 Task: Search one way flight ticket for 5 adults, 2 children, 1 infant in seat and 2 infants on lap in economy from Sioux City: Sioux Gateway Airport (brig. General Bud Day Field) to Greensboro: Piedmont Triad International Airport on 5-1-2023. Choice of flights is Emirates. Number of bags: 6 checked bags. Price is upto 97000. Outbound departure time preference is 10:45.
Action: Mouse moved to (297, 287)
Screenshot: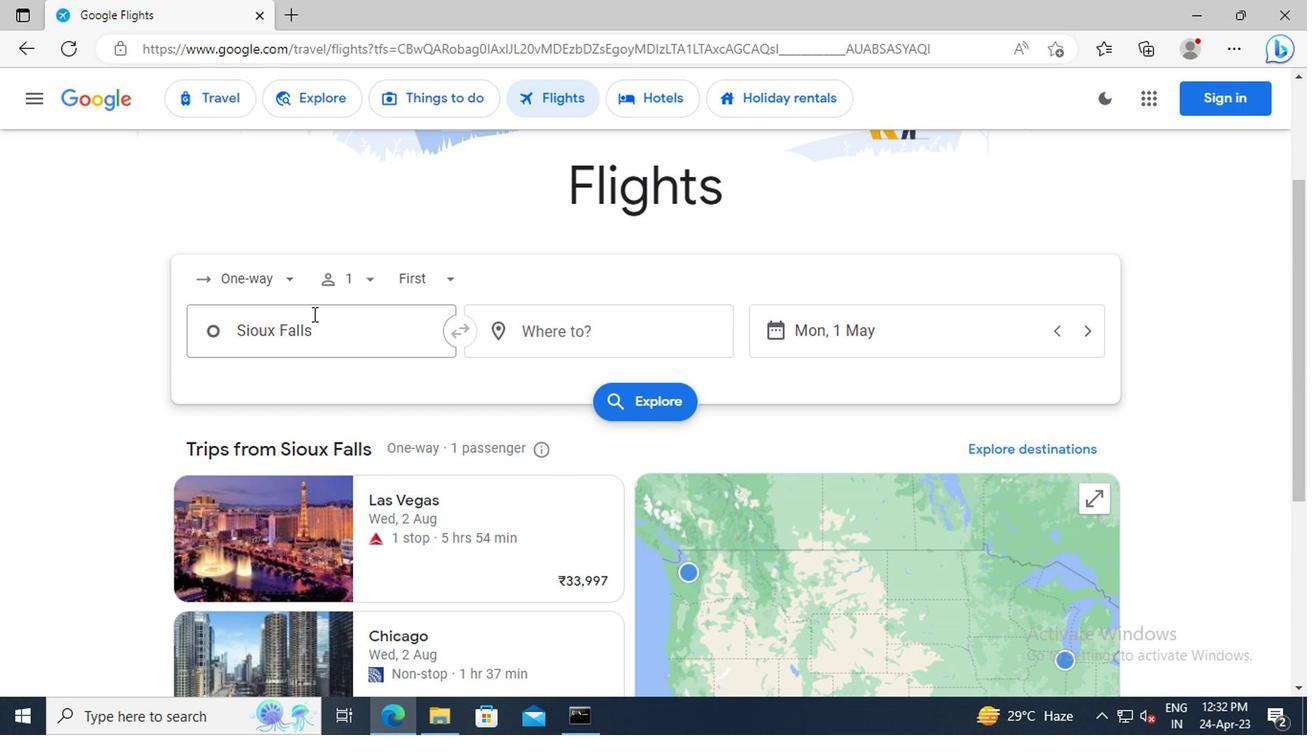 
Action: Mouse pressed left at (297, 287)
Screenshot: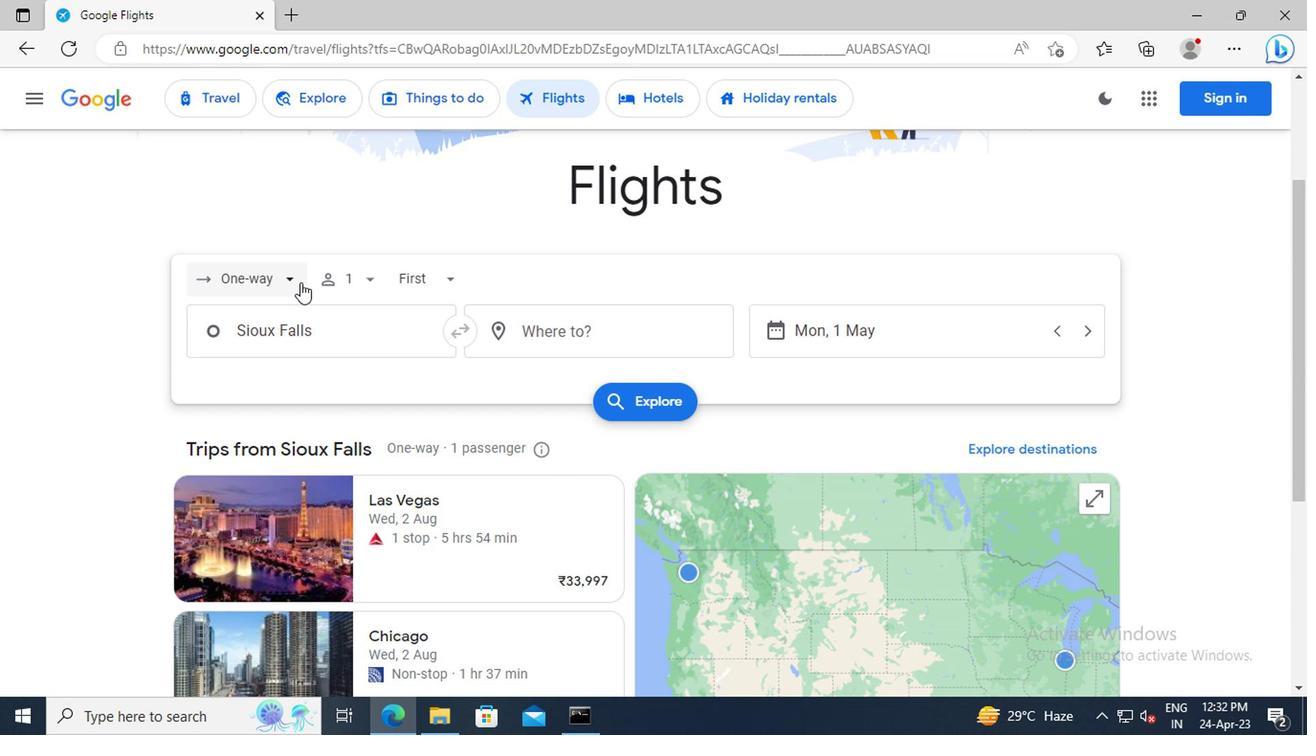 
Action: Mouse moved to (252, 368)
Screenshot: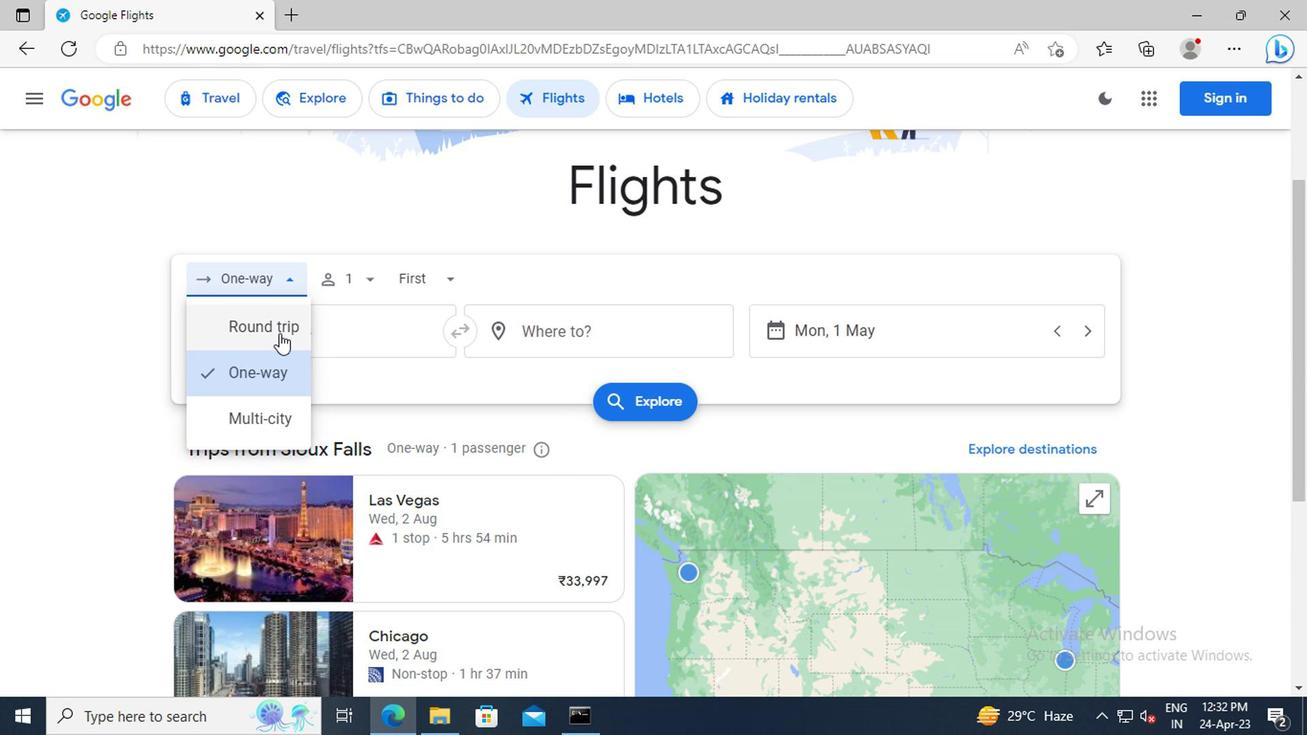 
Action: Mouse pressed left at (252, 368)
Screenshot: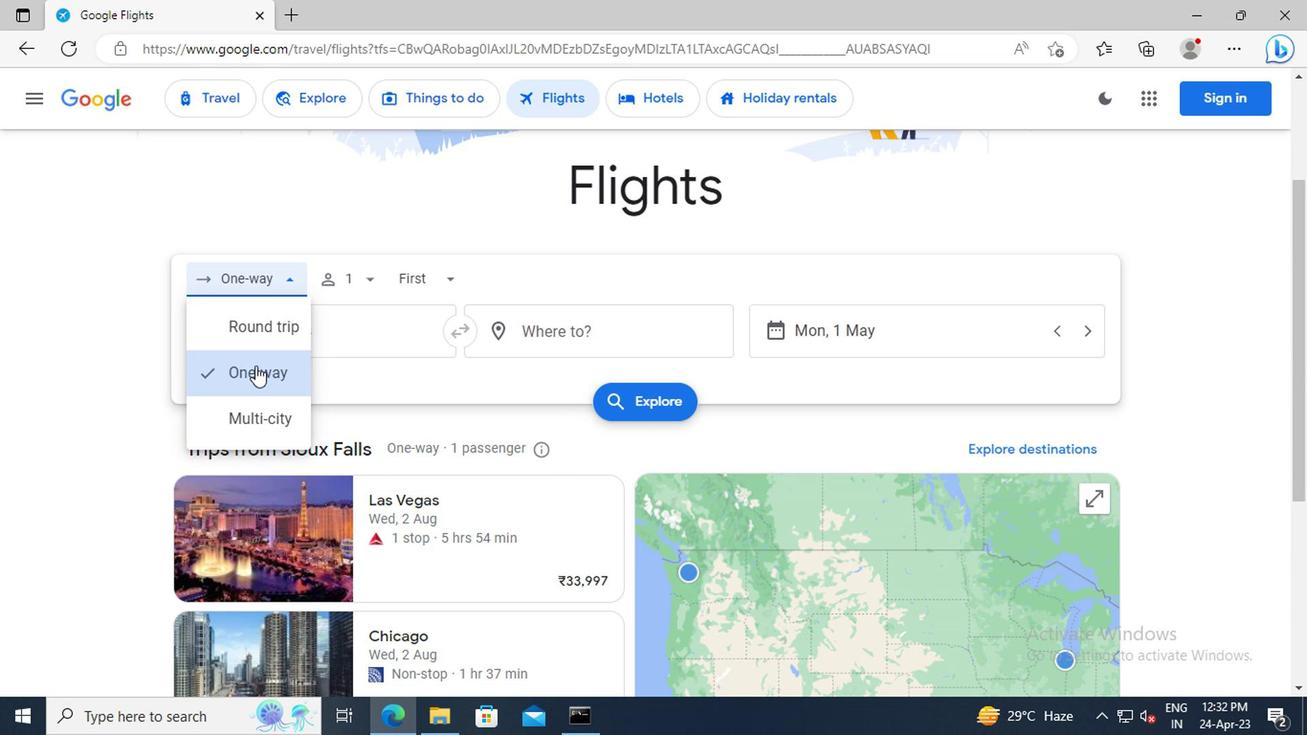 
Action: Mouse moved to (363, 282)
Screenshot: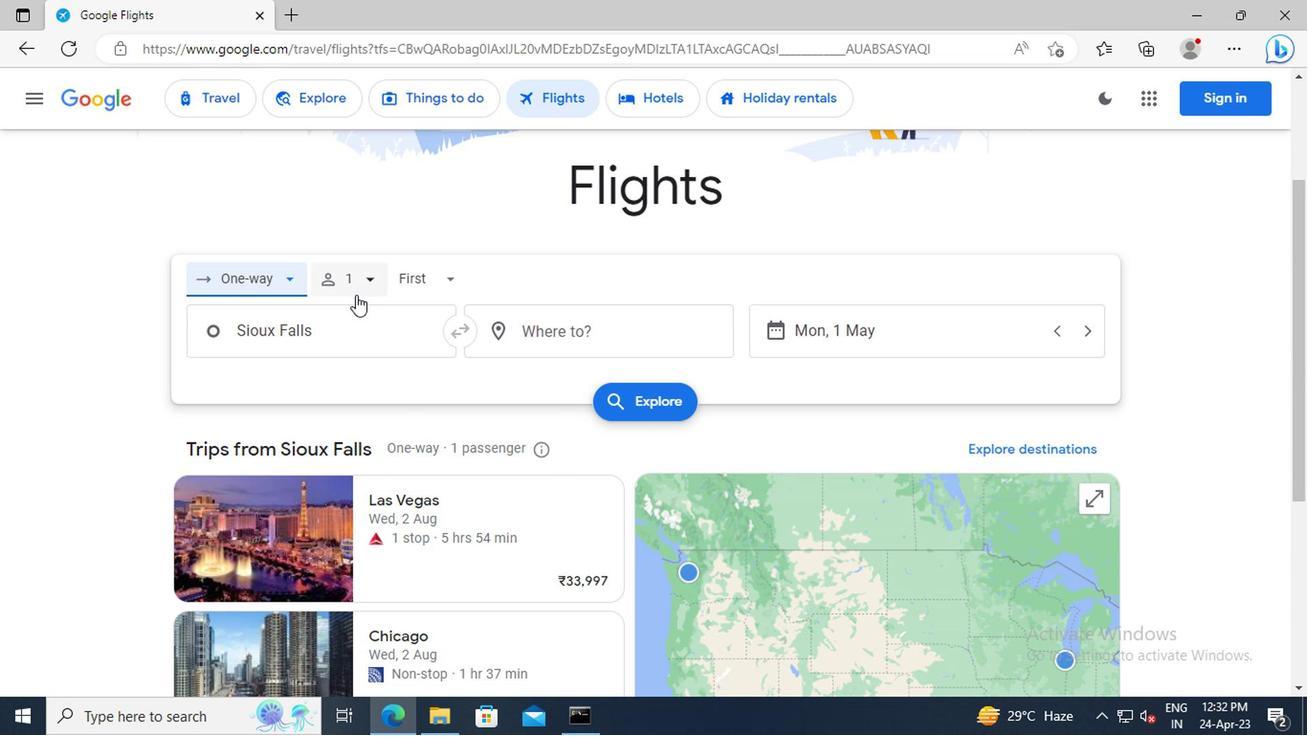 
Action: Mouse pressed left at (363, 282)
Screenshot: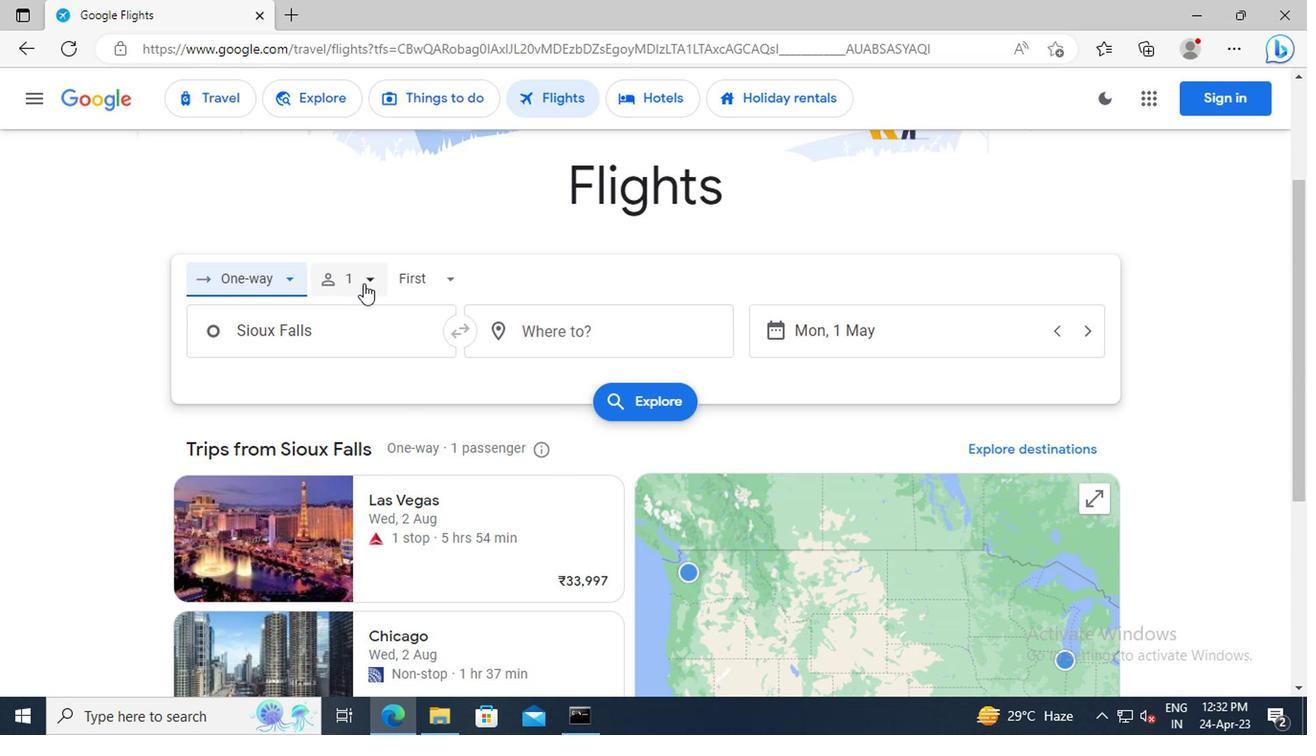 
Action: Mouse moved to (511, 338)
Screenshot: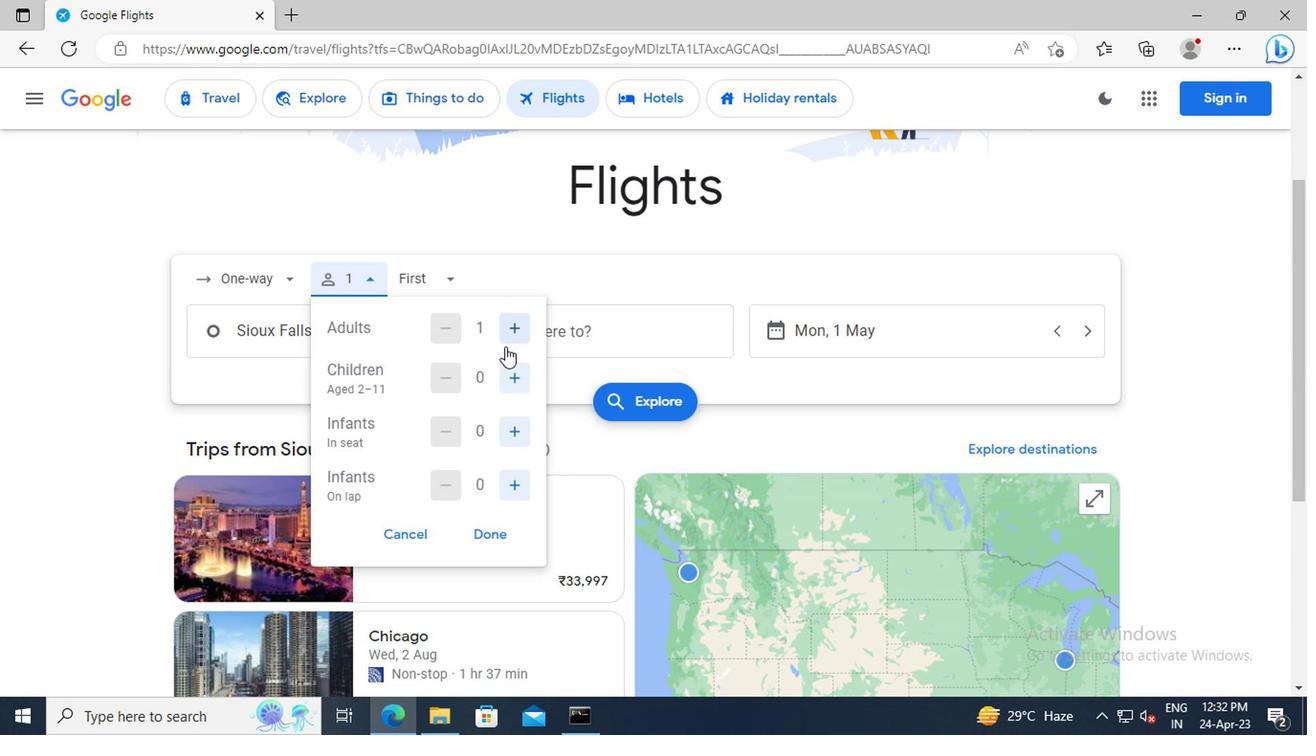 
Action: Mouse pressed left at (511, 338)
Screenshot: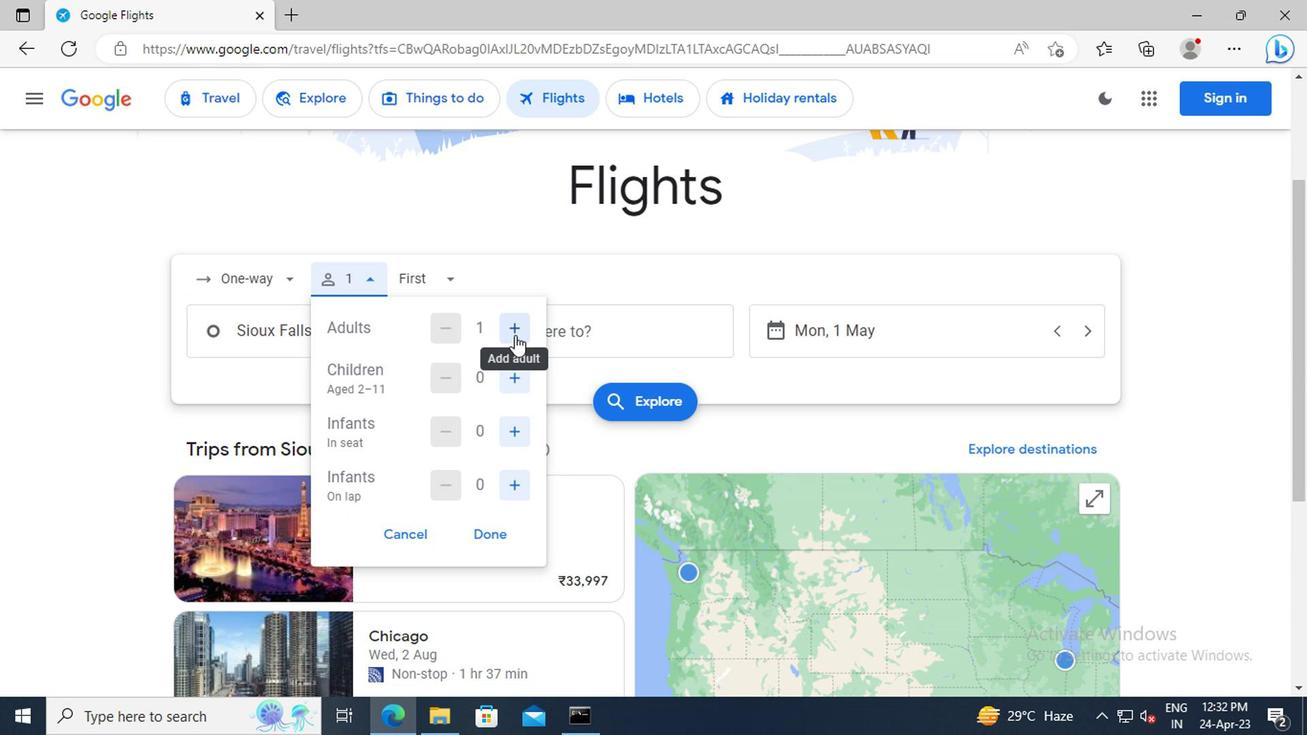 
Action: Mouse pressed left at (511, 338)
Screenshot: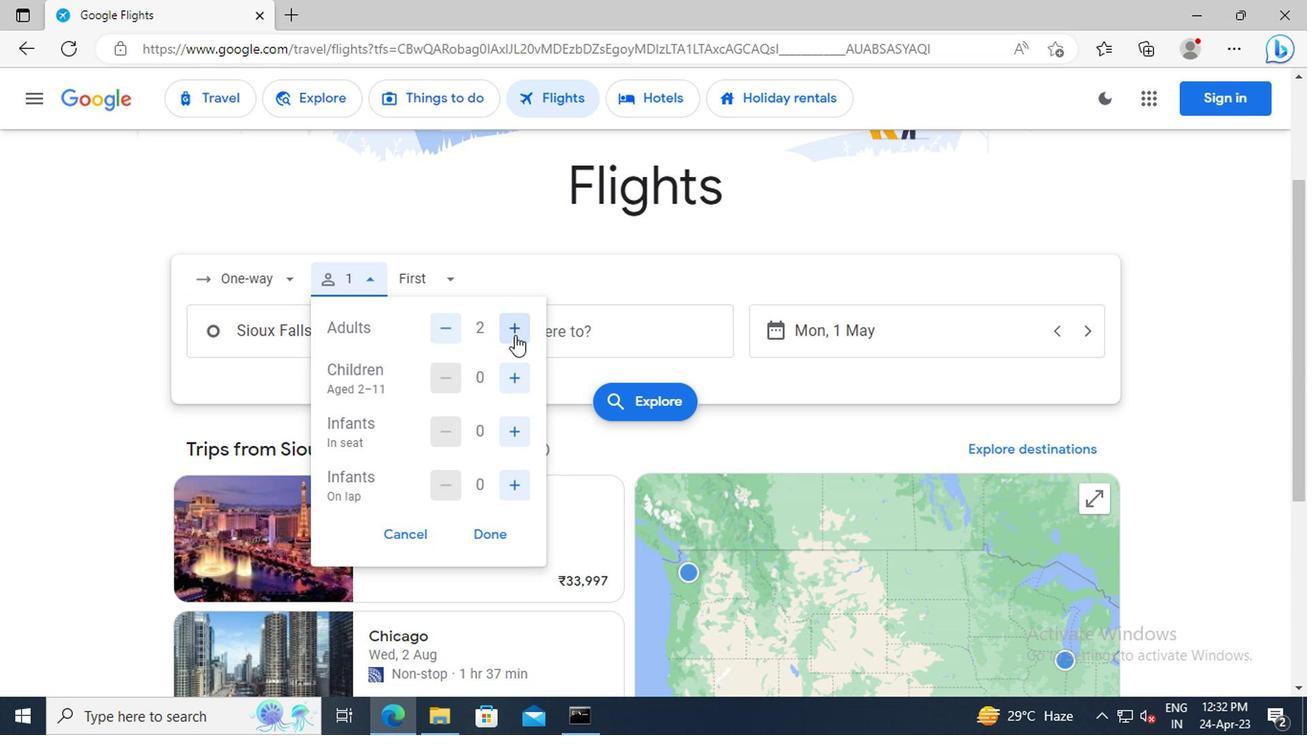 
Action: Mouse pressed left at (511, 338)
Screenshot: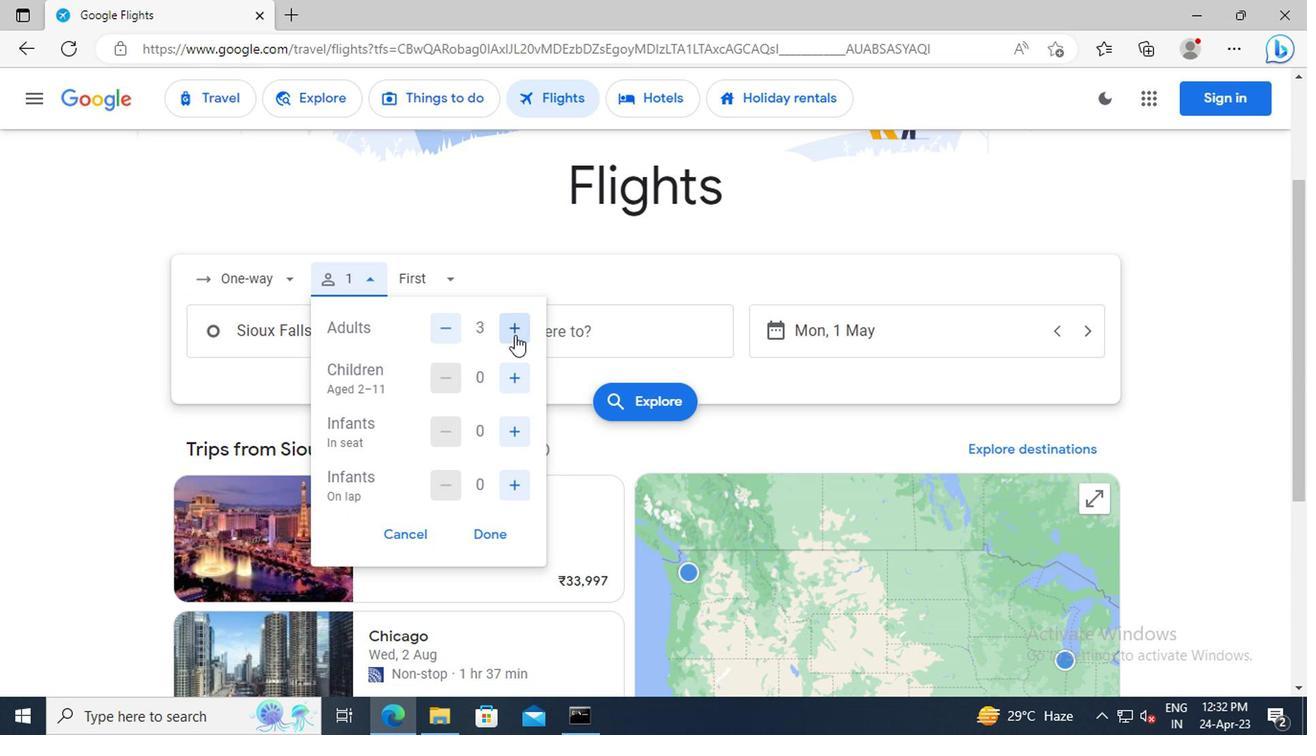 
Action: Mouse pressed left at (511, 338)
Screenshot: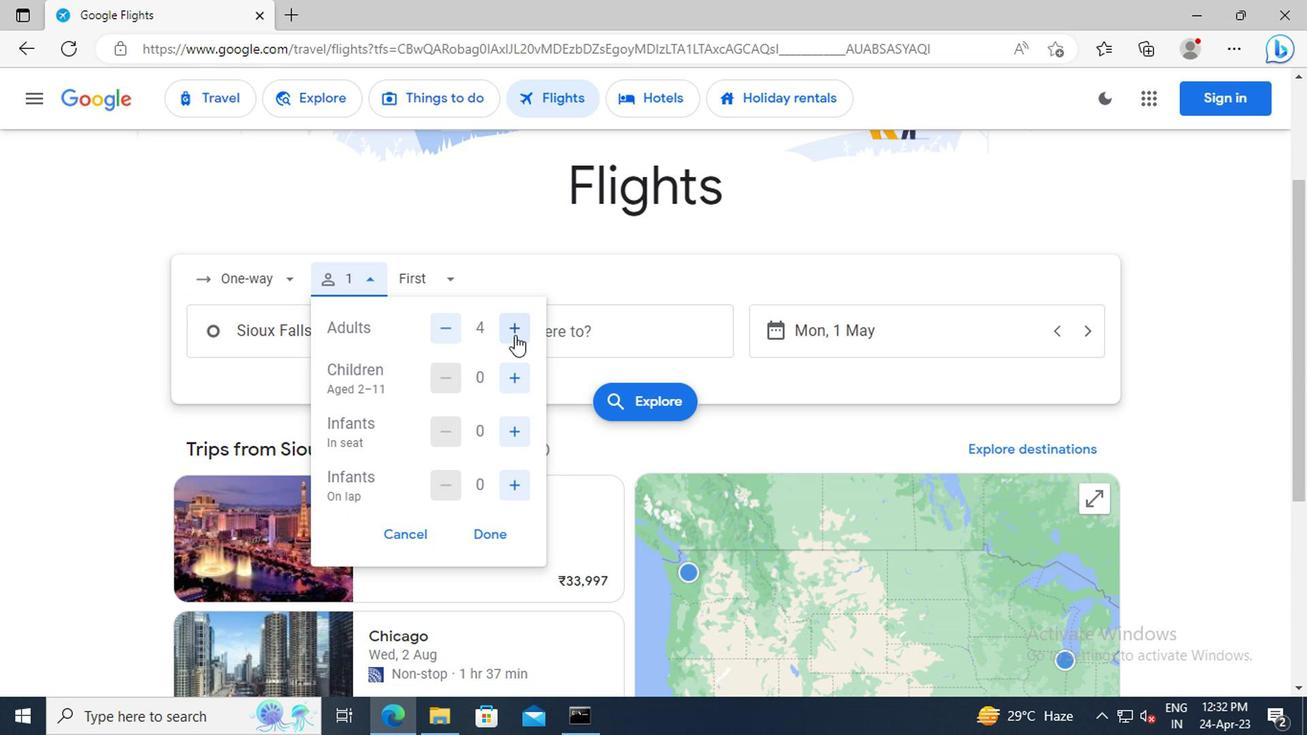 
Action: Mouse moved to (512, 376)
Screenshot: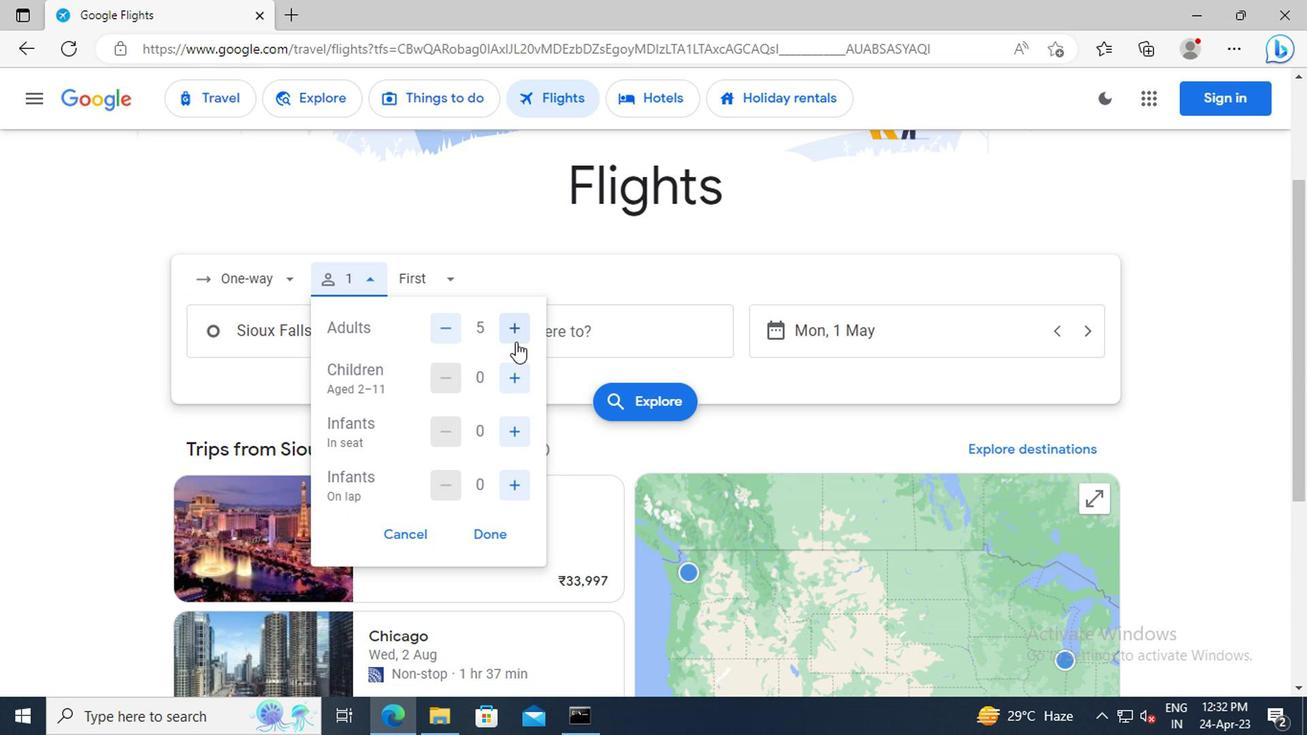 
Action: Mouse pressed left at (512, 376)
Screenshot: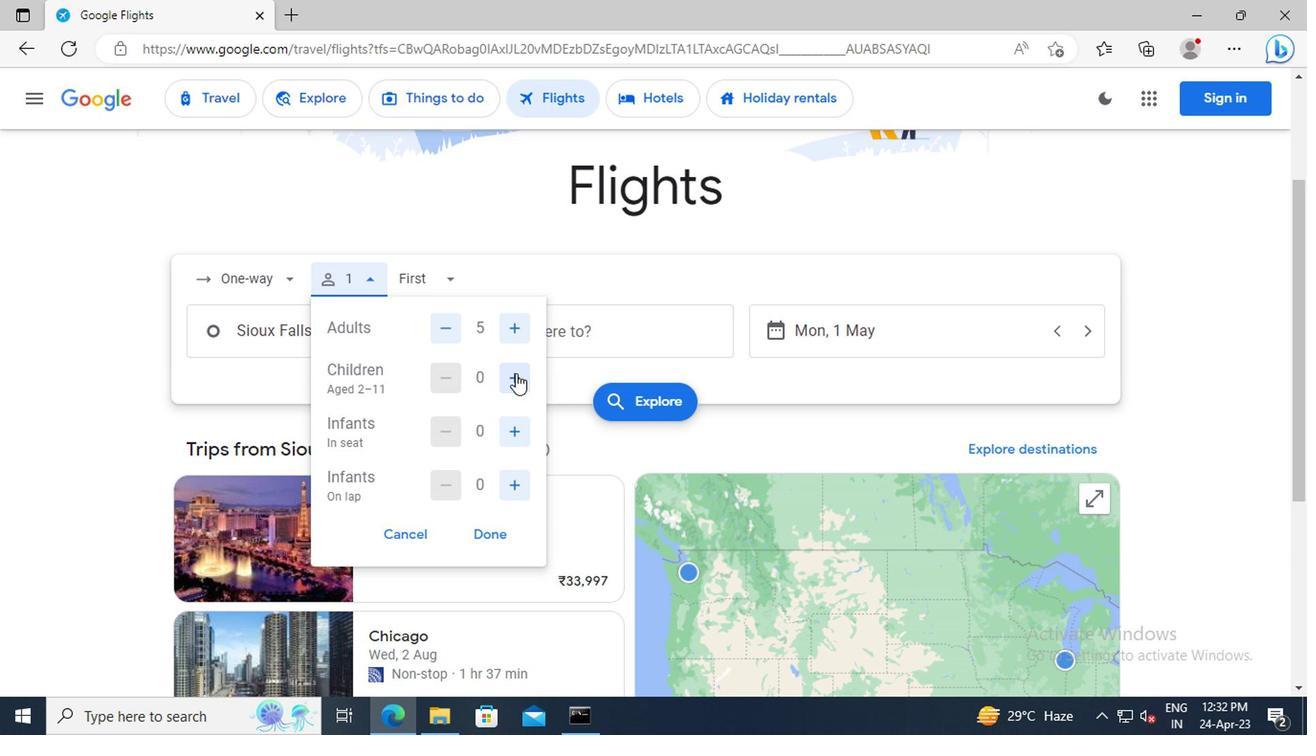 
Action: Mouse pressed left at (512, 376)
Screenshot: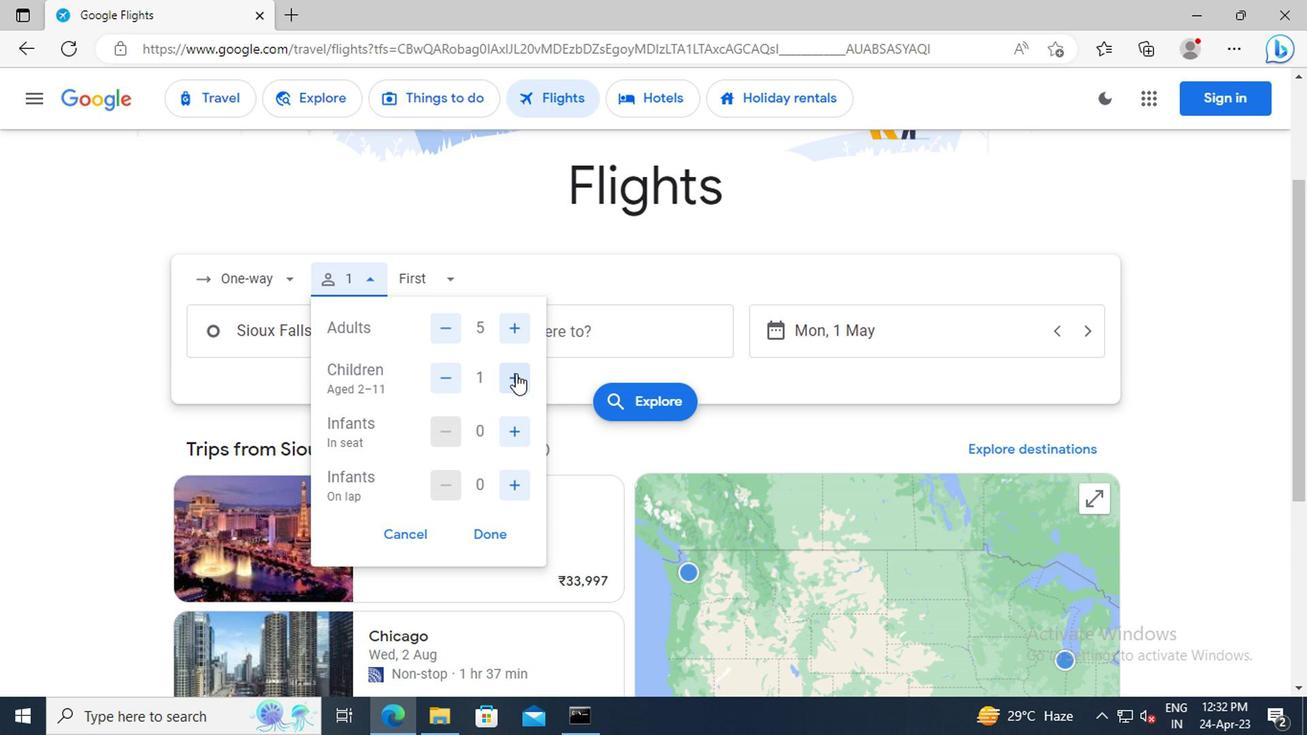 
Action: Mouse moved to (514, 430)
Screenshot: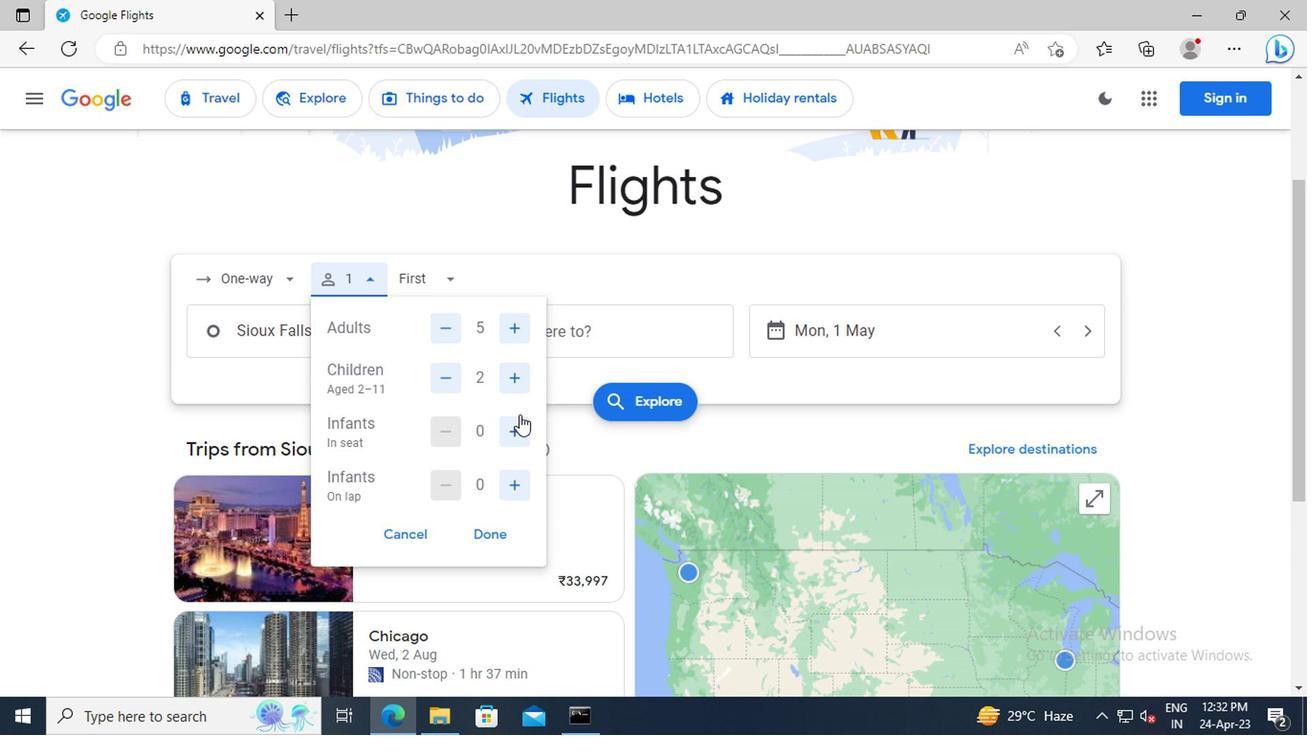 
Action: Mouse pressed left at (514, 430)
Screenshot: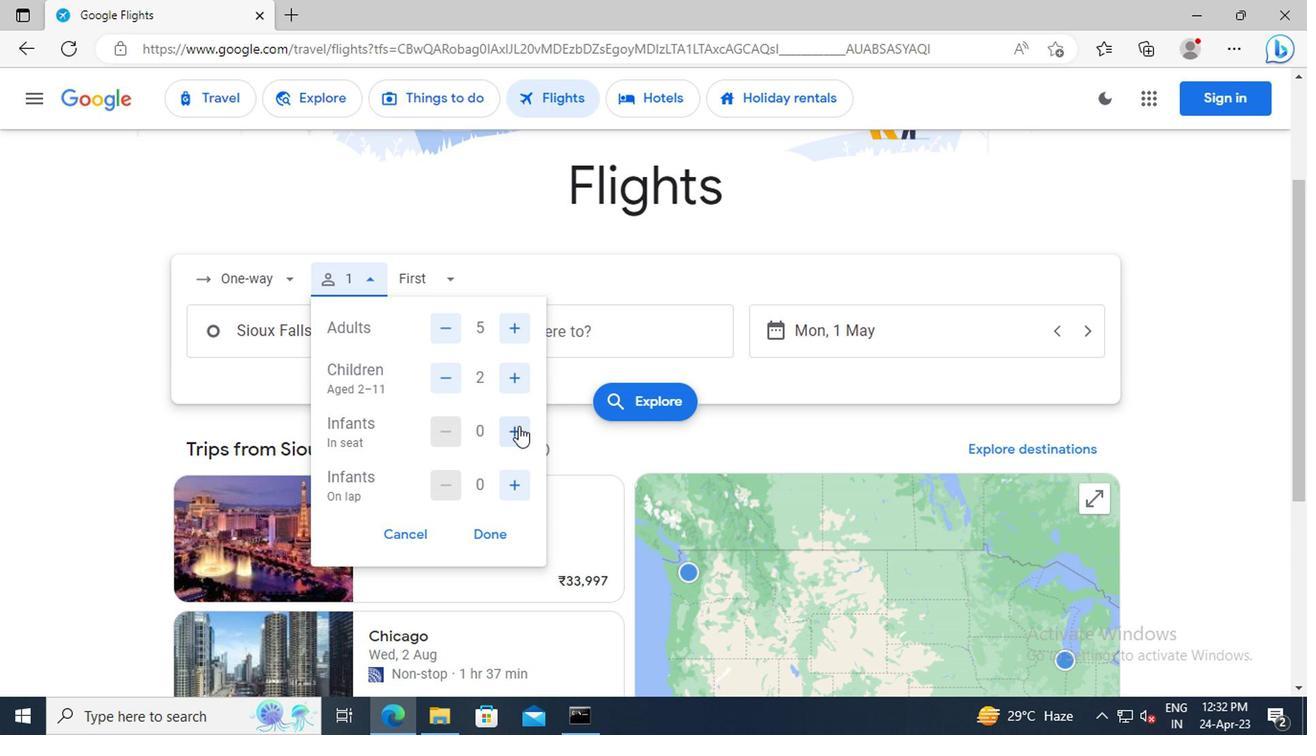 
Action: Mouse moved to (515, 482)
Screenshot: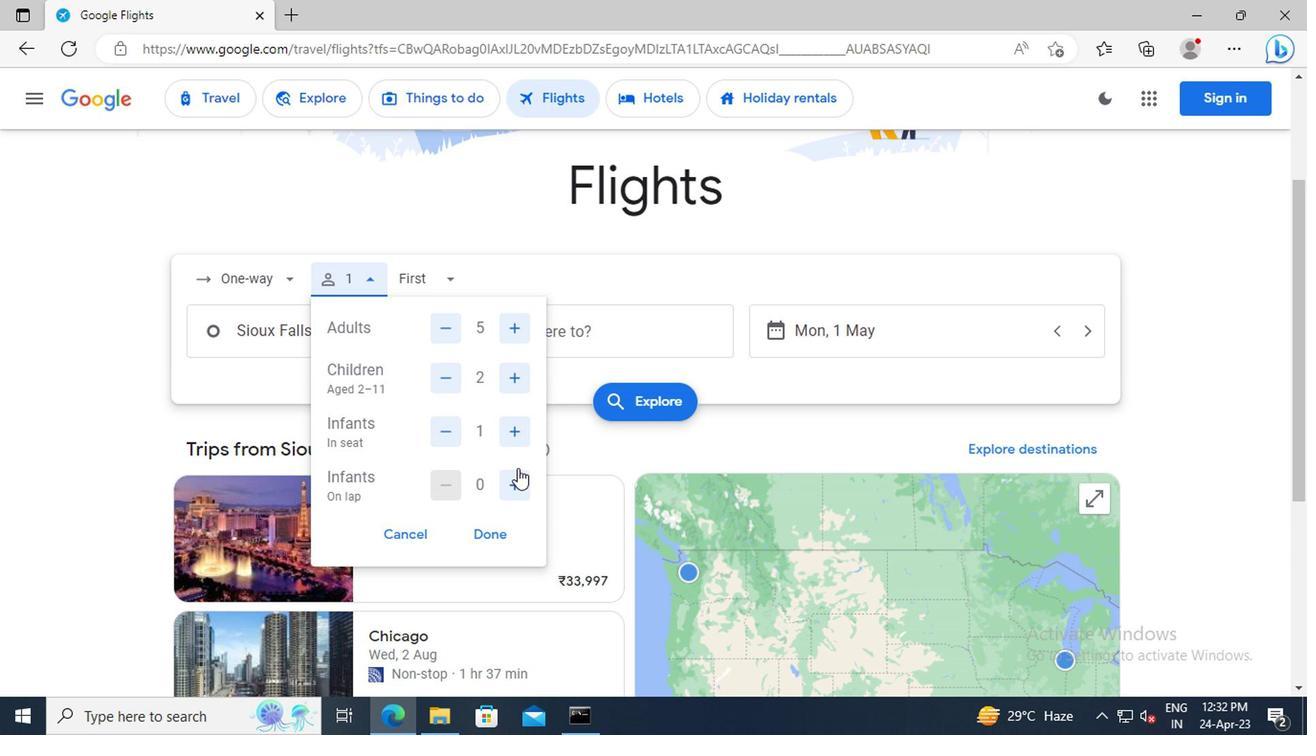 
Action: Mouse pressed left at (515, 482)
Screenshot: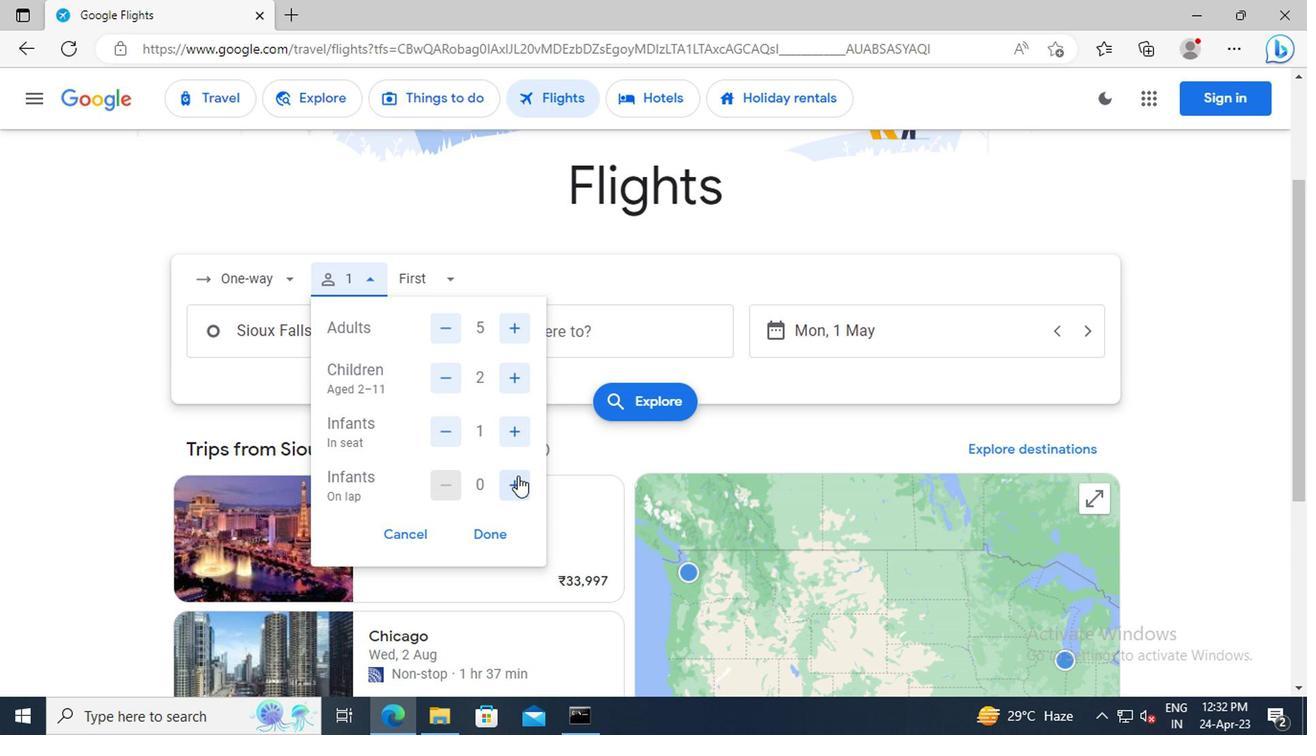 
Action: Mouse moved to (490, 536)
Screenshot: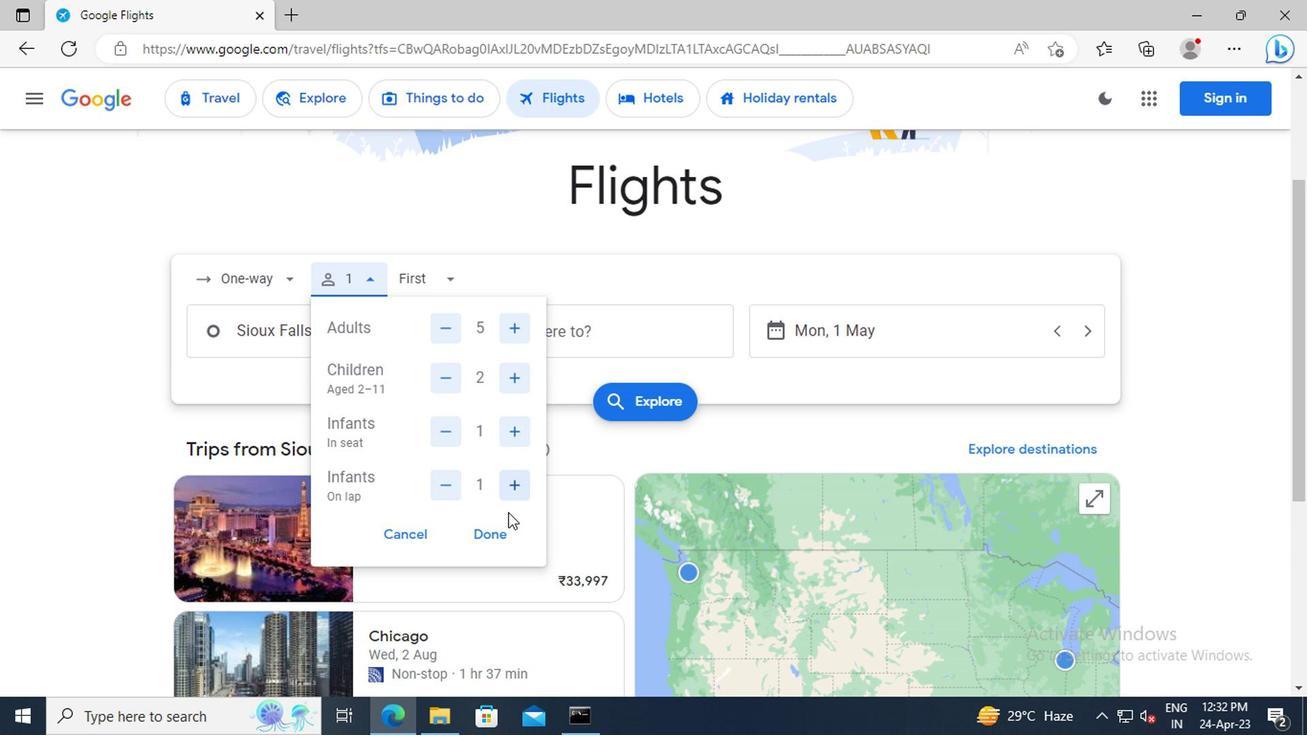 
Action: Mouse pressed left at (490, 536)
Screenshot: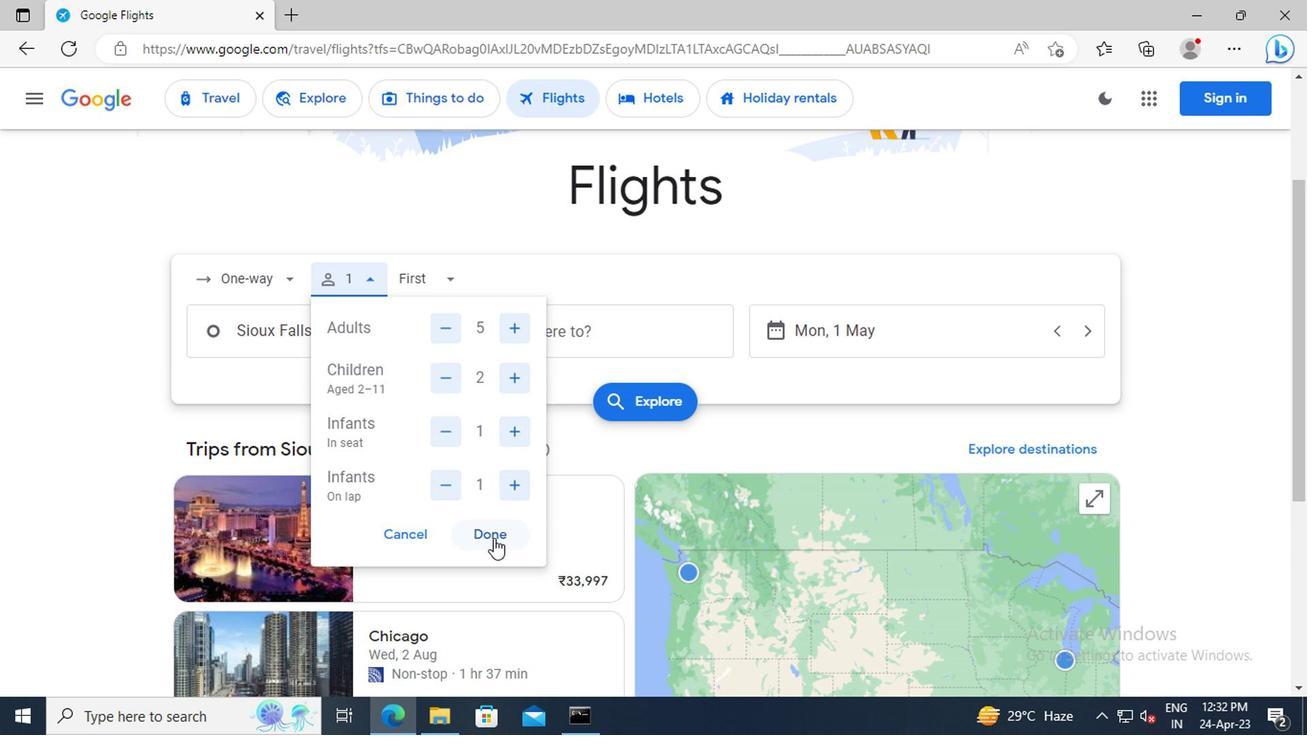 
Action: Mouse moved to (437, 280)
Screenshot: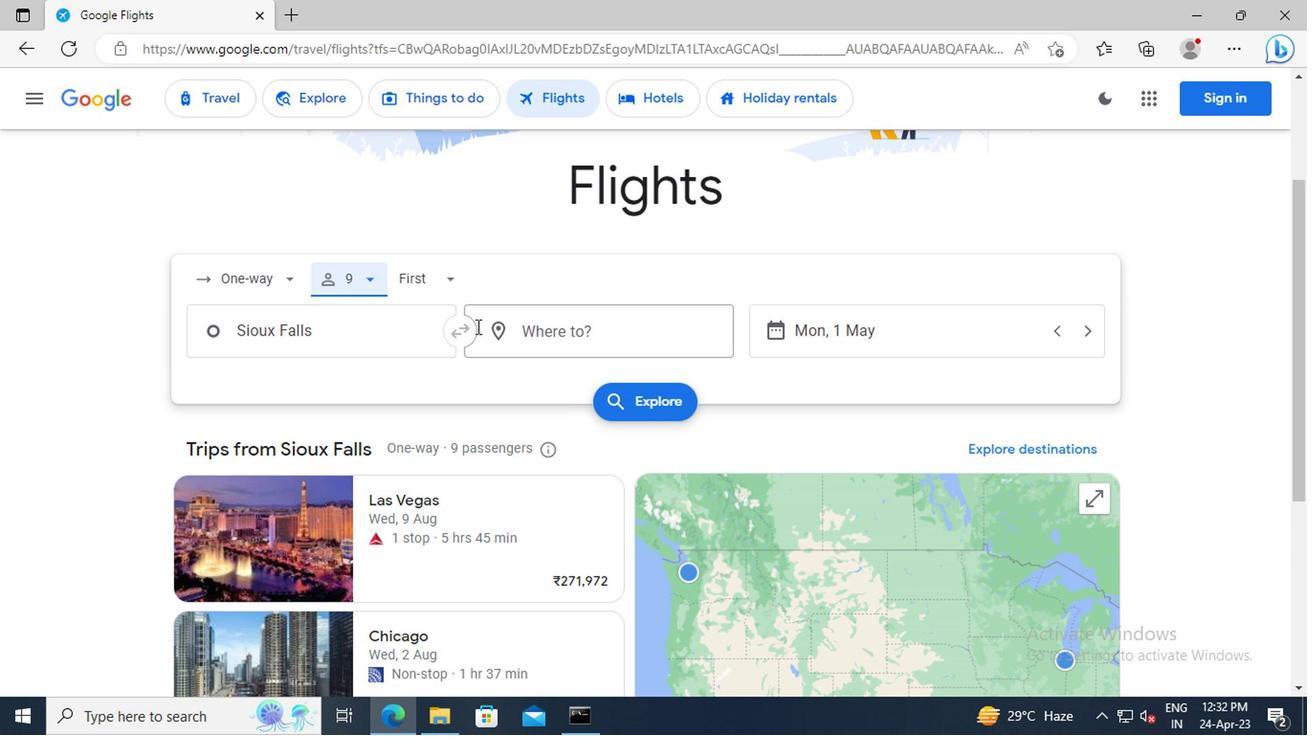 
Action: Mouse pressed left at (437, 280)
Screenshot: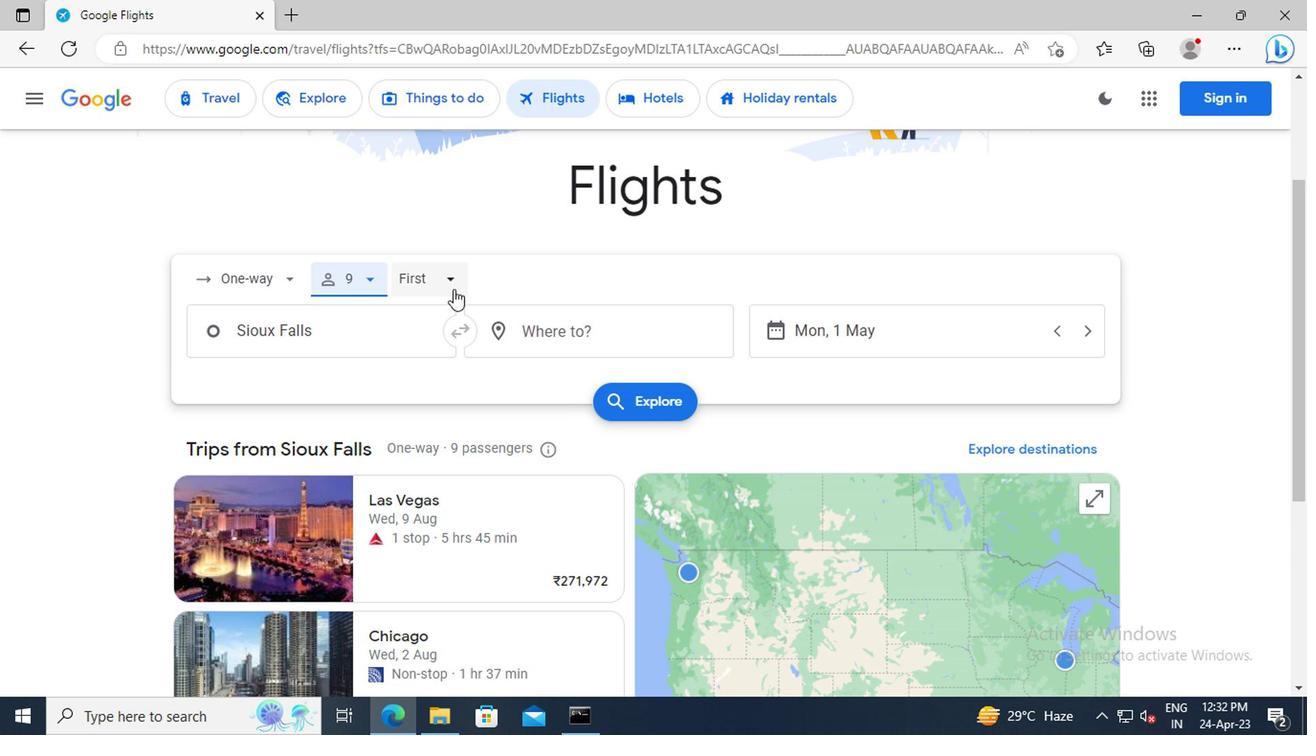 
Action: Mouse moved to (459, 337)
Screenshot: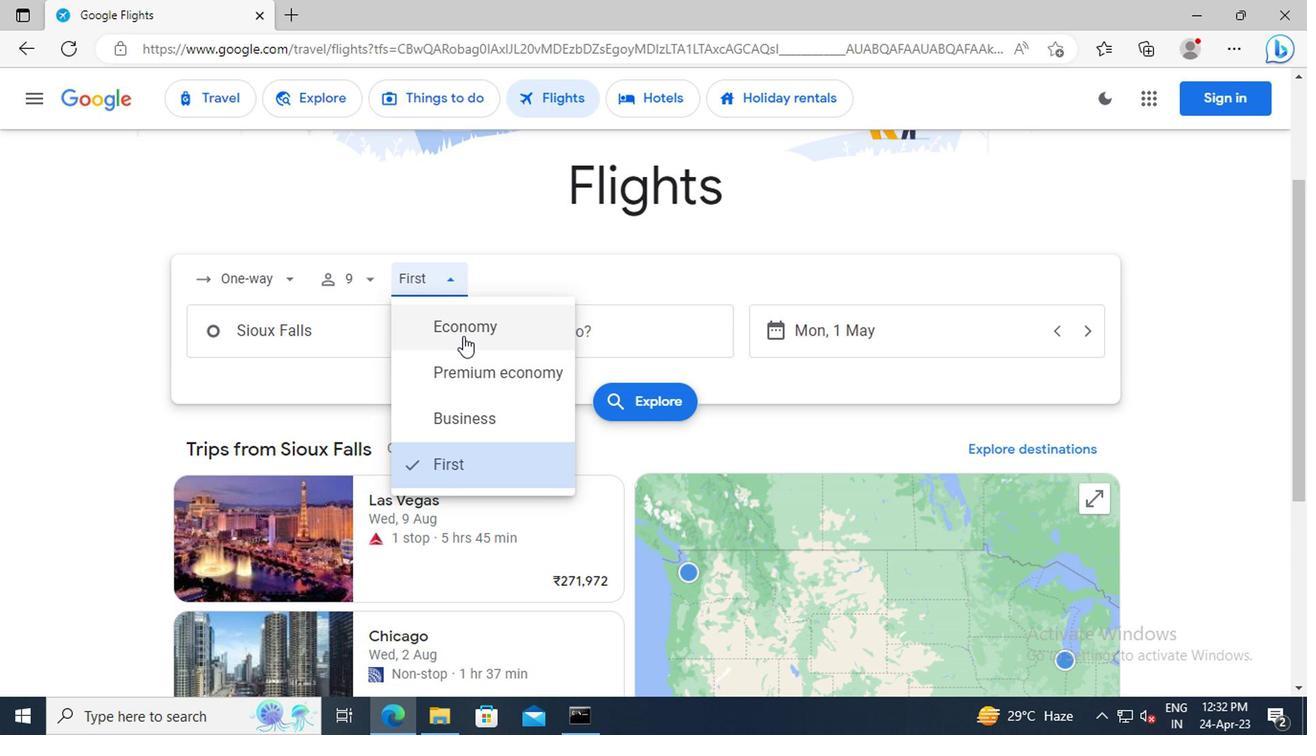 
Action: Mouse pressed left at (459, 337)
Screenshot: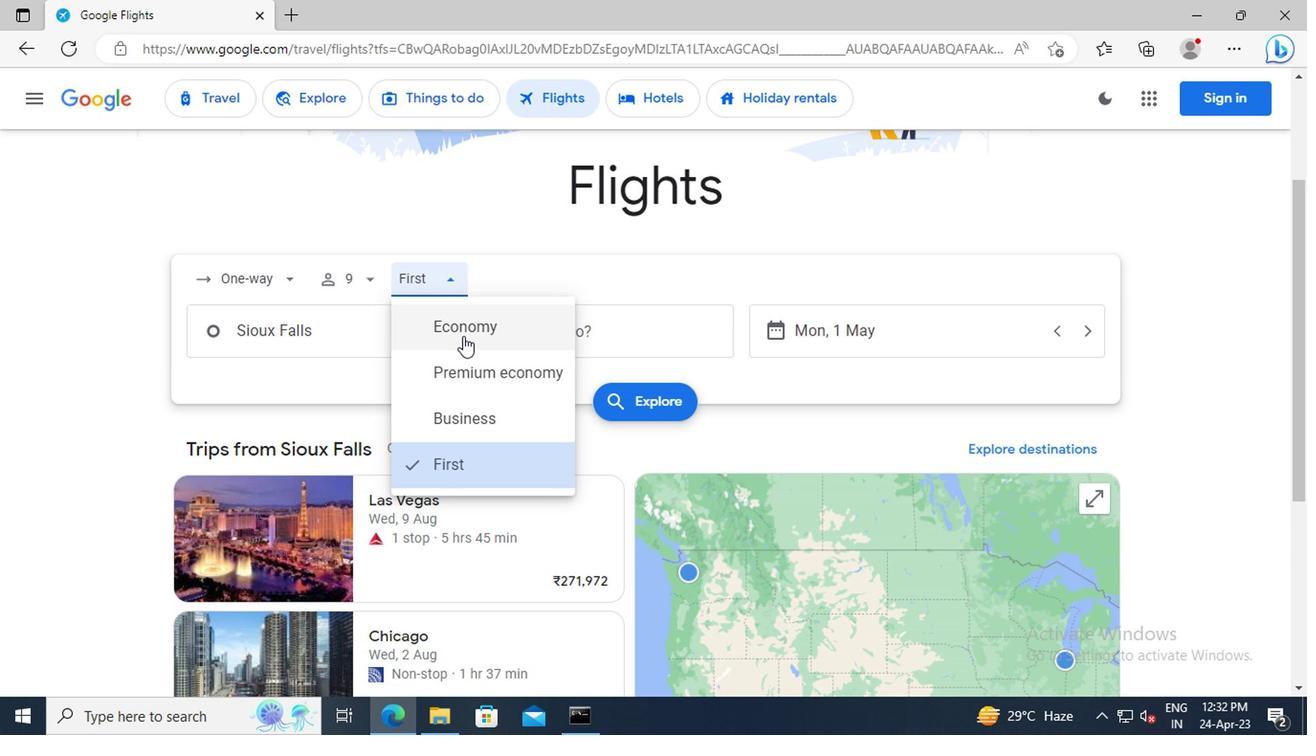 
Action: Mouse moved to (357, 341)
Screenshot: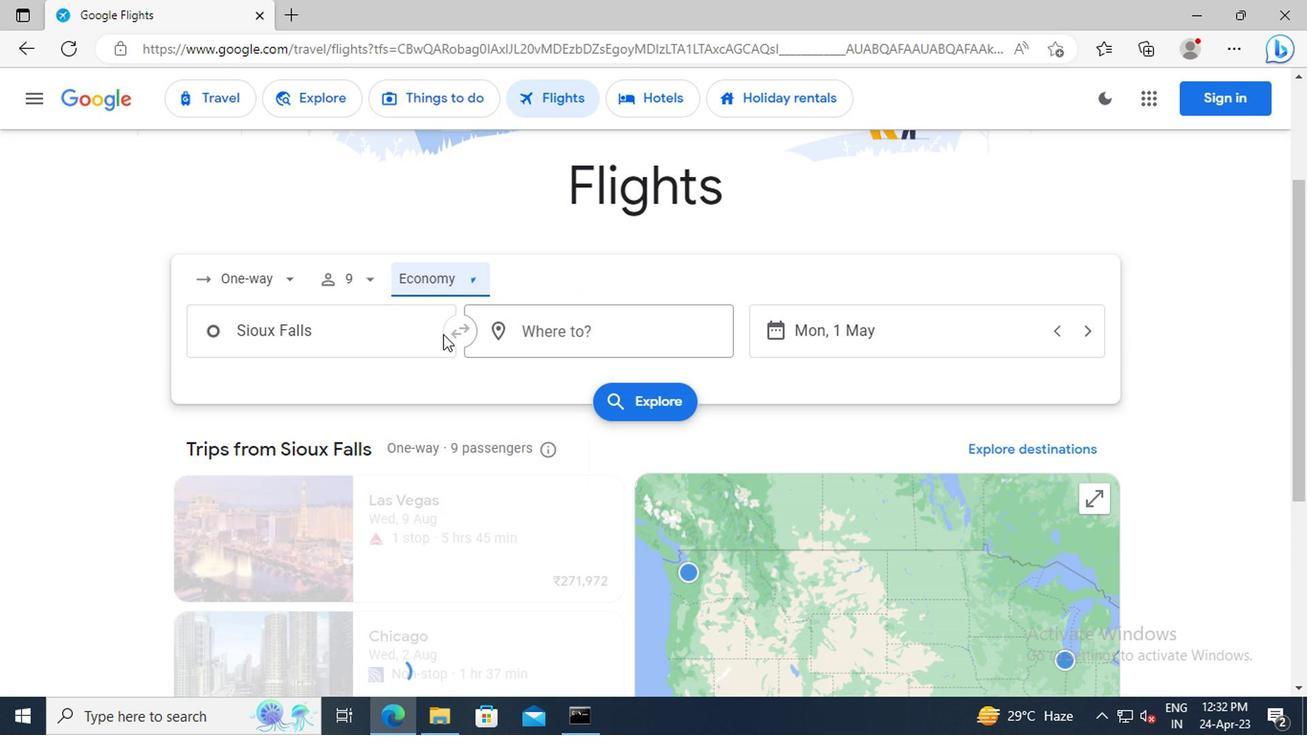 
Action: Mouse pressed left at (357, 341)
Screenshot: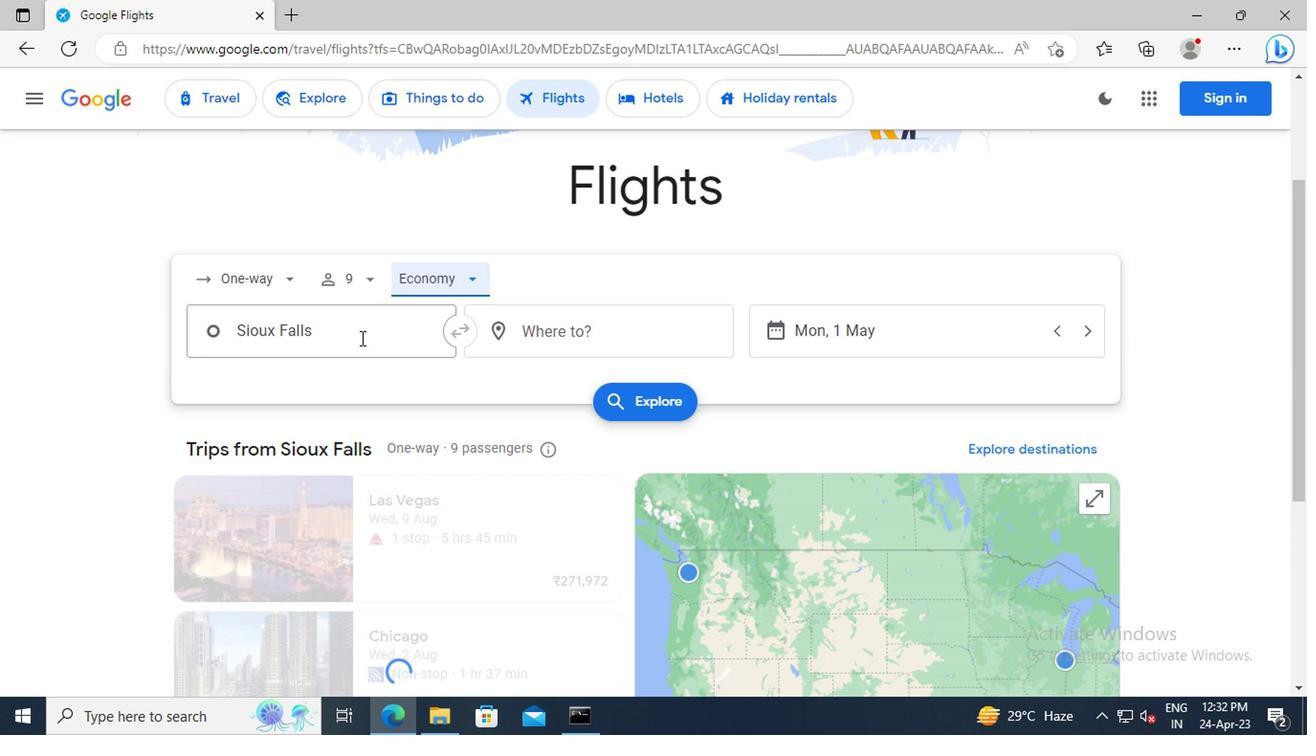 
Action: Key pressed <Key.shift_r>Sioux<Key.space><Key.shift>CITY<Key.shift>:<Key.space><Key.shift_r>S
Screenshot: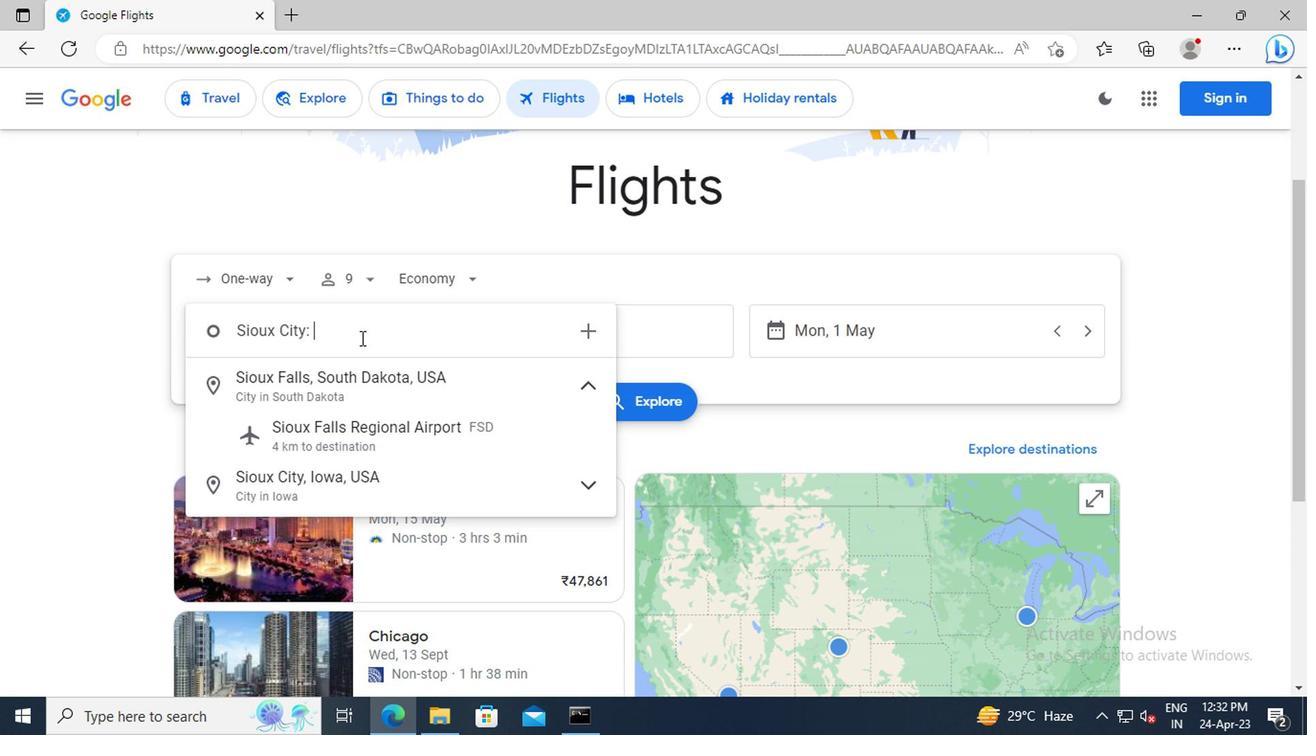 
Action: Mouse moved to (395, 439)
Screenshot: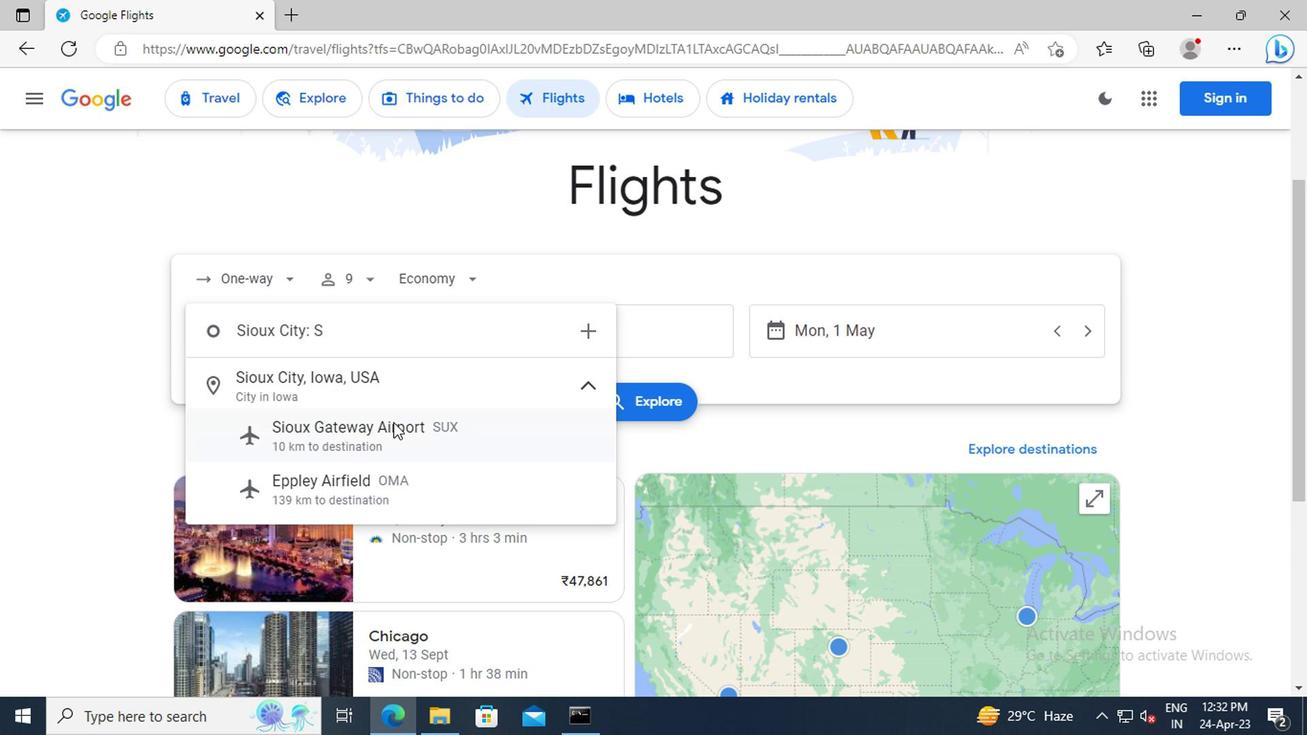 
Action: Mouse pressed left at (395, 439)
Screenshot: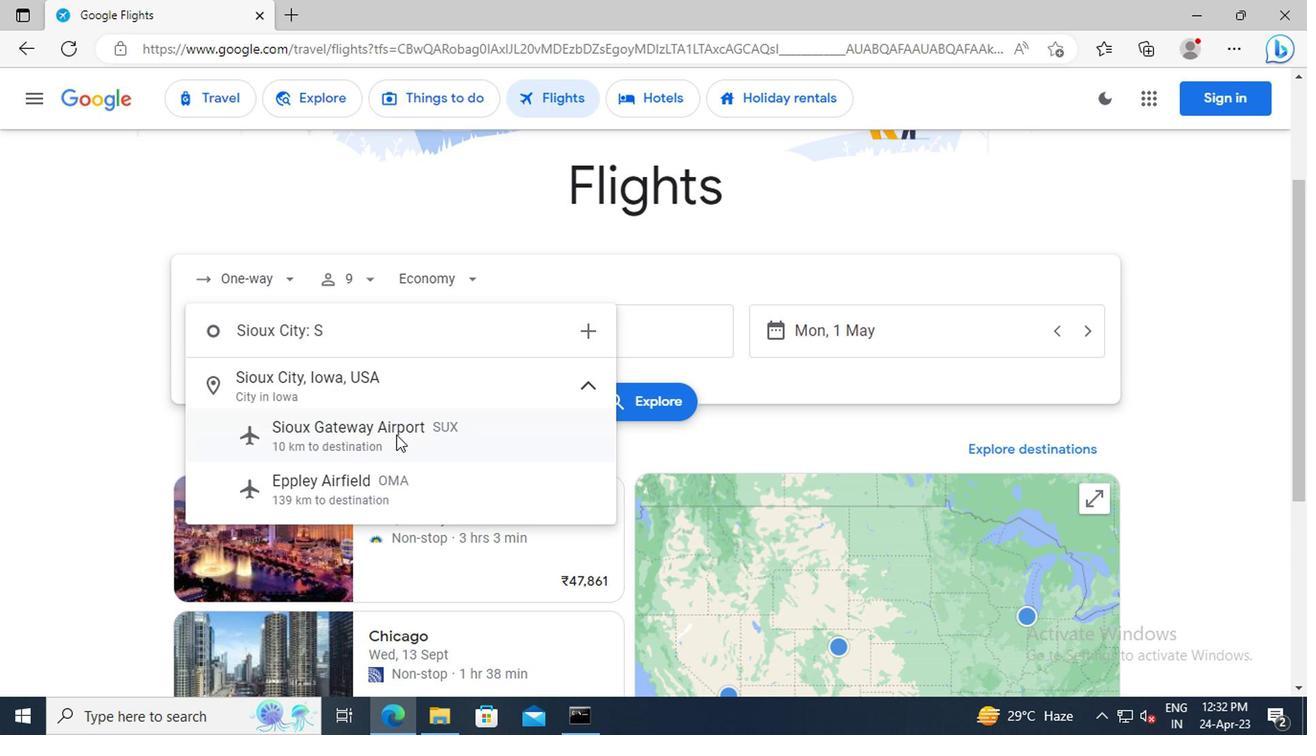 
Action: Mouse moved to (581, 327)
Screenshot: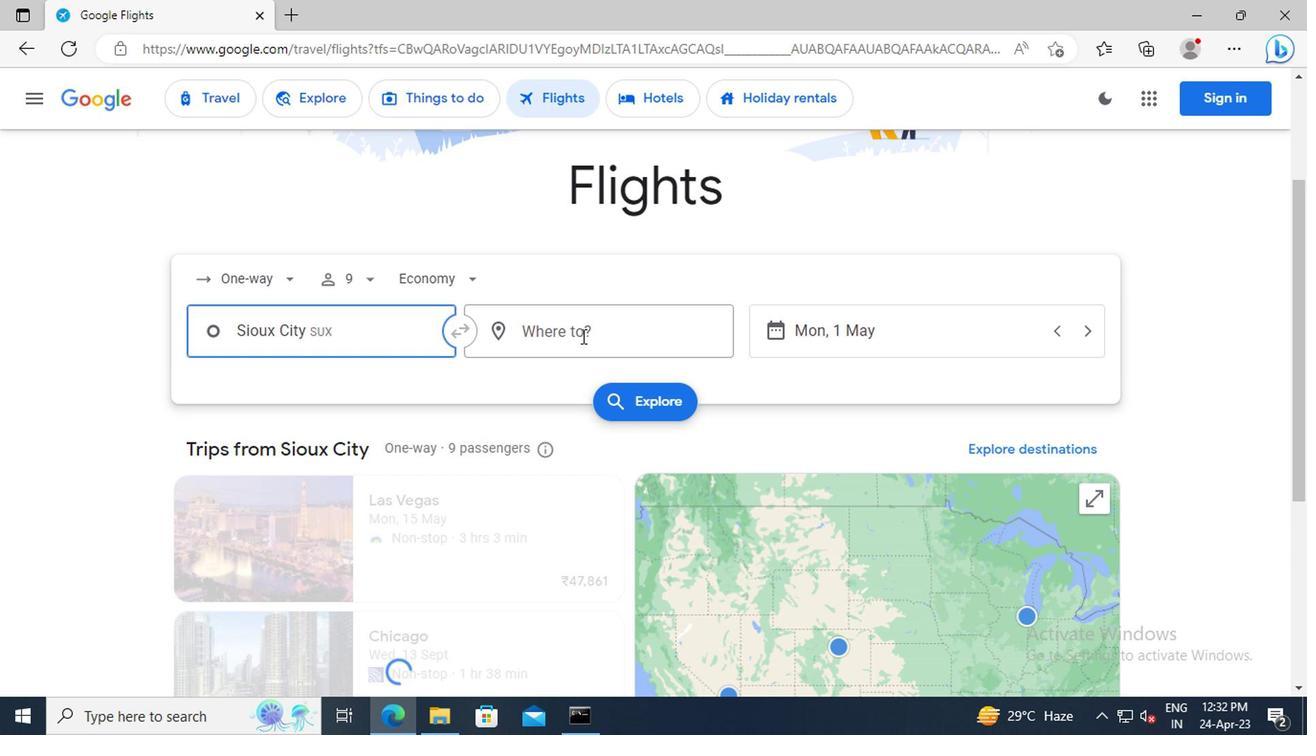 
Action: Mouse pressed left at (581, 327)
Screenshot: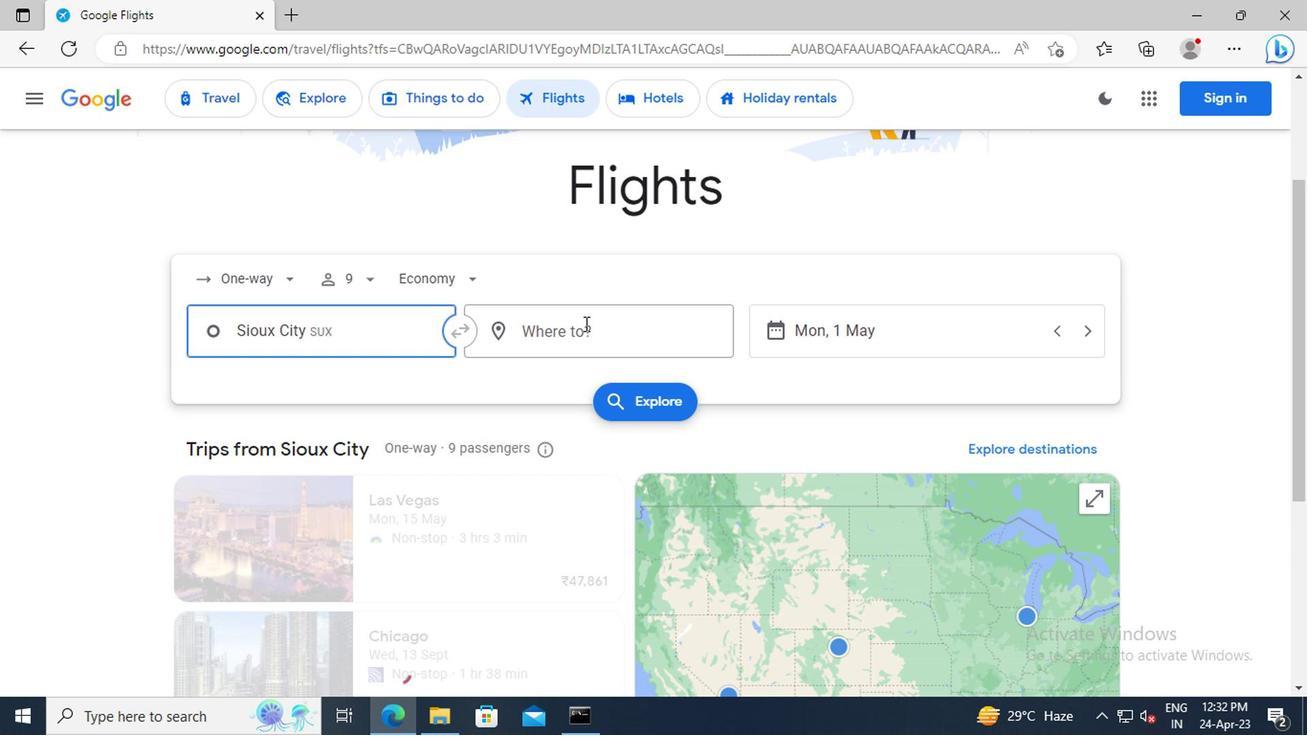 
Action: Key pressed <Key.shift>GREENSBOROR
Screenshot: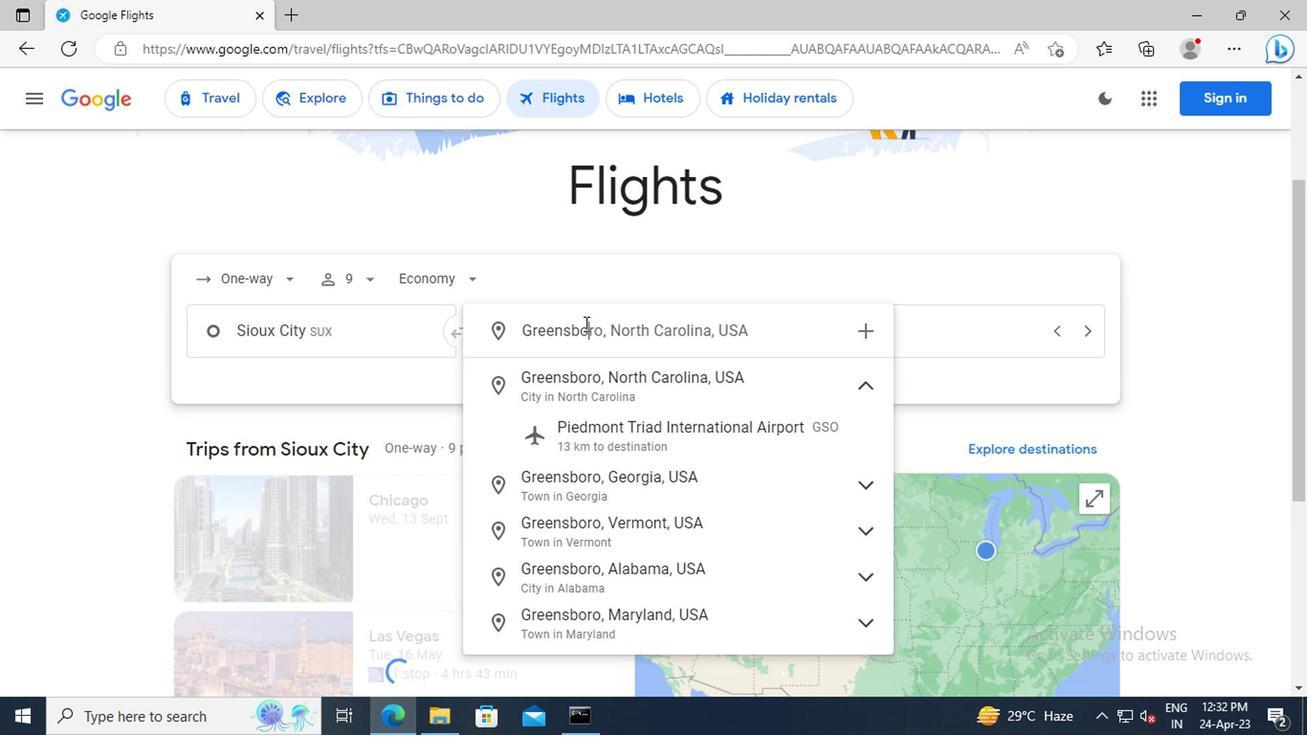 
Action: Mouse moved to (665, 435)
Screenshot: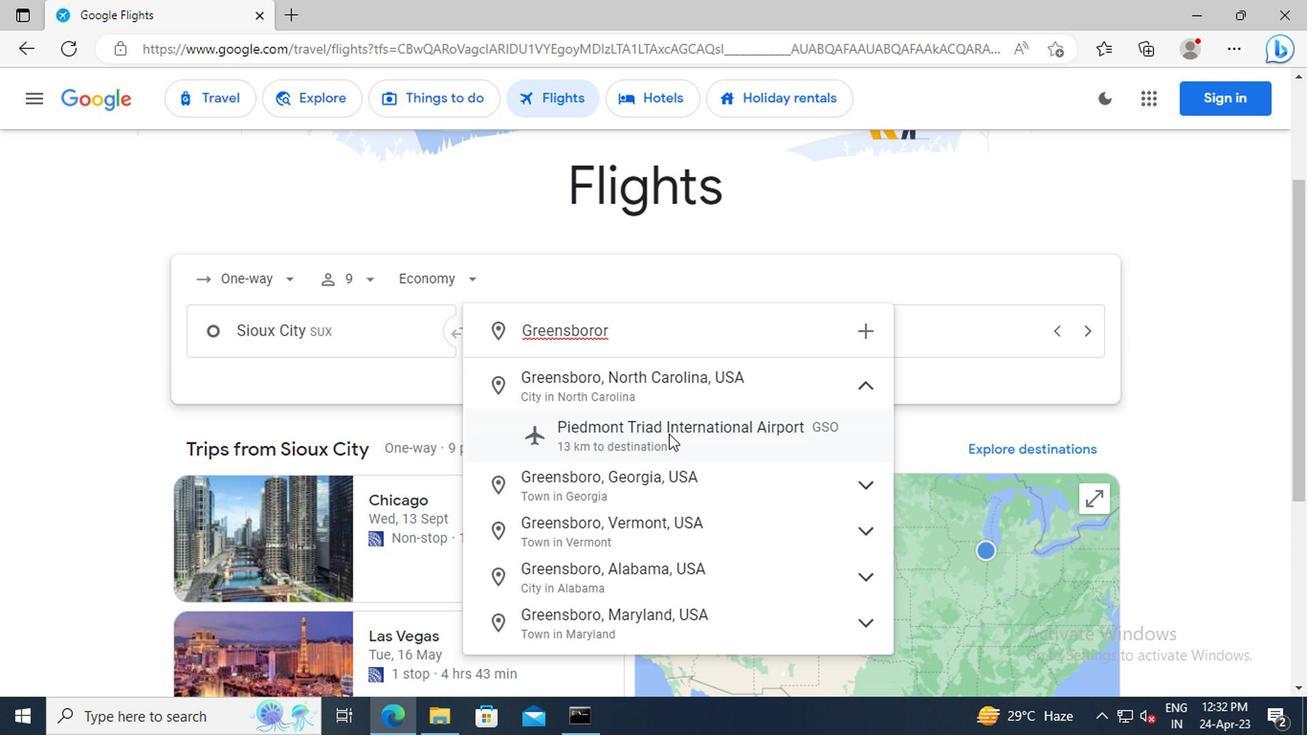
Action: Mouse pressed left at (665, 435)
Screenshot: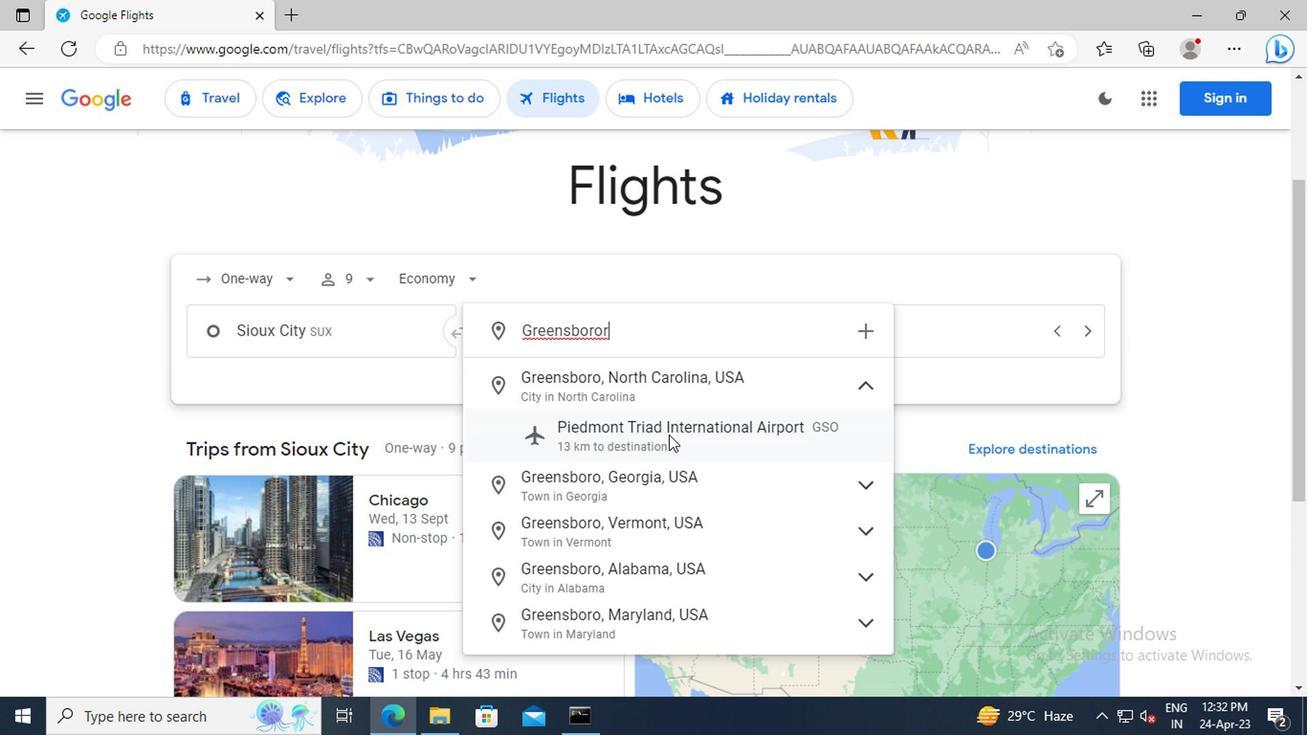 
Action: Mouse moved to (839, 341)
Screenshot: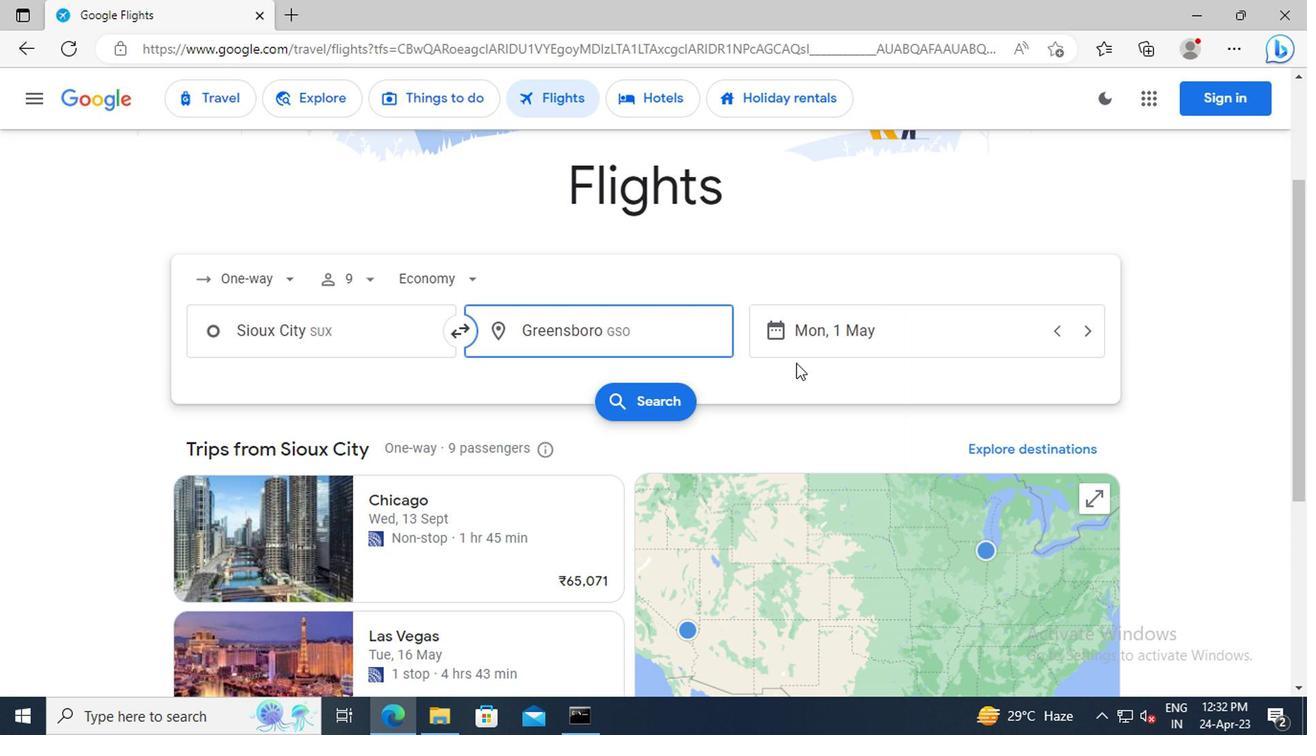 
Action: Mouse pressed left at (839, 341)
Screenshot: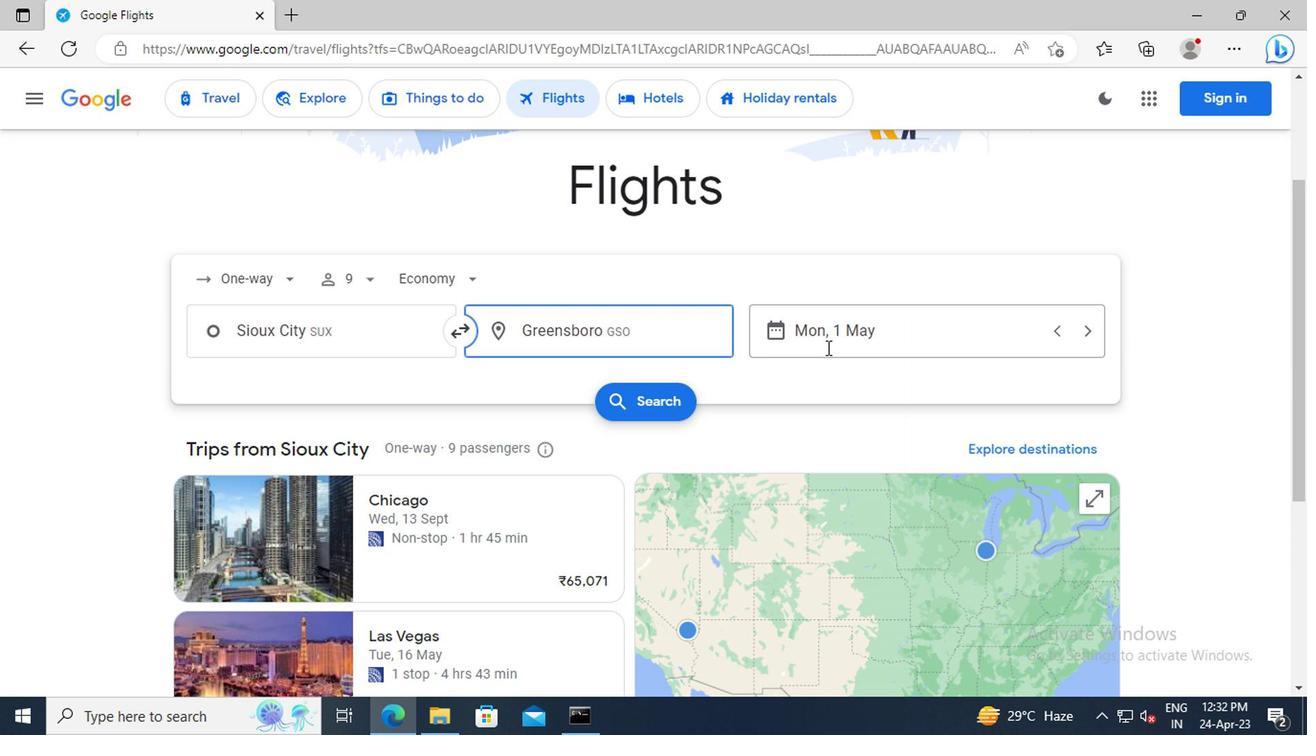 
Action: Mouse moved to (833, 322)
Screenshot: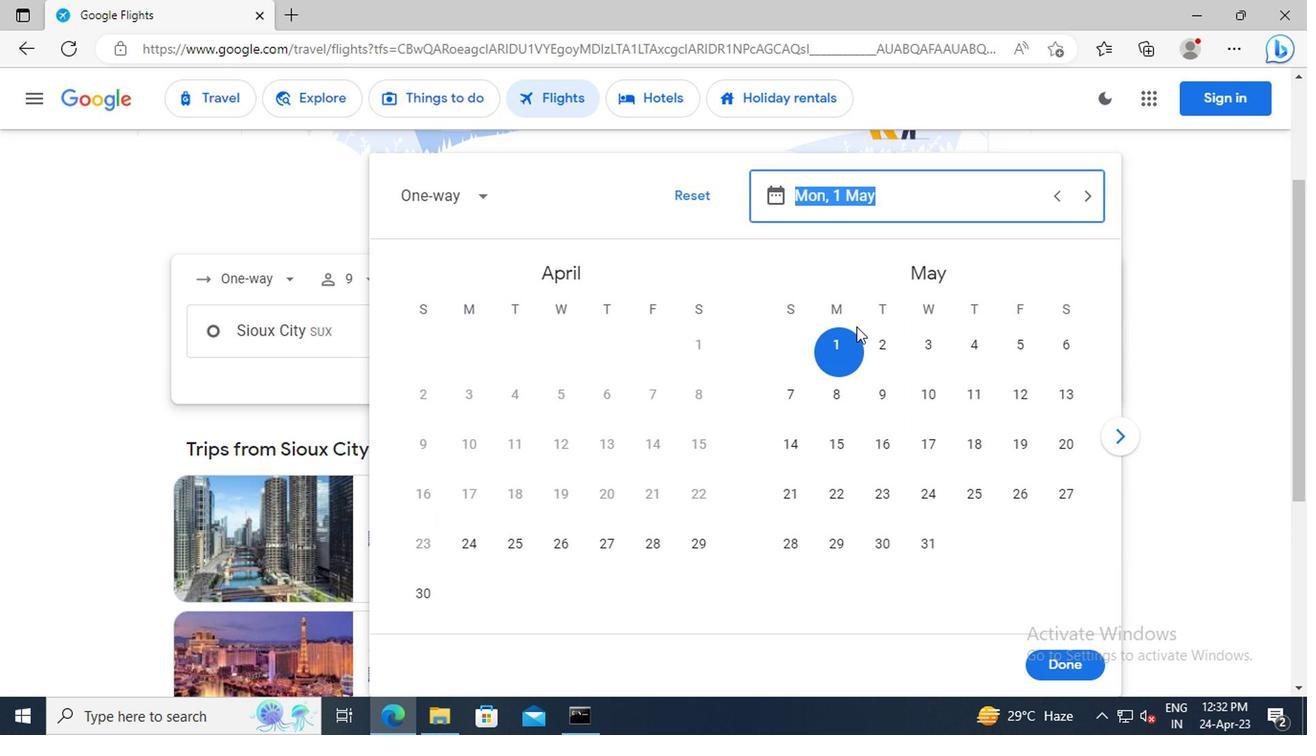 
Action: Key pressed 1<Key.space>MAY<Key.enter>
Screenshot: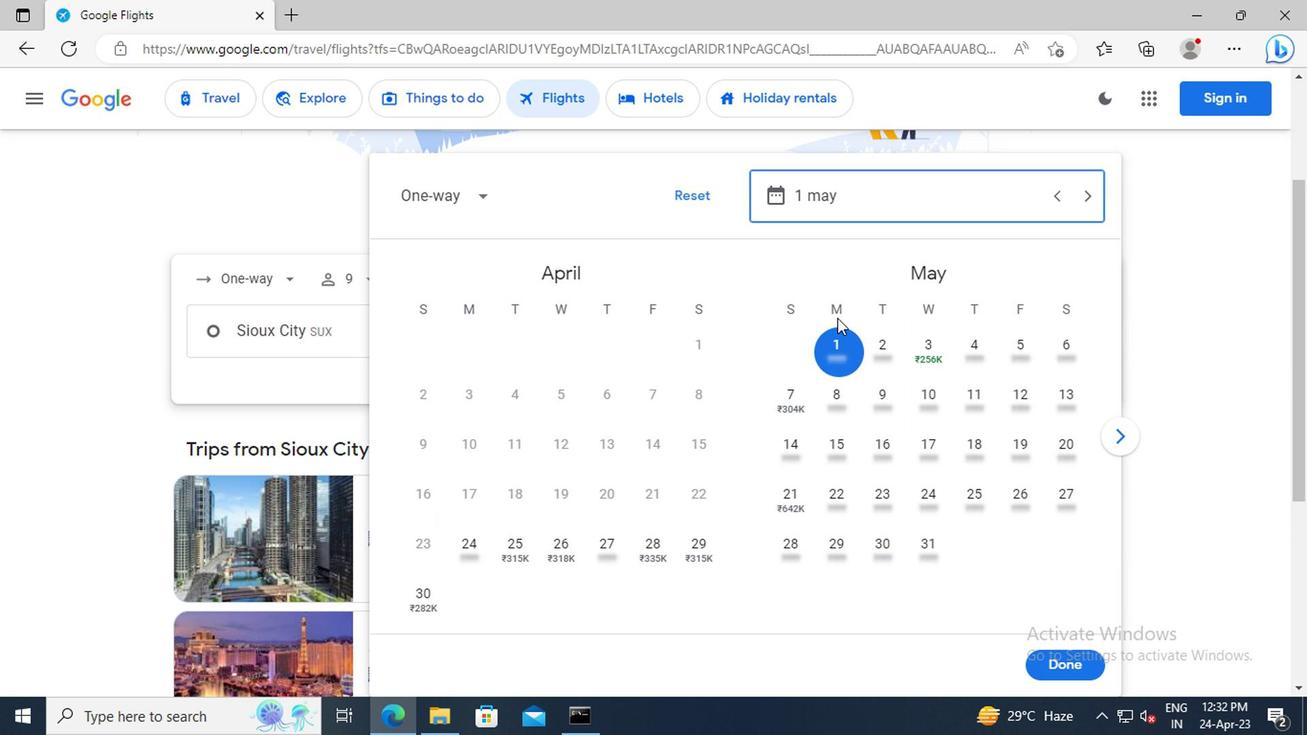 
Action: Mouse moved to (1064, 664)
Screenshot: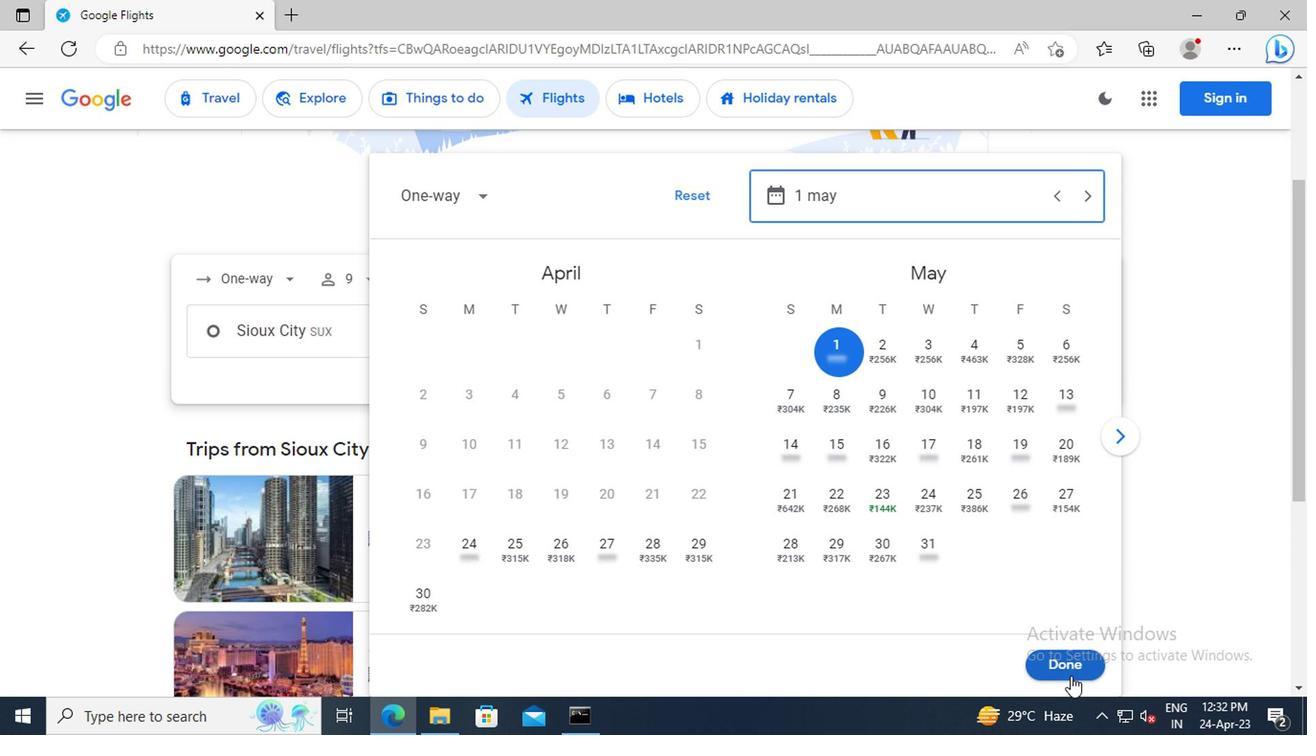 
Action: Mouse pressed left at (1064, 664)
Screenshot: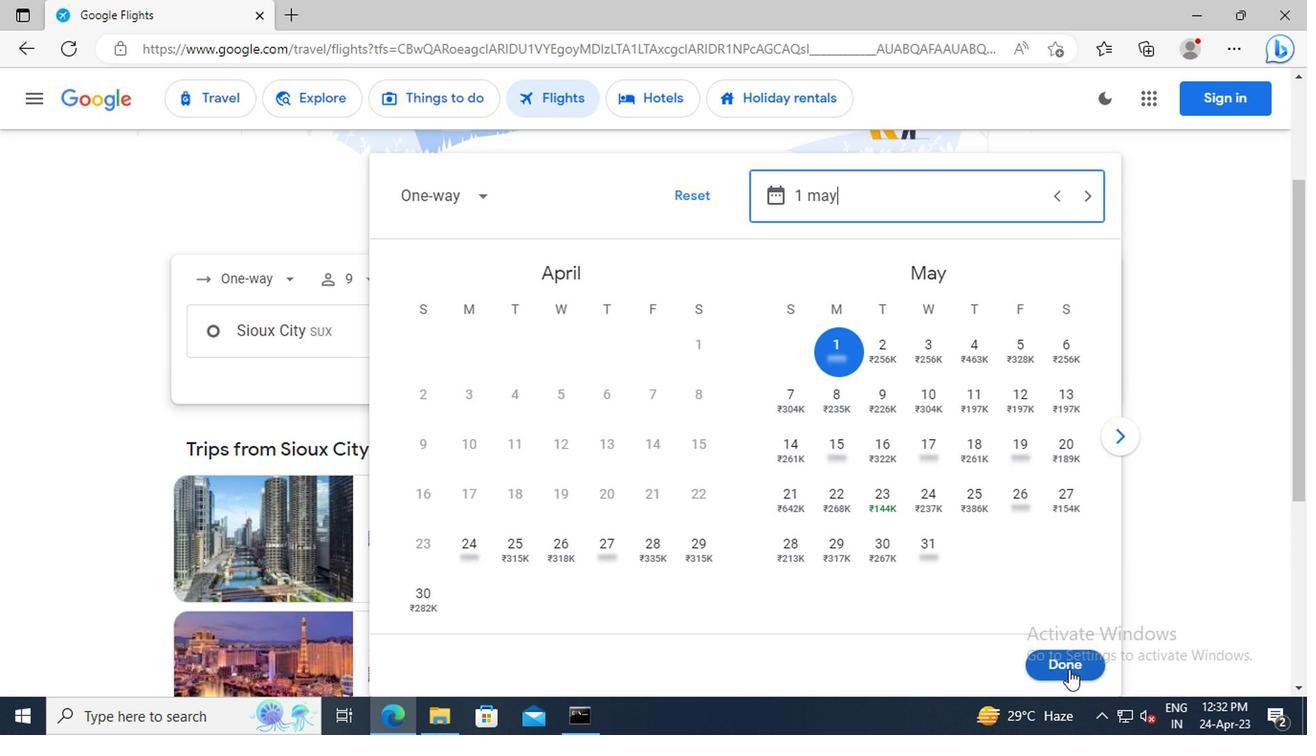 
Action: Mouse moved to (649, 408)
Screenshot: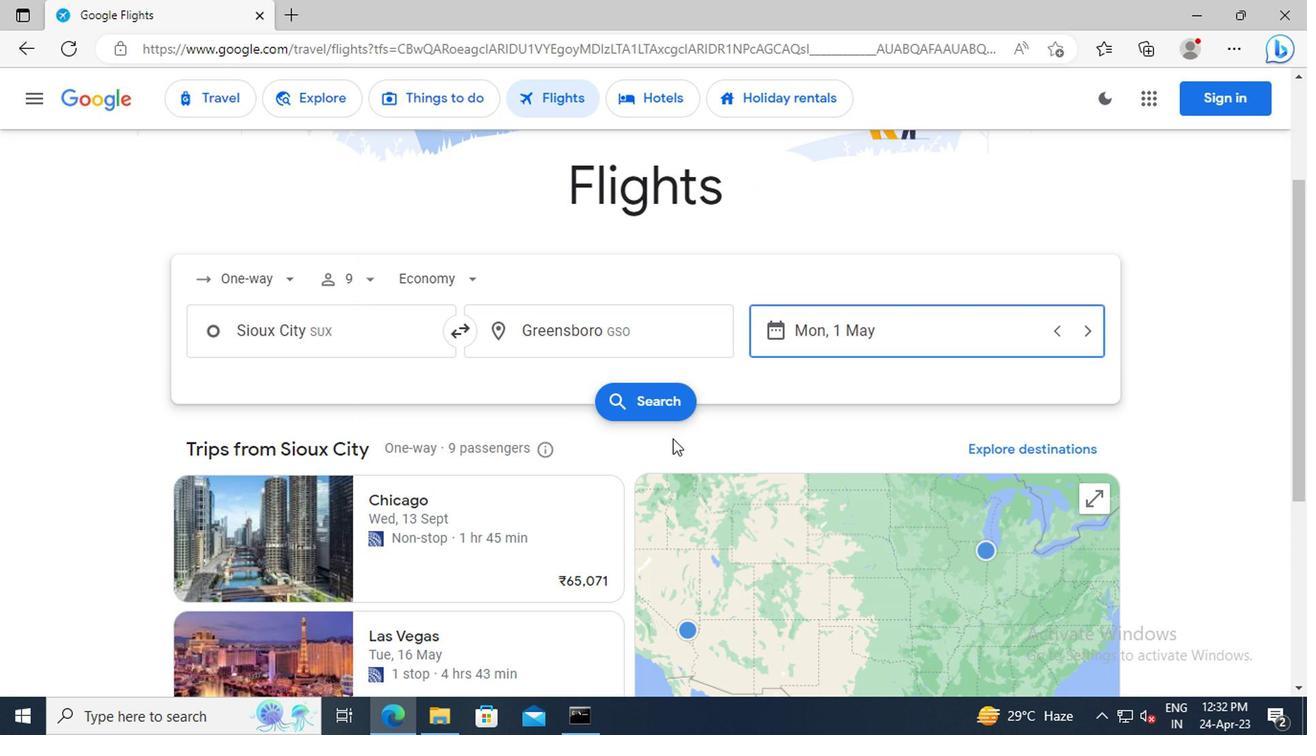 
Action: Mouse pressed left at (649, 408)
Screenshot: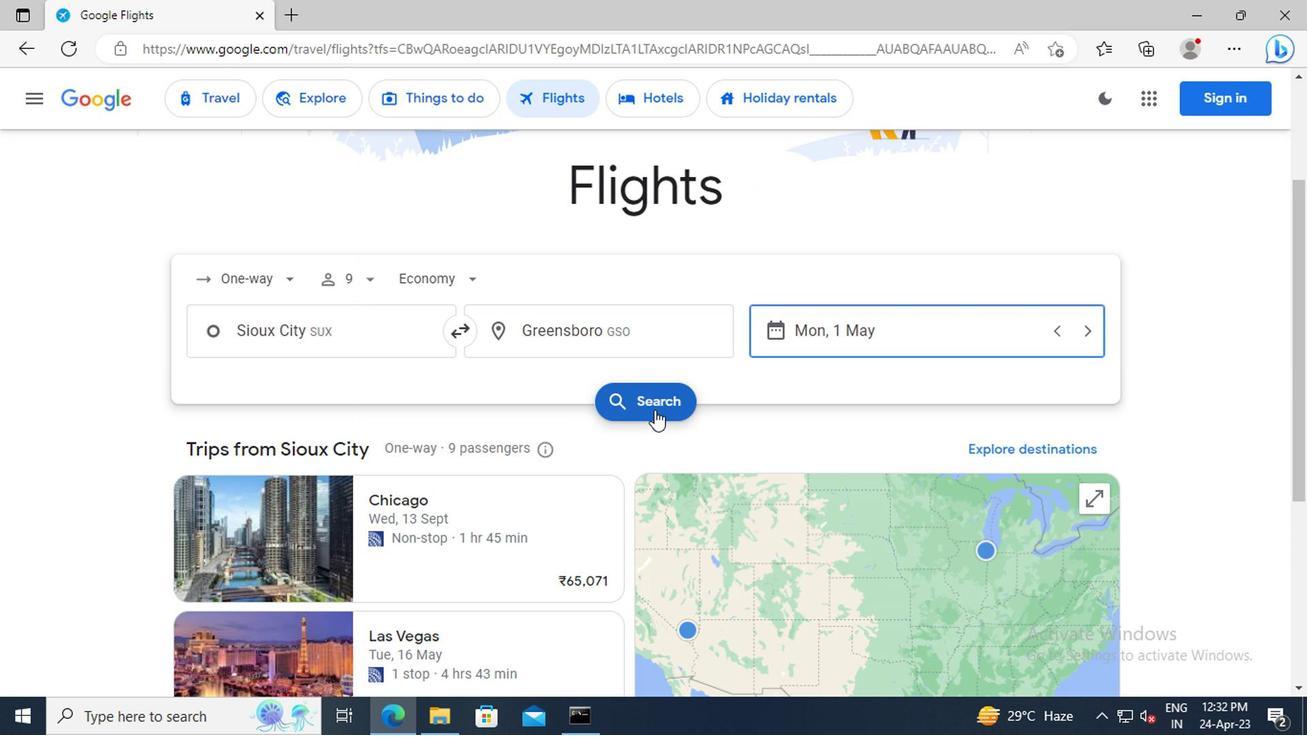 
Action: Mouse moved to (226, 282)
Screenshot: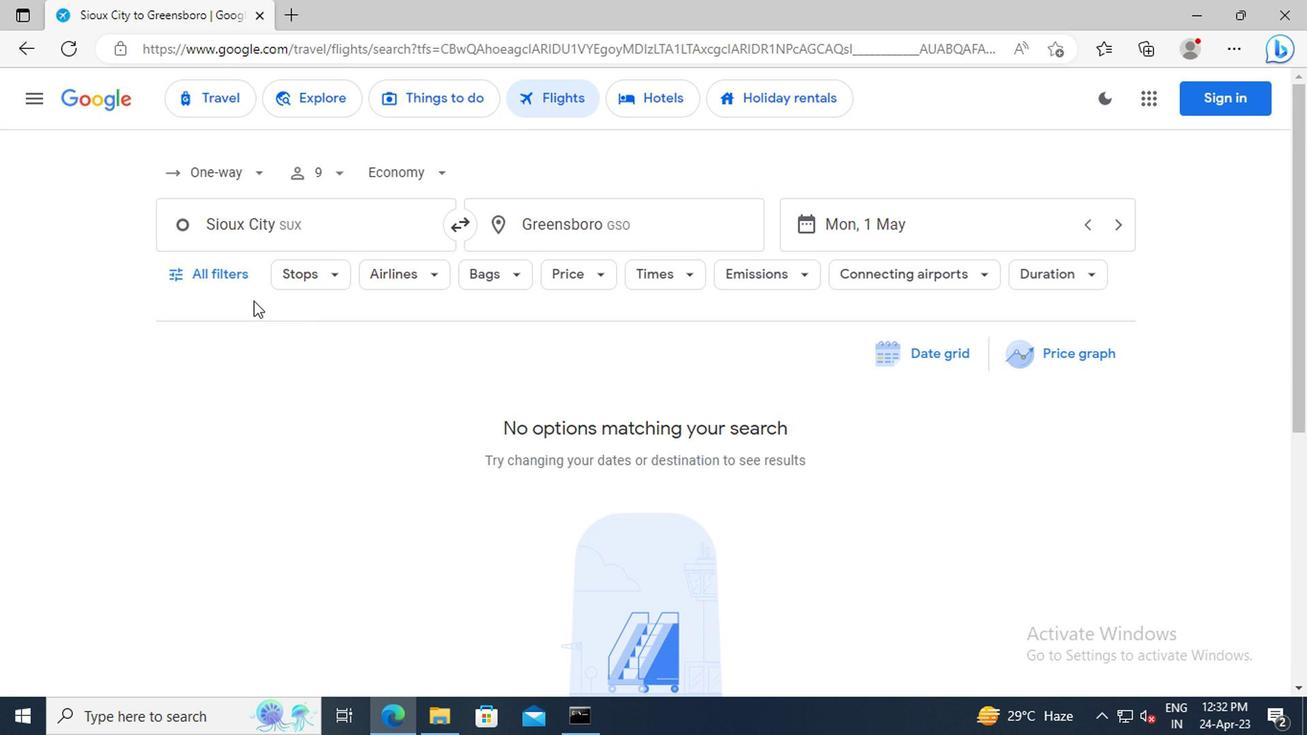 
Action: Mouse pressed left at (226, 282)
Screenshot: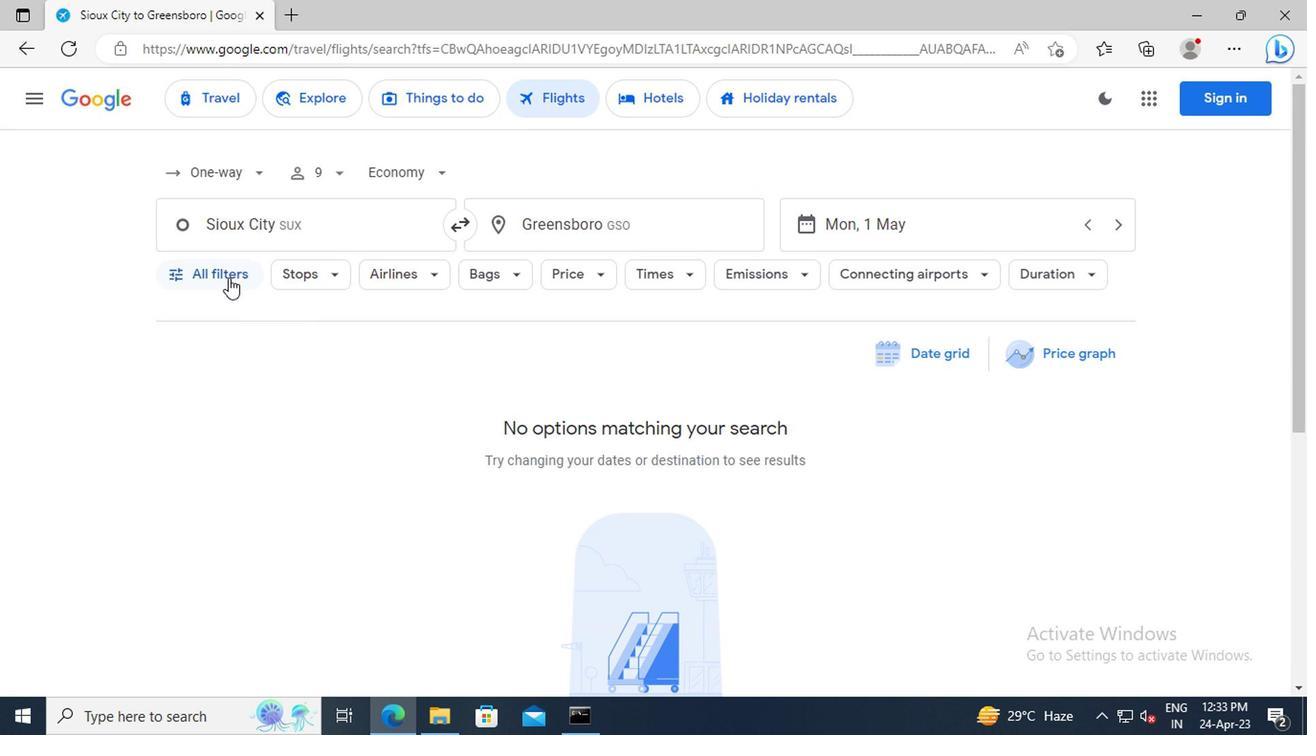 
Action: Mouse moved to (349, 411)
Screenshot: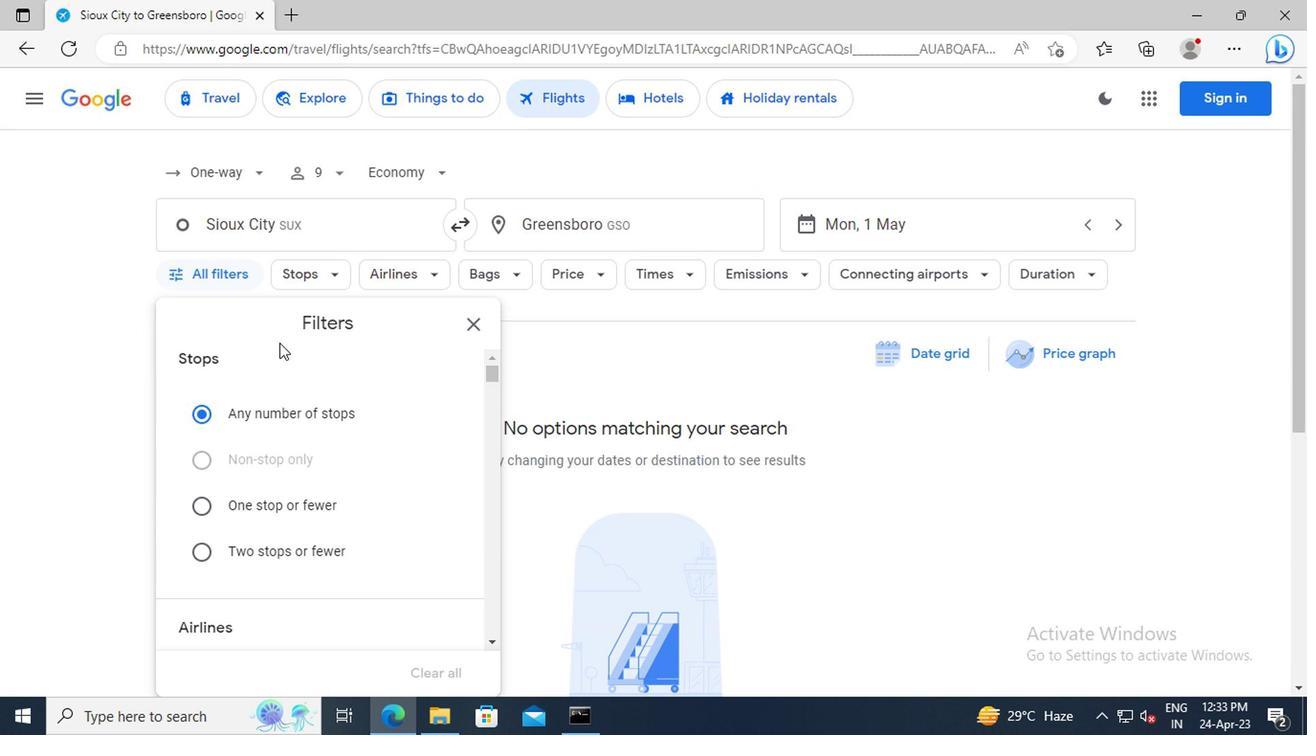 
Action: Mouse scrolled (349, 410) with delta (0, 0)
Screenshot: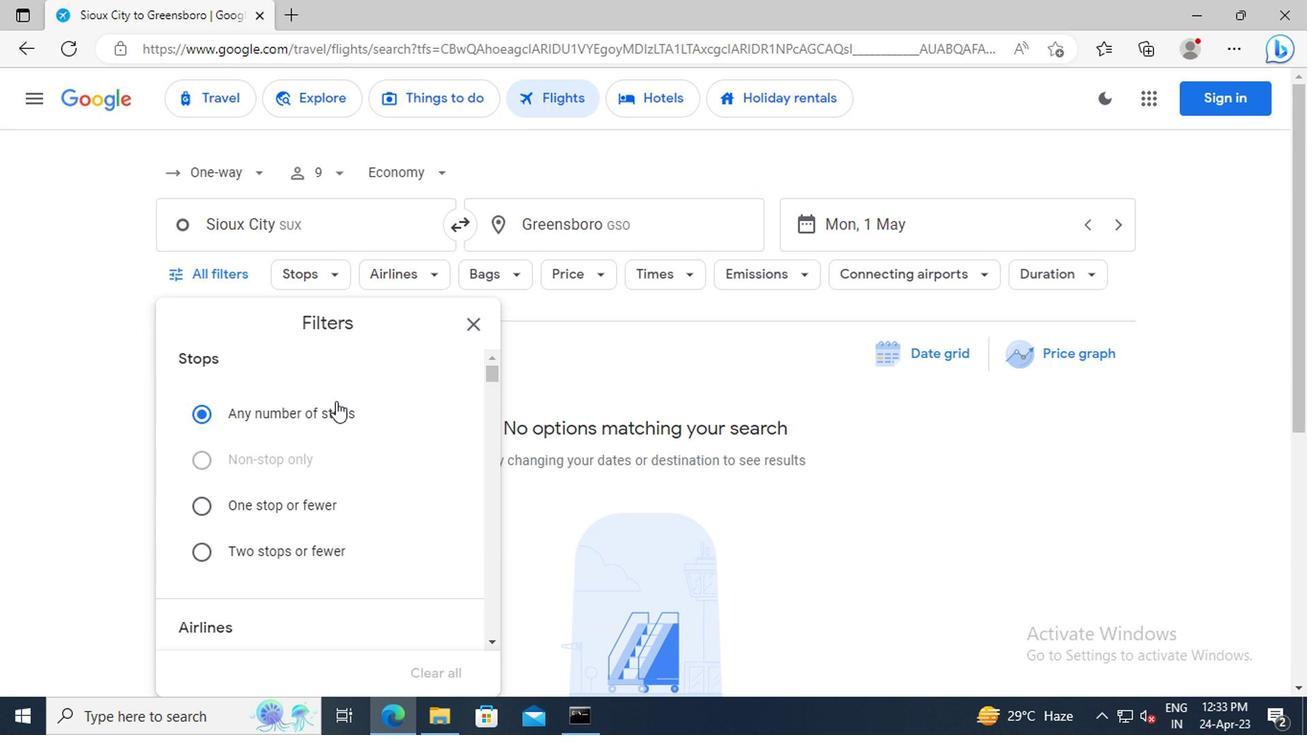 
Action: Mouse scrolled (349, 410) with delta (0, 0)
Screenshot: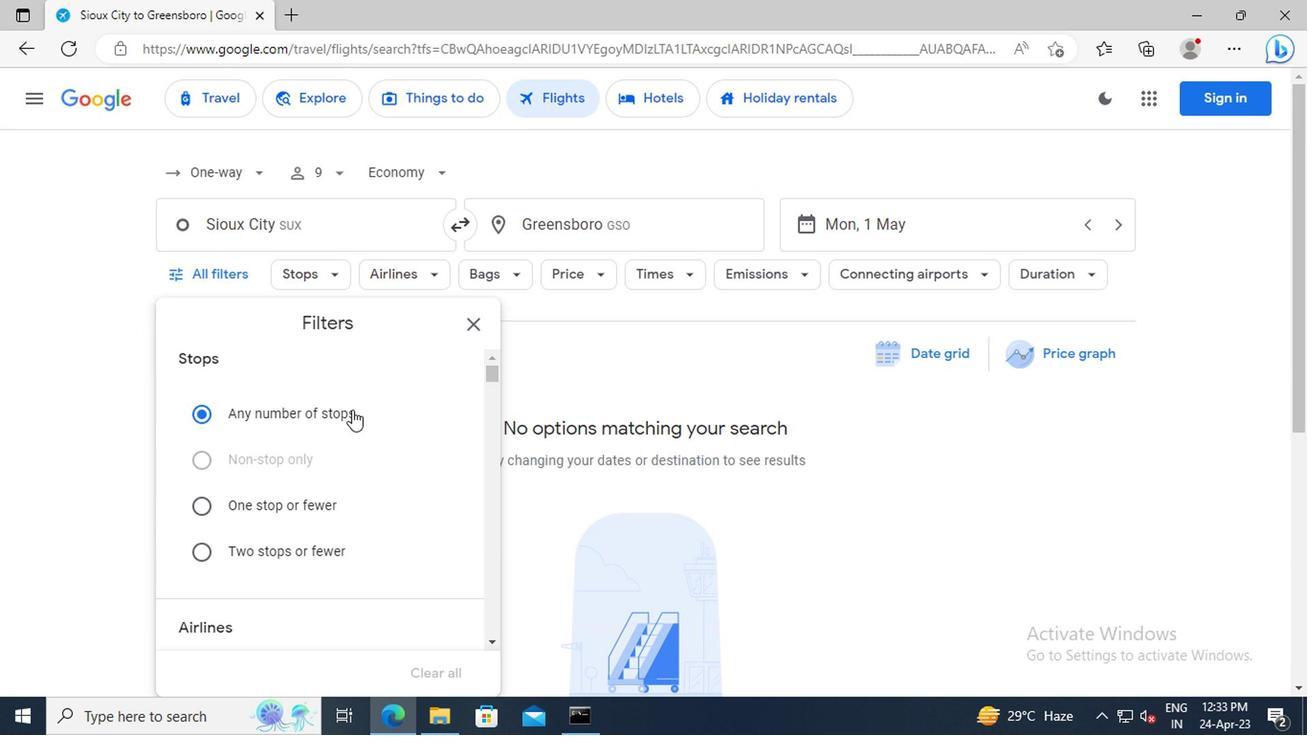
Action: Mouse scrolled (349, 410) with delta (0, 0)
Screenshot: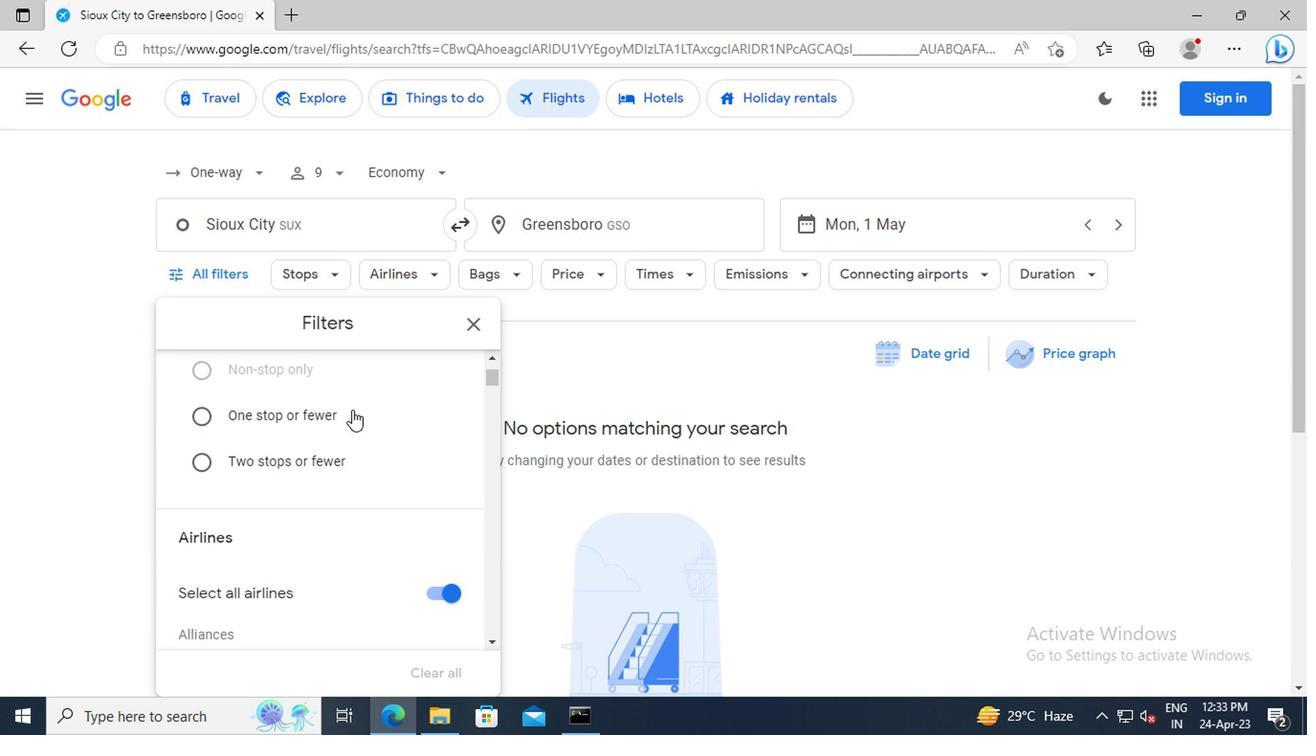 
Action: Mouse scrolled (349, 410) with delta (0, 0)
Screenshot: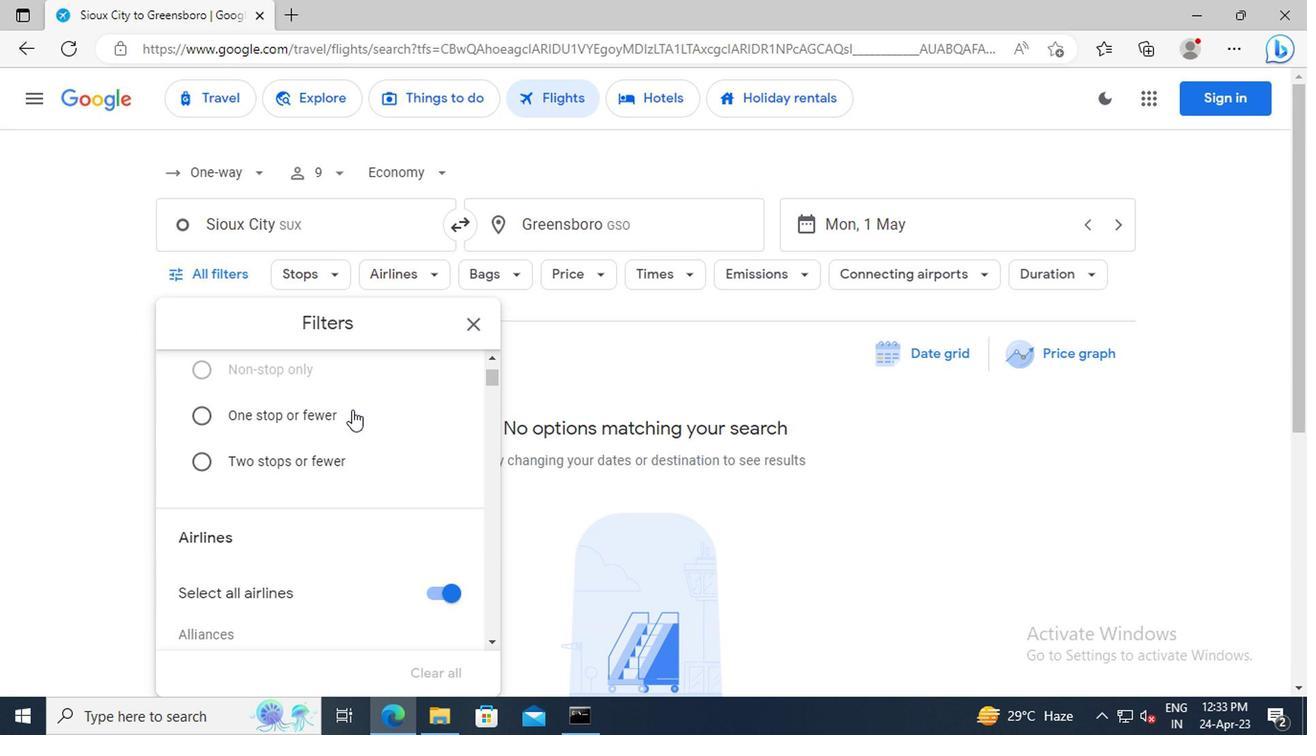
Action: Mouse moved to (435, 500)
Screenshot: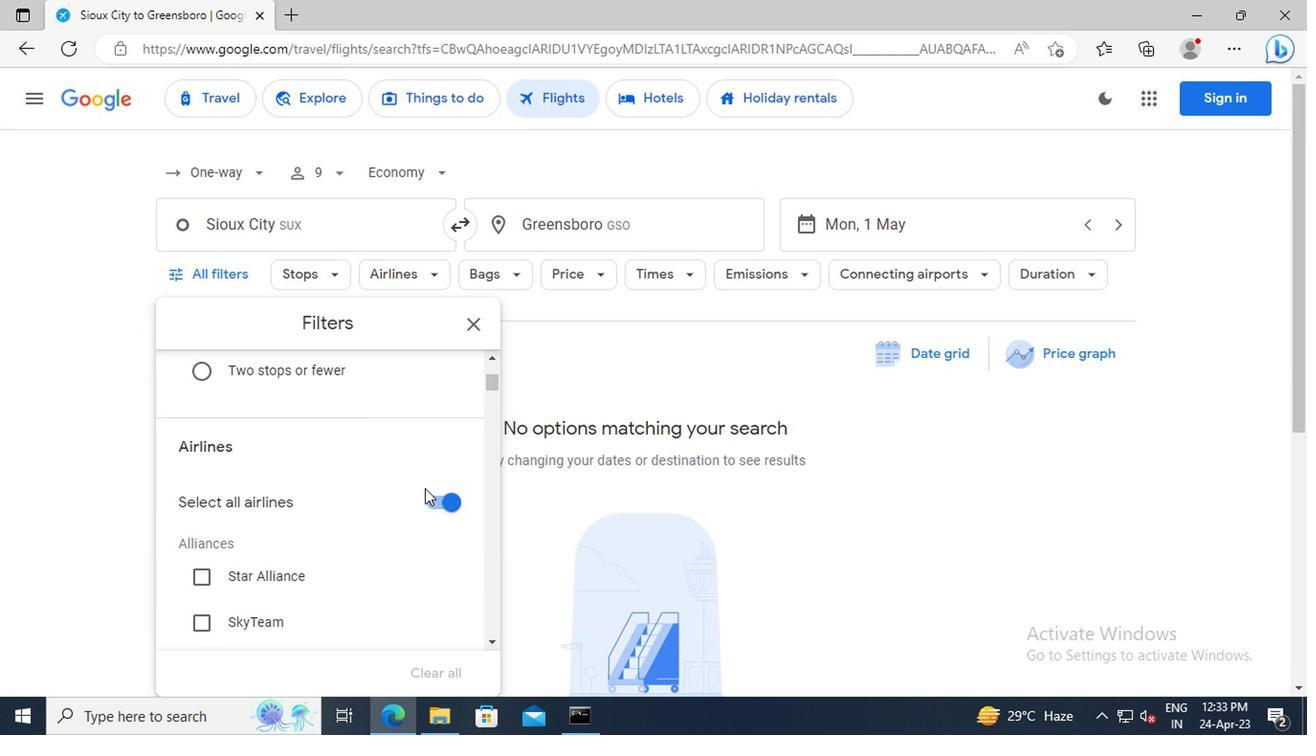 
Action: Mouse pressed left at (435, 500)
Screenshot: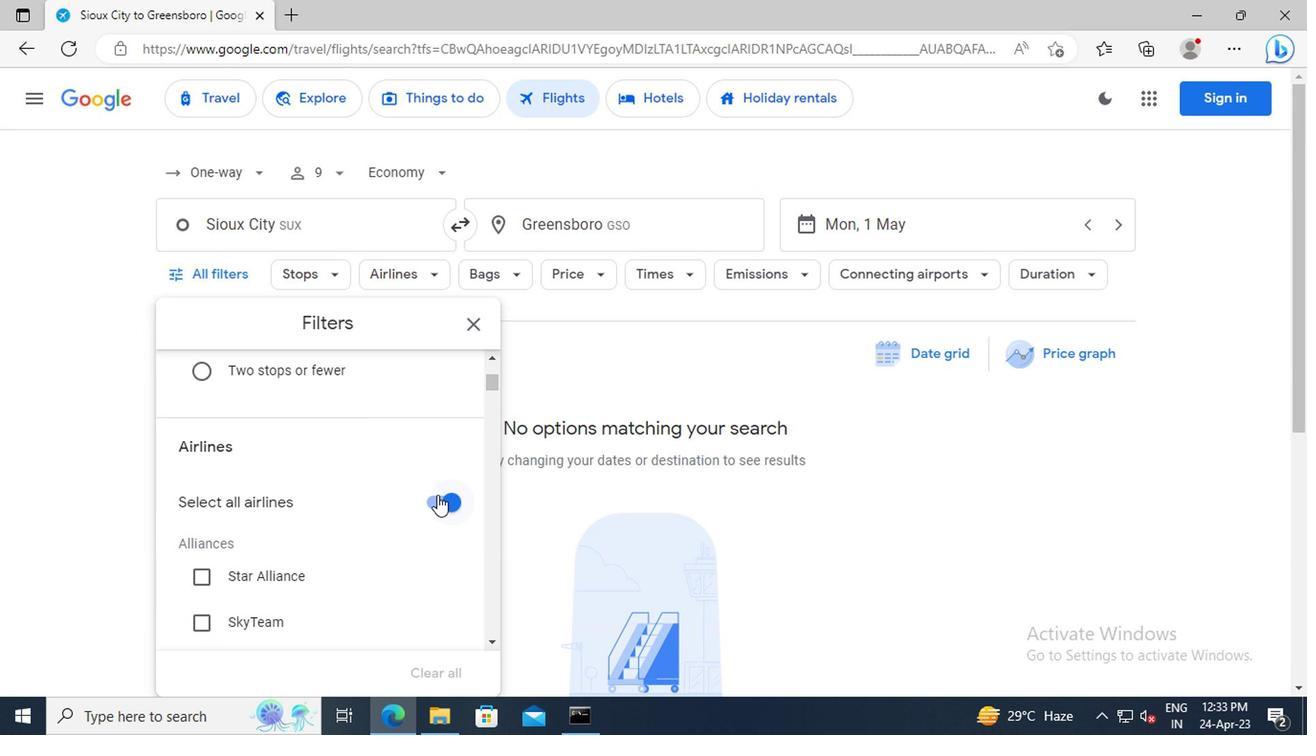 
Action: Mouse moved to (371, 469)
Screenshot: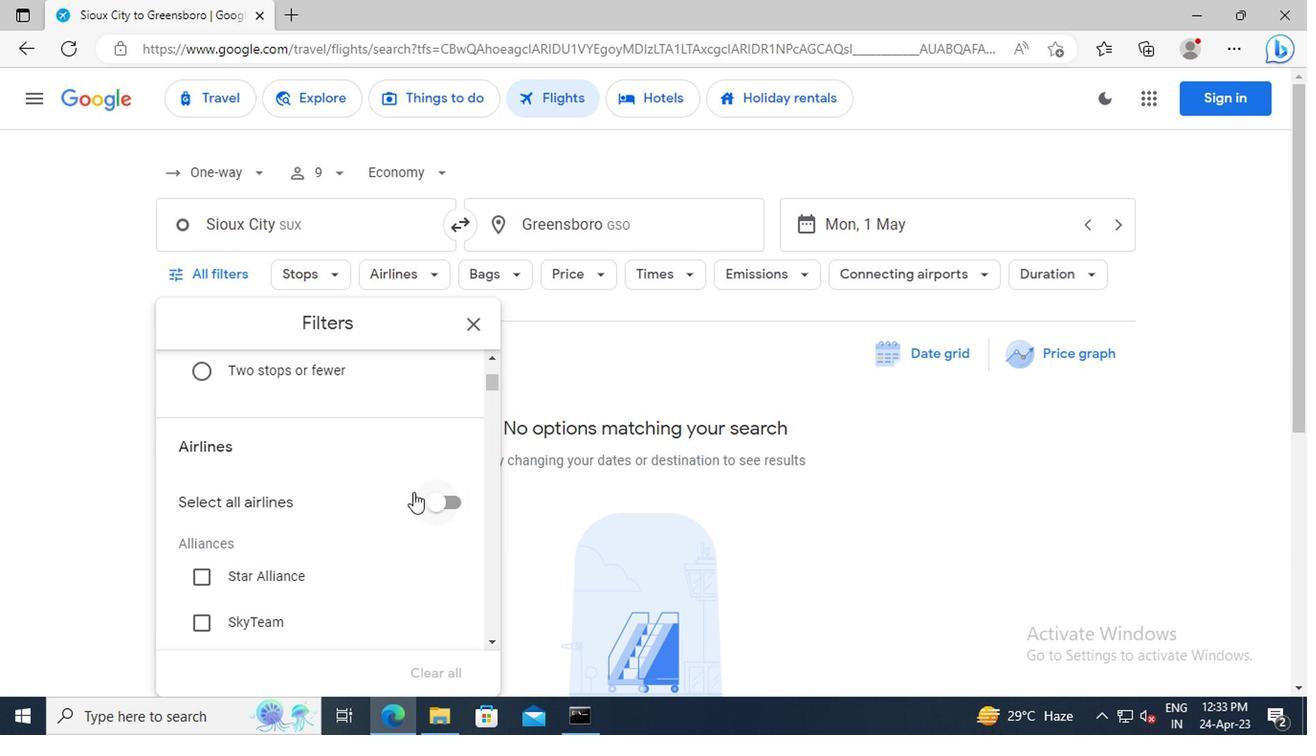 
Action: Mouse scrolled (371, 468) with delta (0, 0)
Screenshot: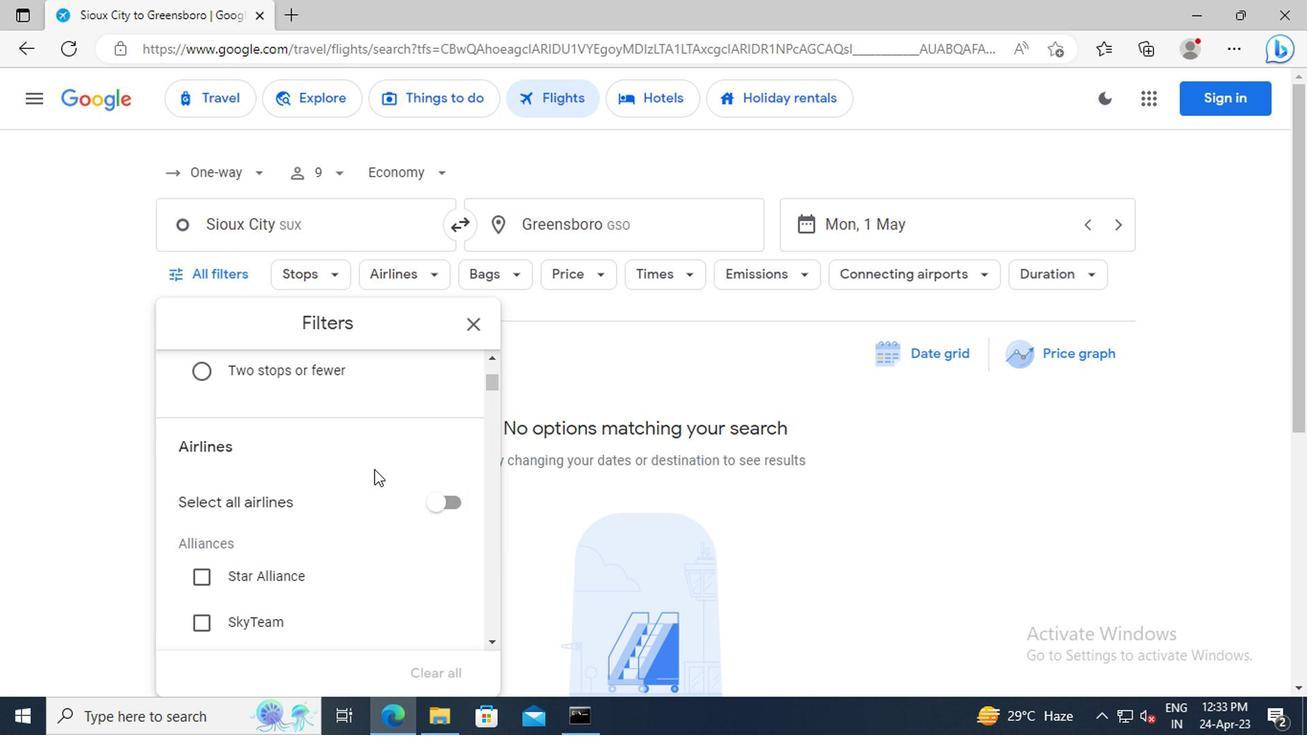 
Action: Mouse scrolled (371, 468) with delta (0, 0)
Screenshot: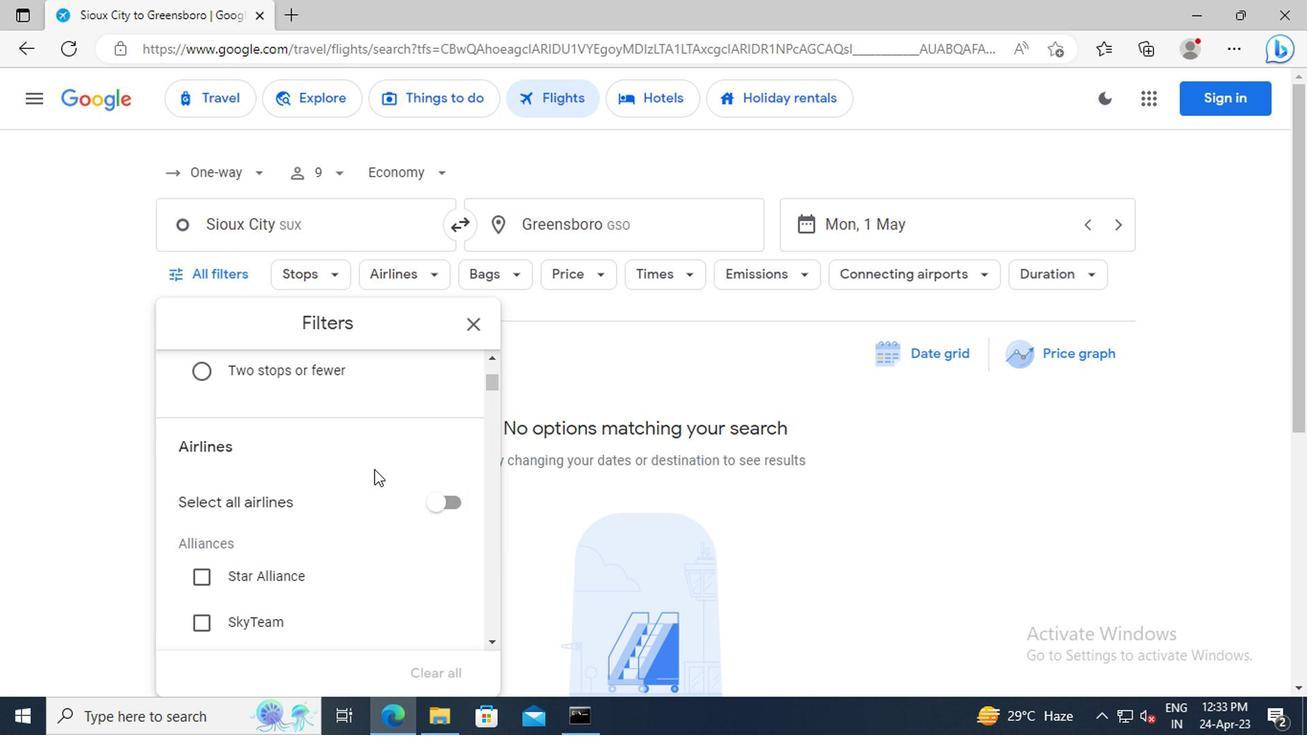 
Action: Mouse scrolled (371, 468) with delta (0, 0)
Screenshot: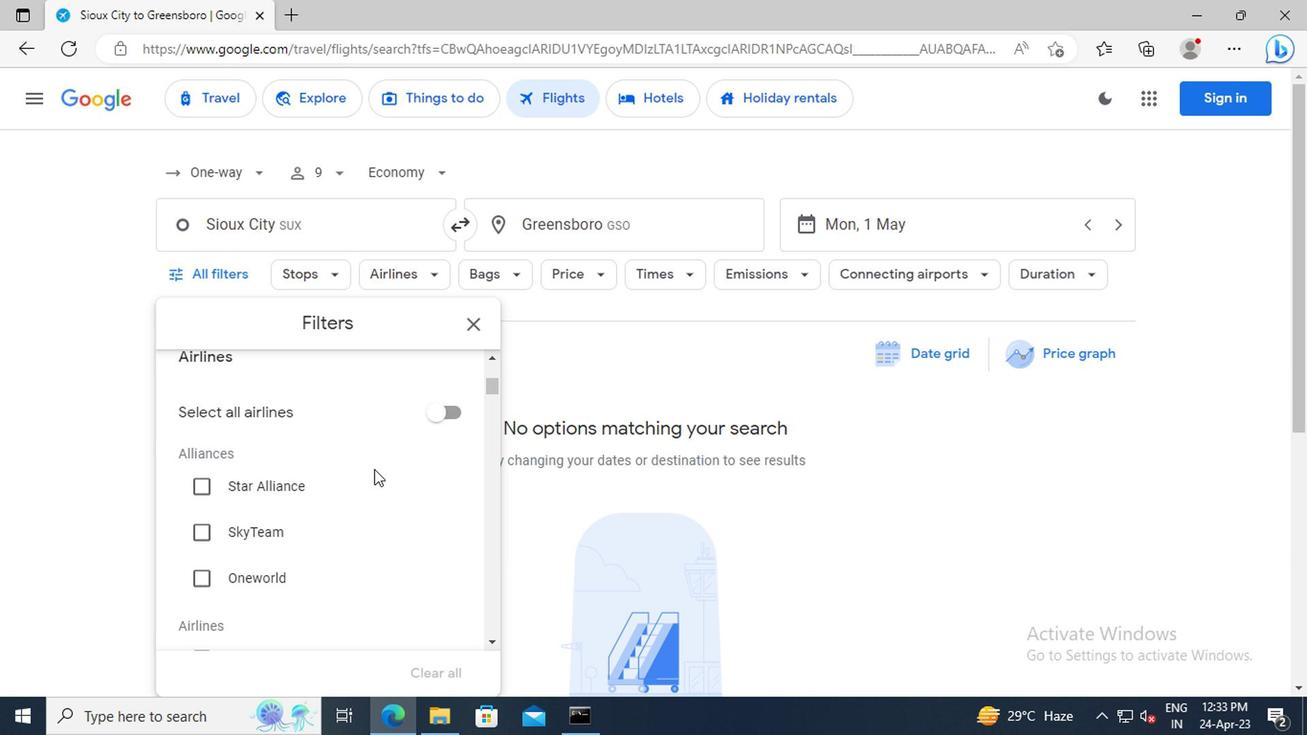 
Action: Mouse scrolled (371, 468) with delta (0, 0)
Screenshot: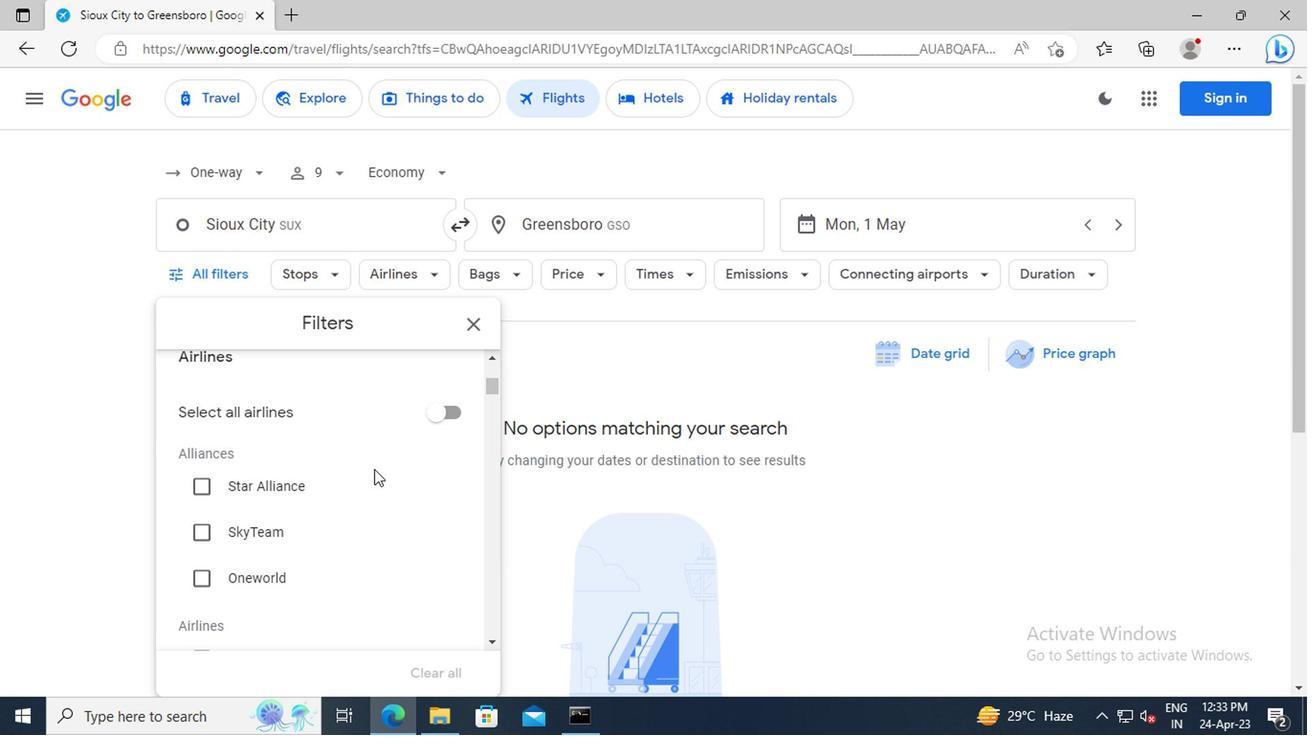 
Action: Mouse scrolled (371, 468) with delta (0, 0)
Screenshot: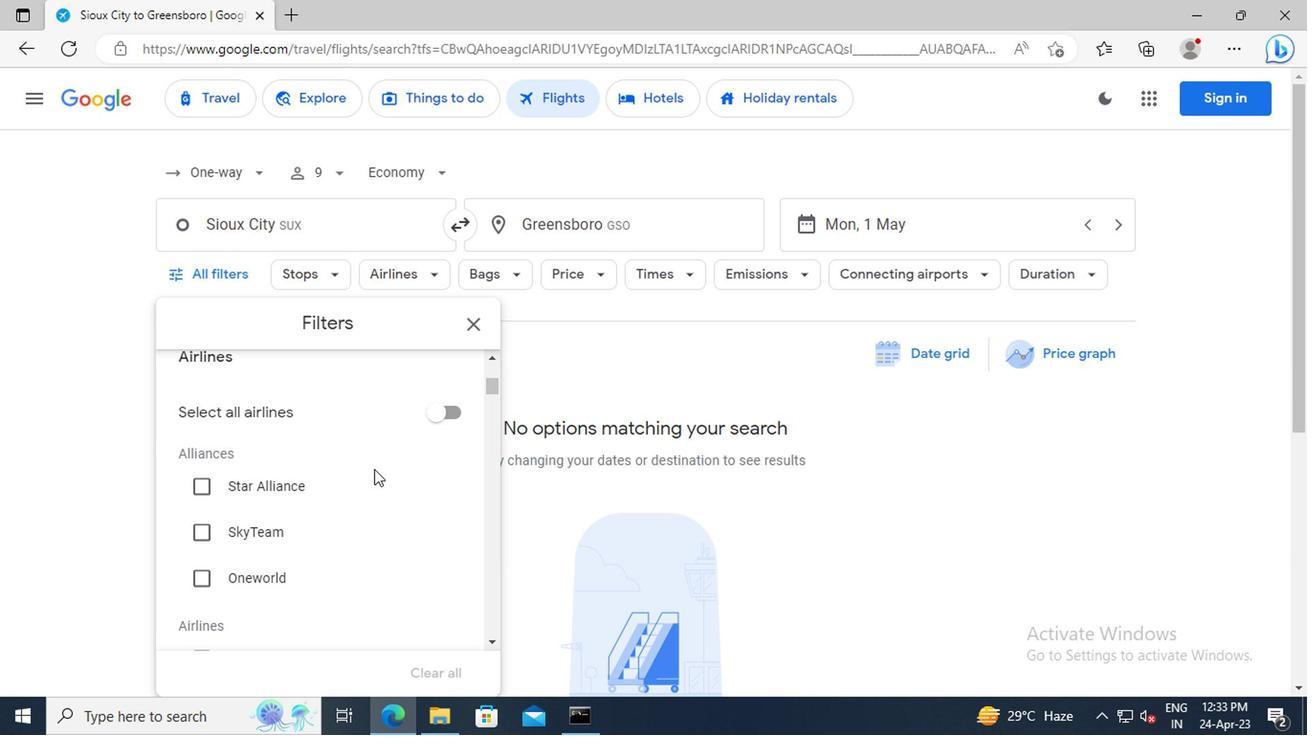 
Action: Mouse scrolled (371, 468) with delta (0, 0)
Screenshot: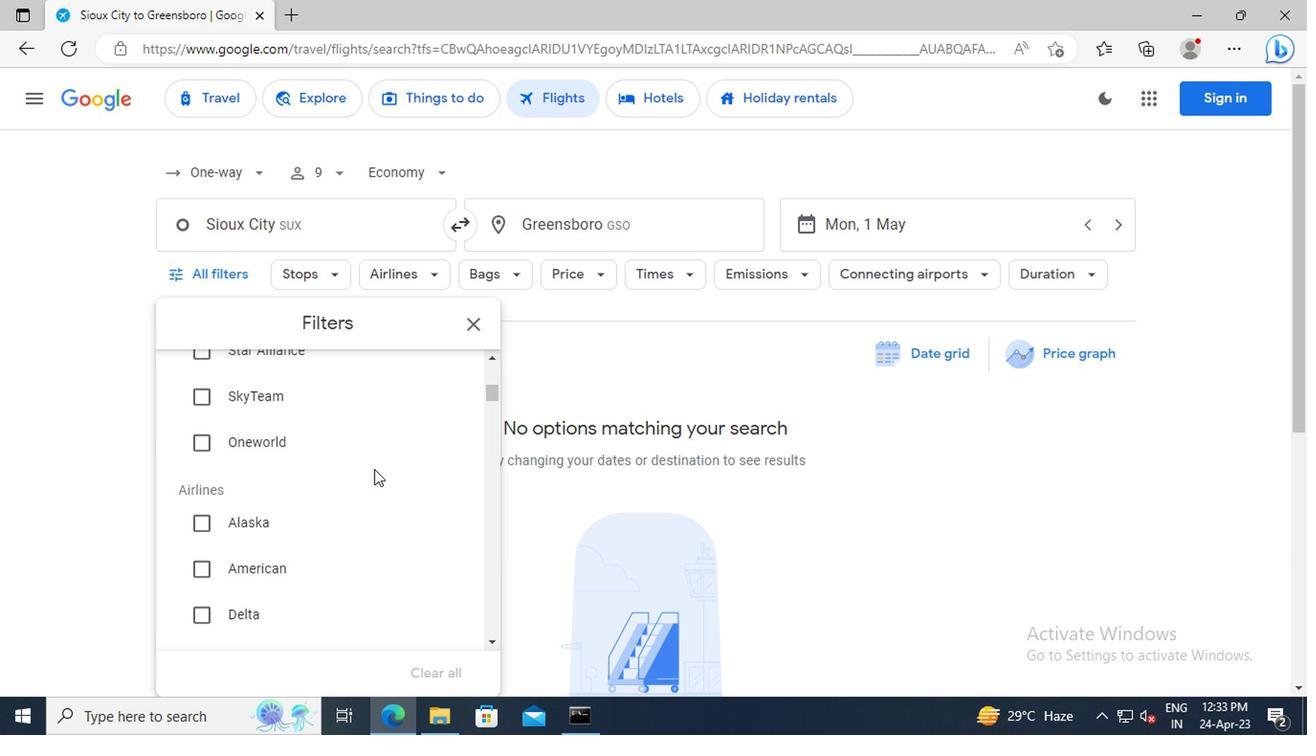 
Action: Mouse scrolled (371, 468) with delta (0, 0)
Screenshot: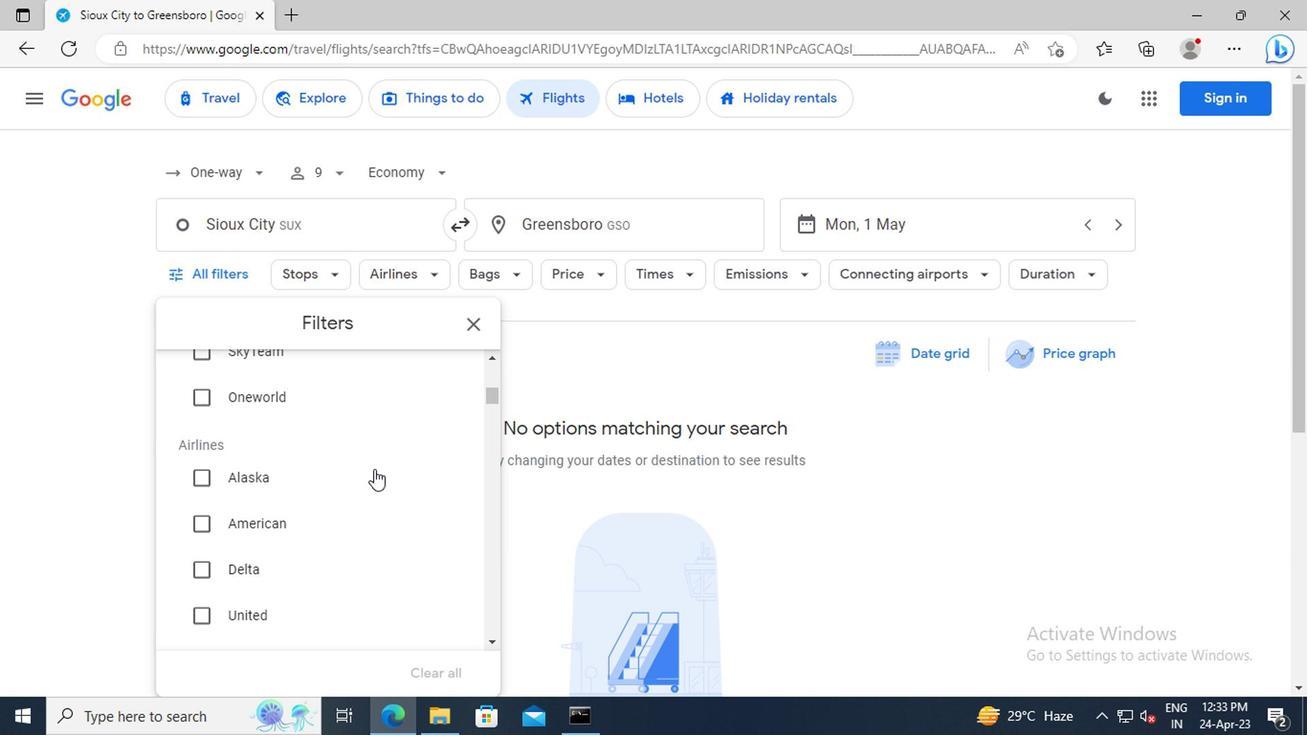 
Action: Mouse scrolled (371, 468) with delta (0, 0)
Screenshot: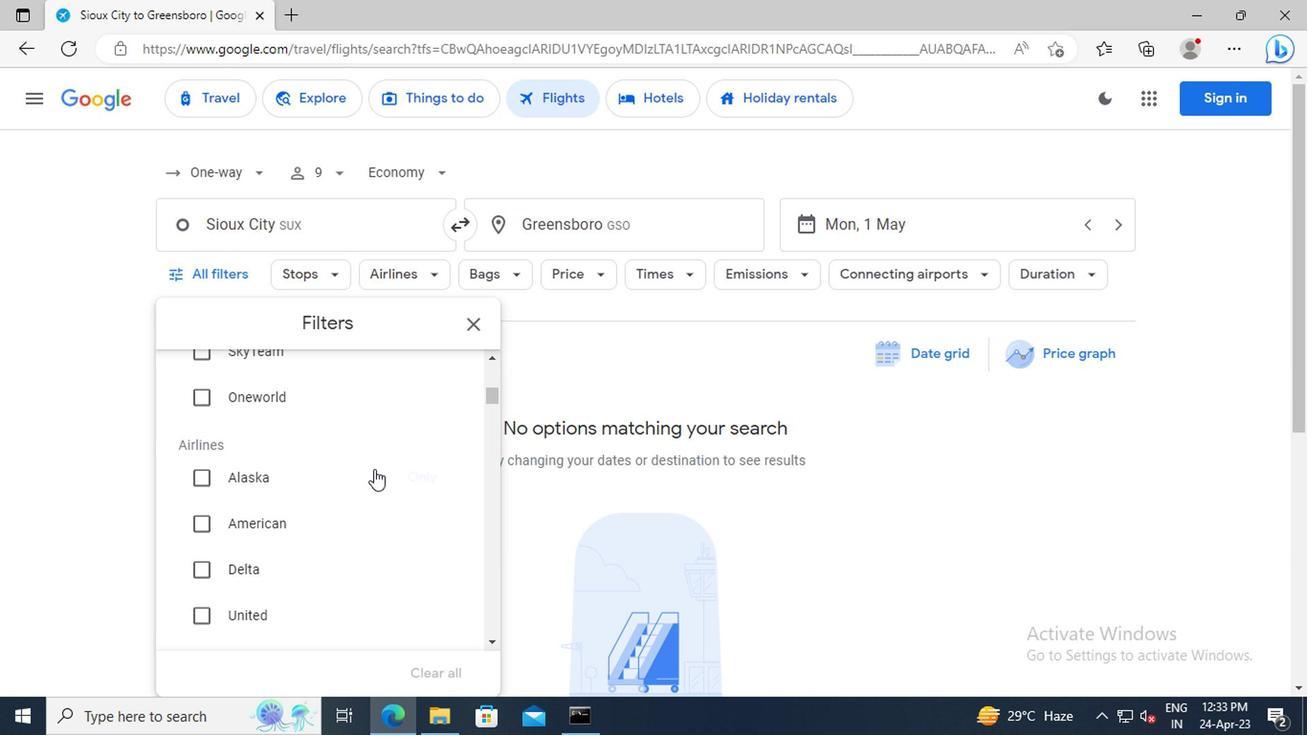 
Action: Mouse scrolled (371, 468) with delta (0, 0)
Screenshot: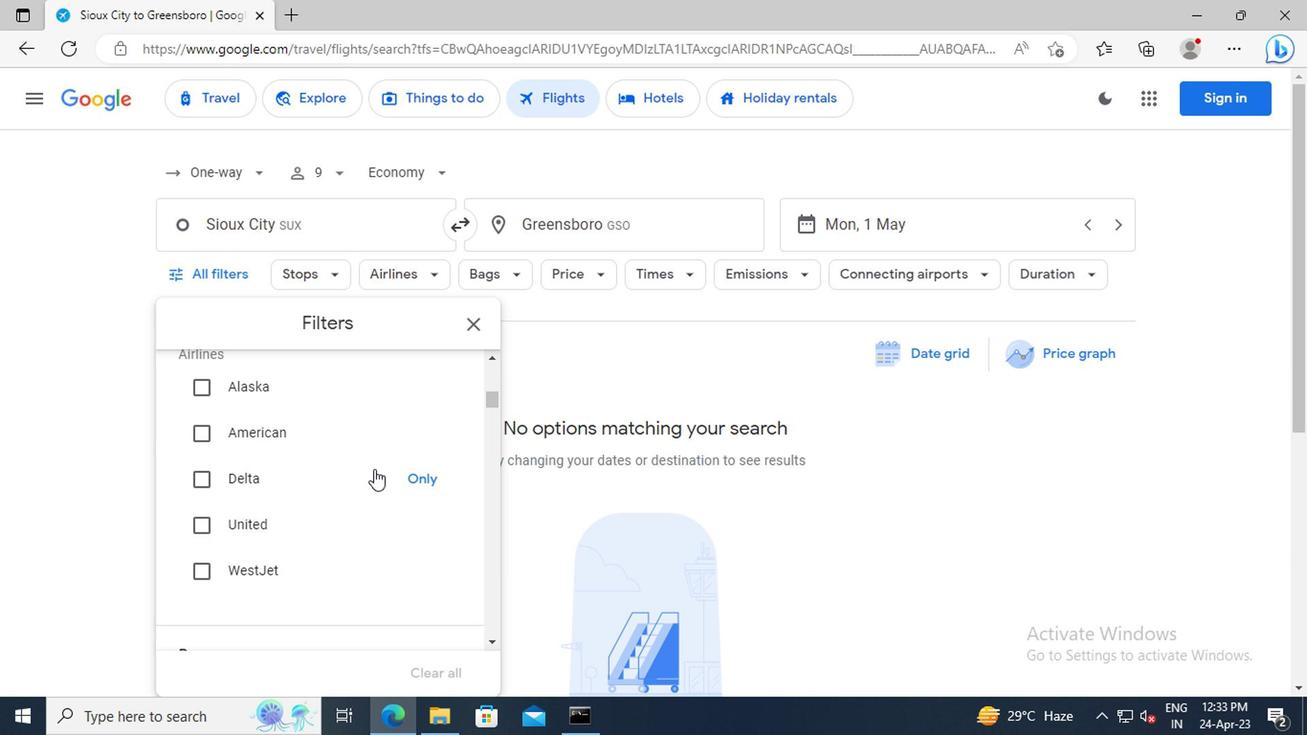 
Action: Mouse scrolled (371, 468) with delta (0, 0)
Screenshot: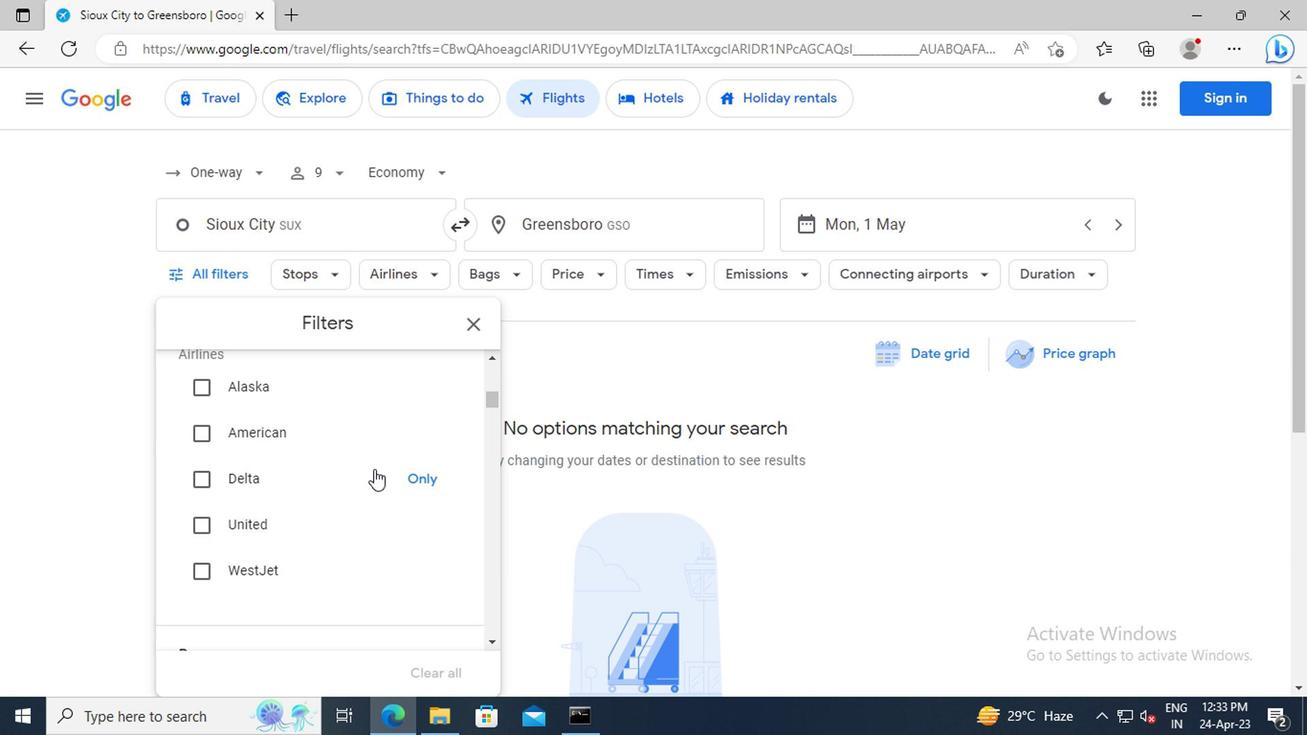 
Action: Mouse scrolled (371, 468) with delta (0, 0)
Screenshot: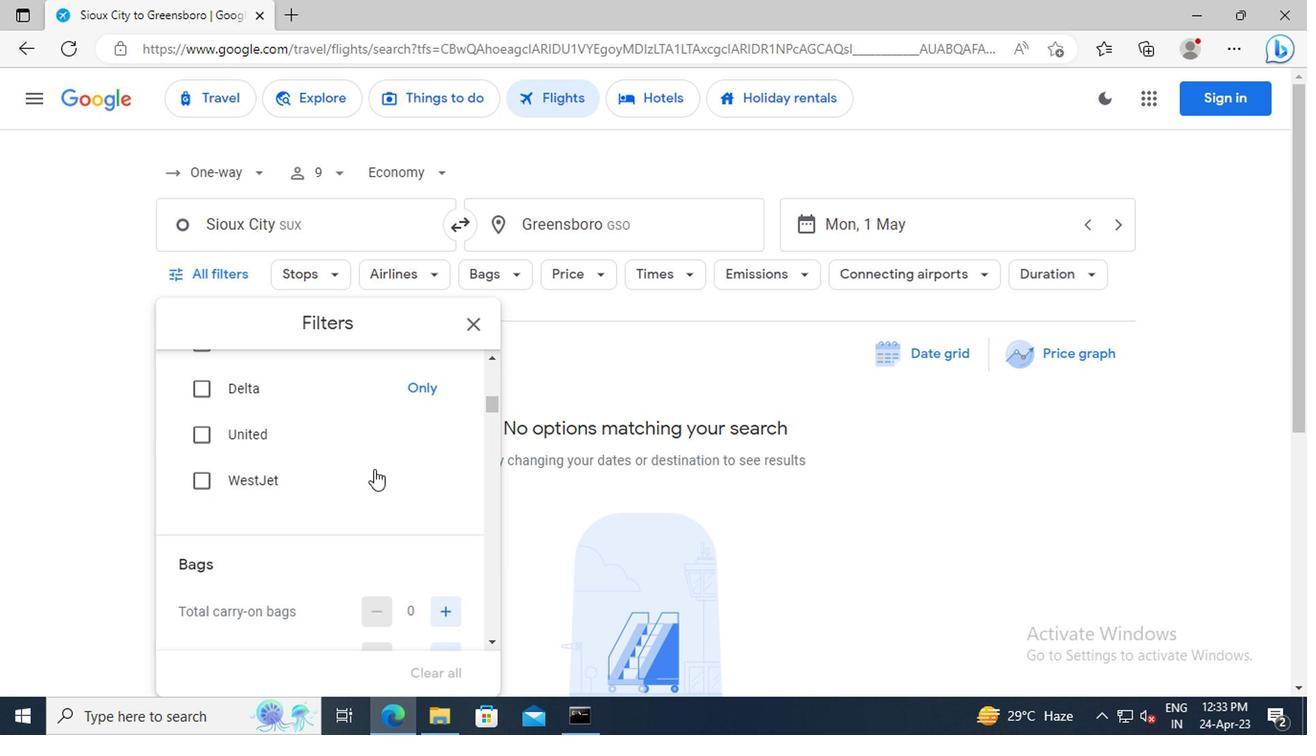 
Action: Mouse scrolled (371, 468) with delta (0, 0)
Screenshot: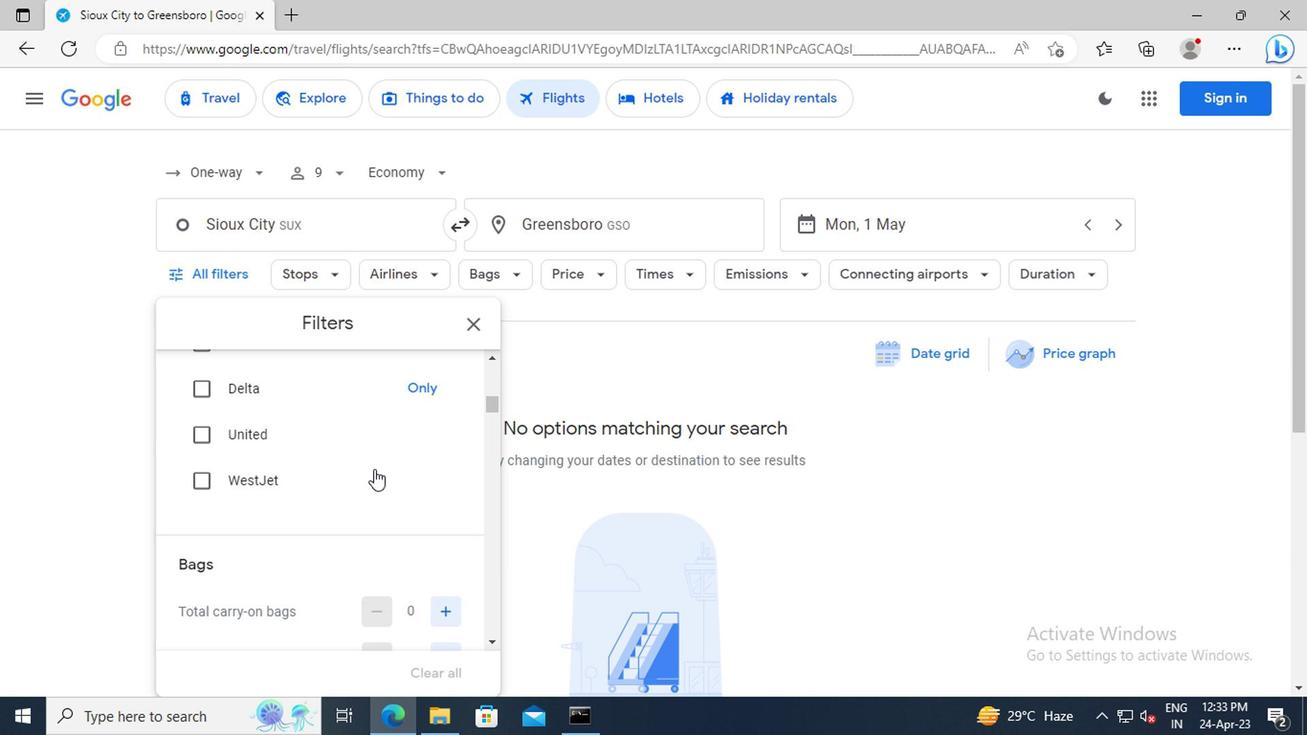 
Action: Mouse scrolled (371, 468) with delta (0, 0)
Screenshot: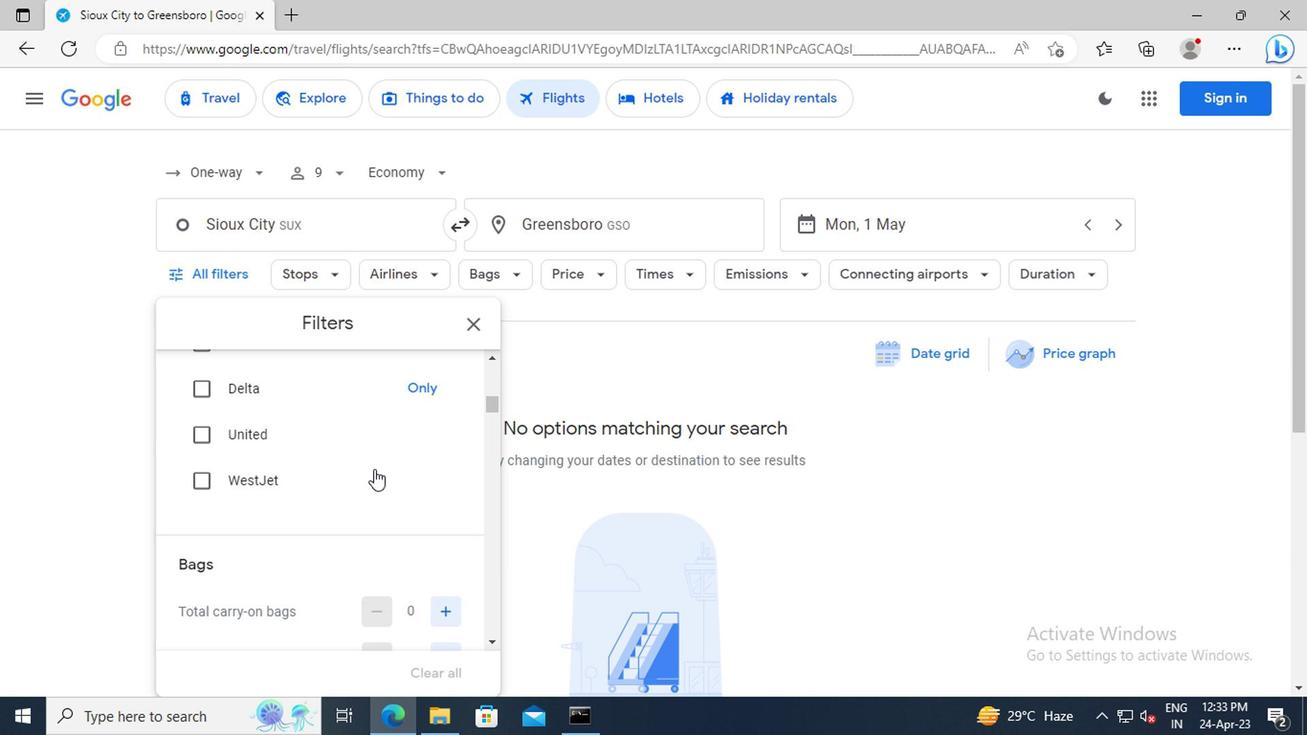 
Action: Mouse moved to (435, 525)
Screenshot: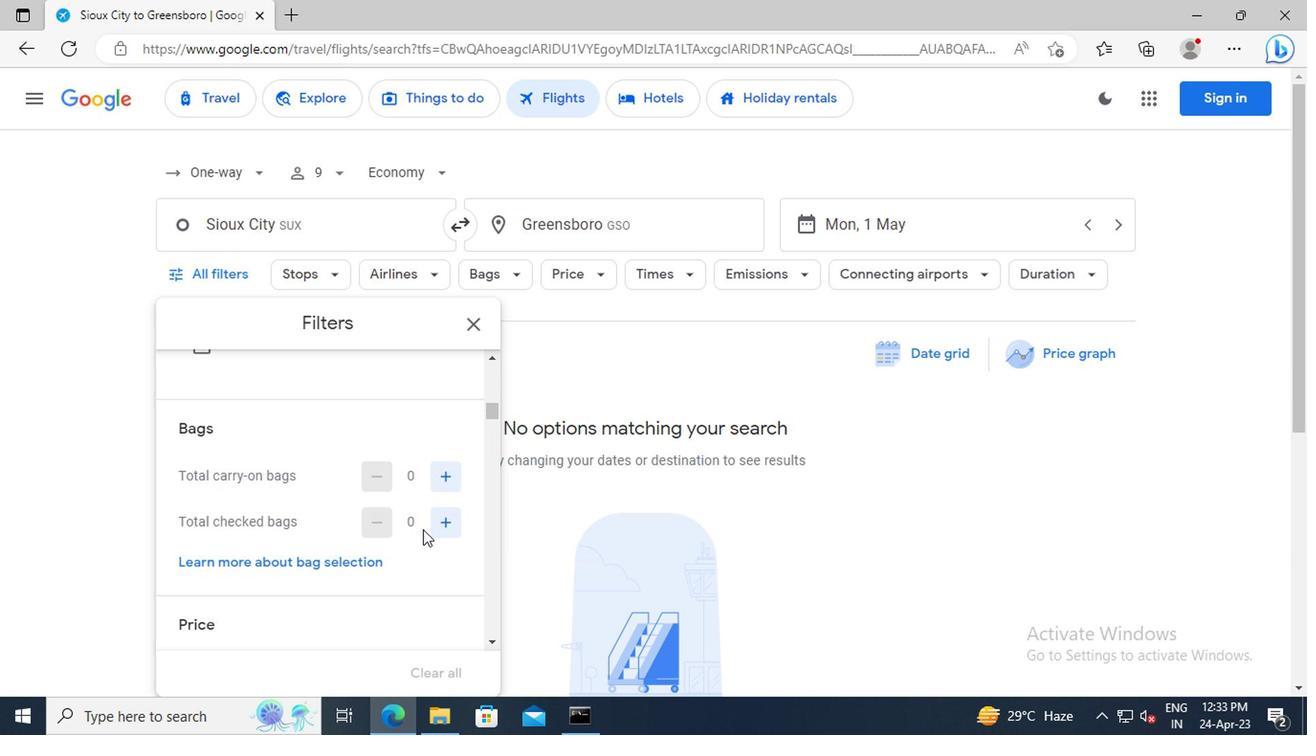 
Action: Mouse pressed left at (435, 525)
Screenshot: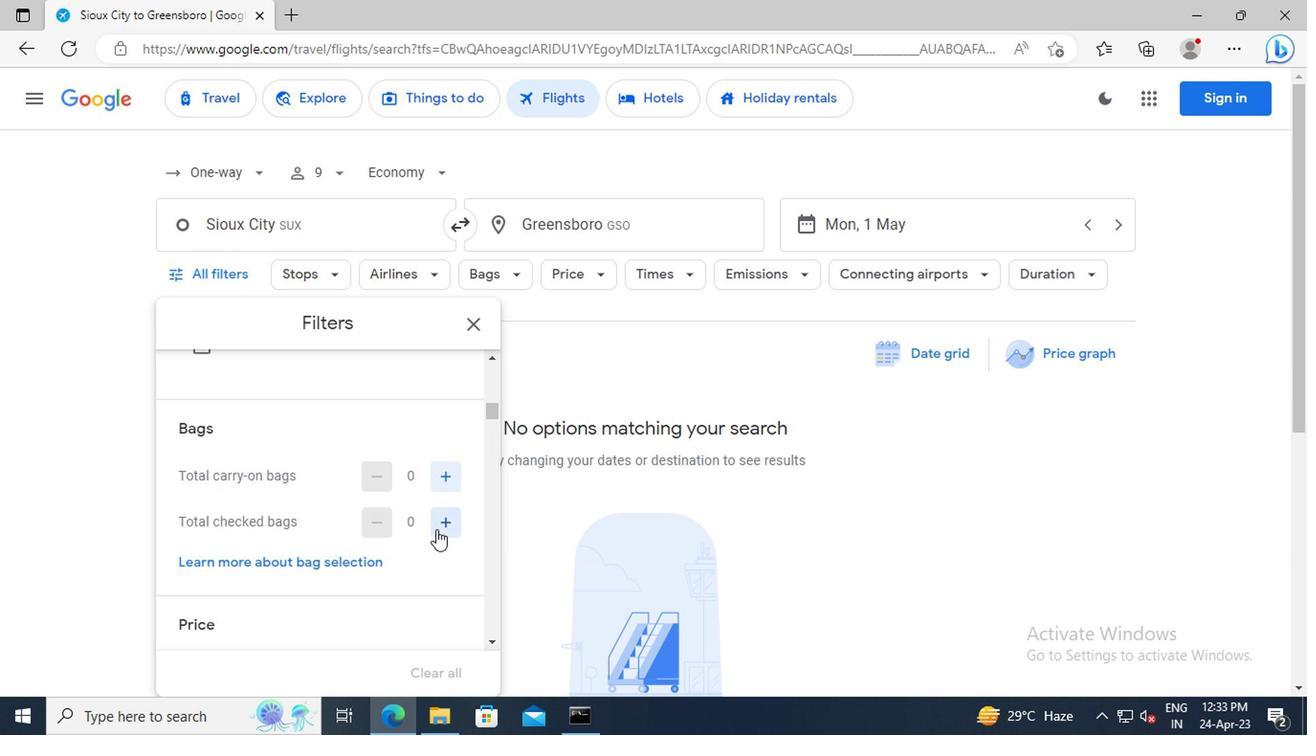 
Action: Mouse pressed left at (435, 525)
Screenshot: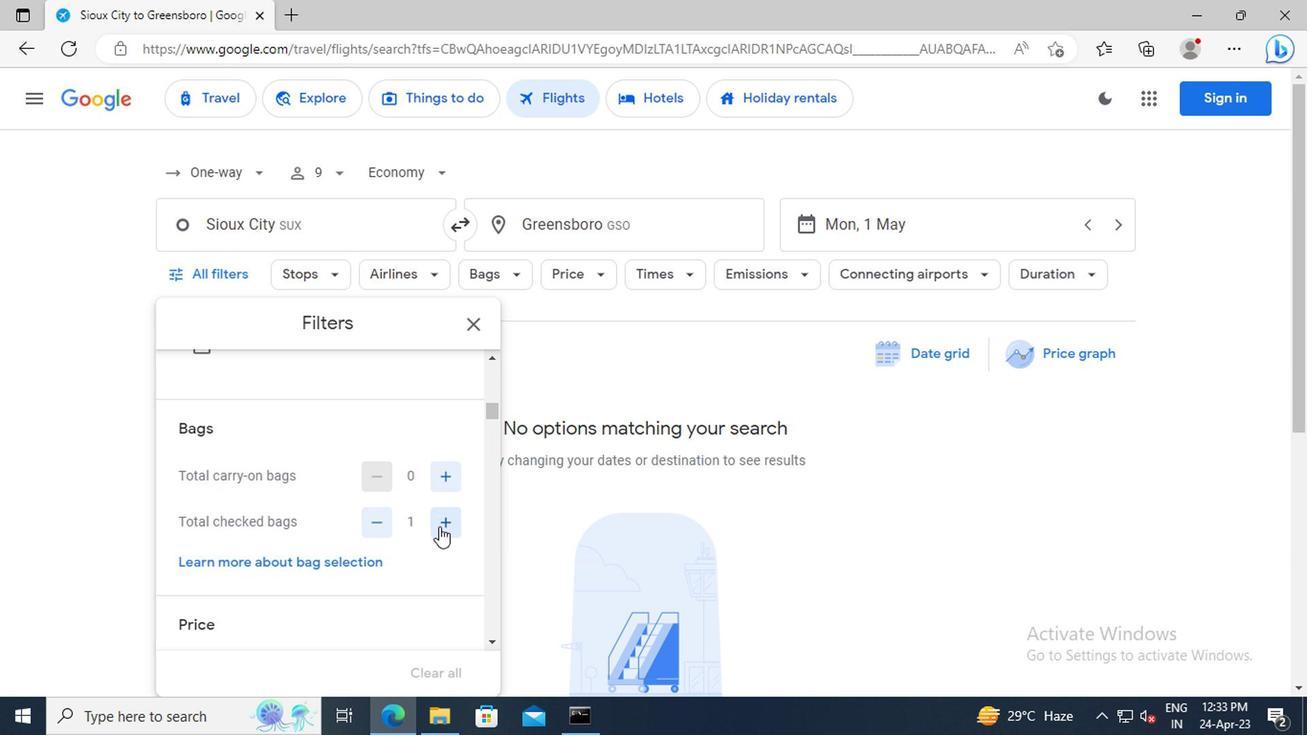 
Action: Mouse pressed left at (435, 525)
Screenshot: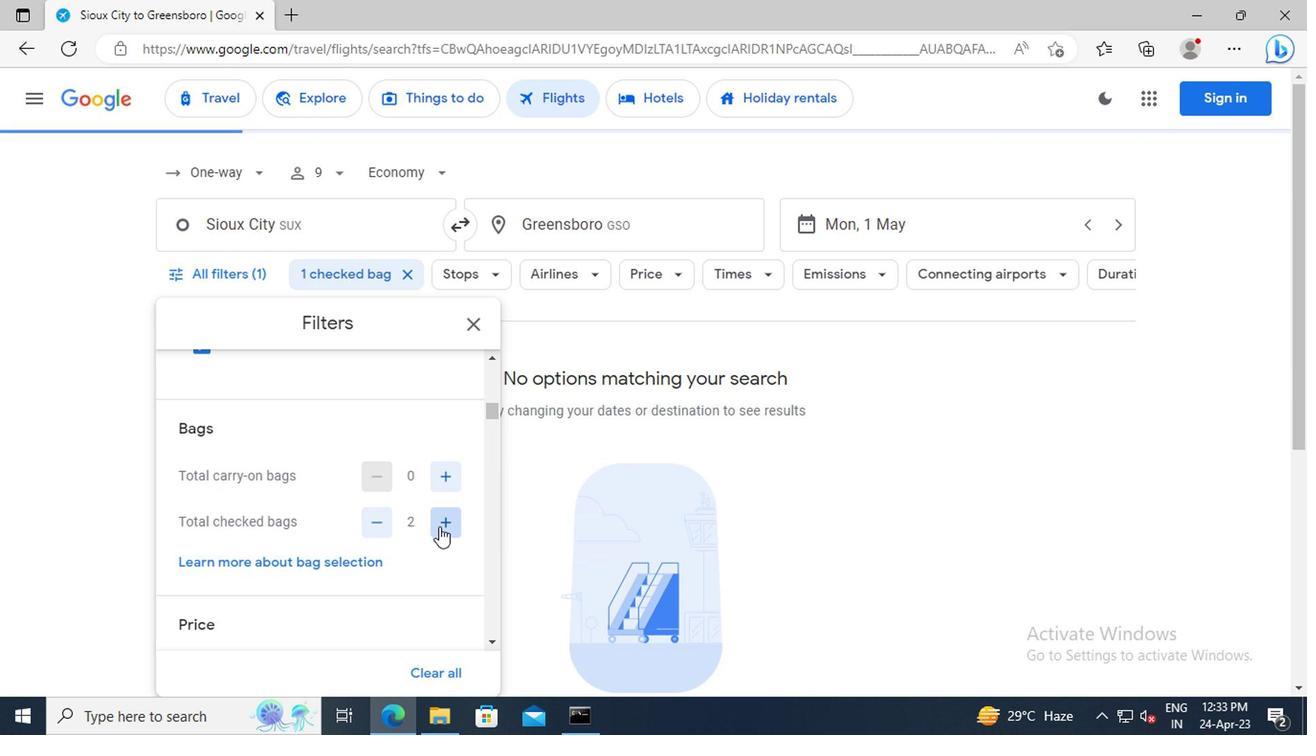 
Action: Mouse pressed left at (435, 525)
Screenshot: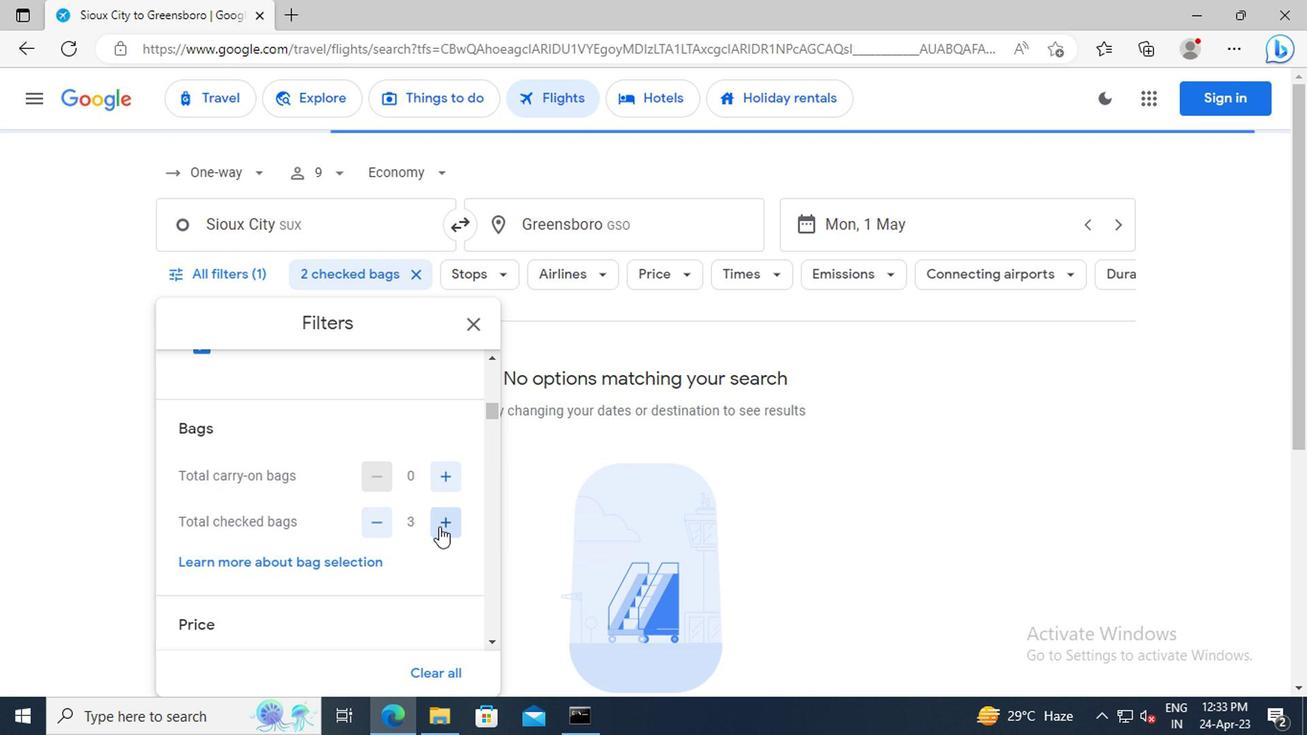 
Action: Mouse pressed left at (435, 525)
Screenshot: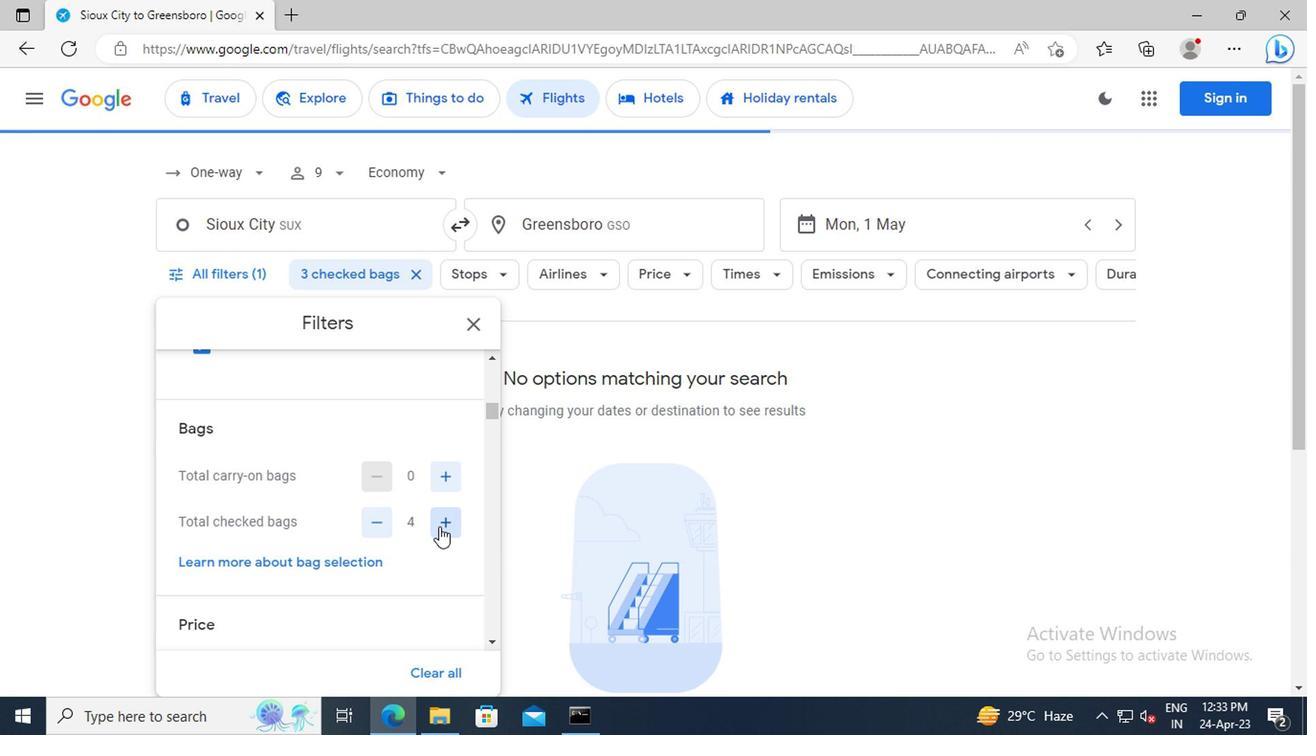 
Action: Mouse pressed left at (435, 525)
Screenshot: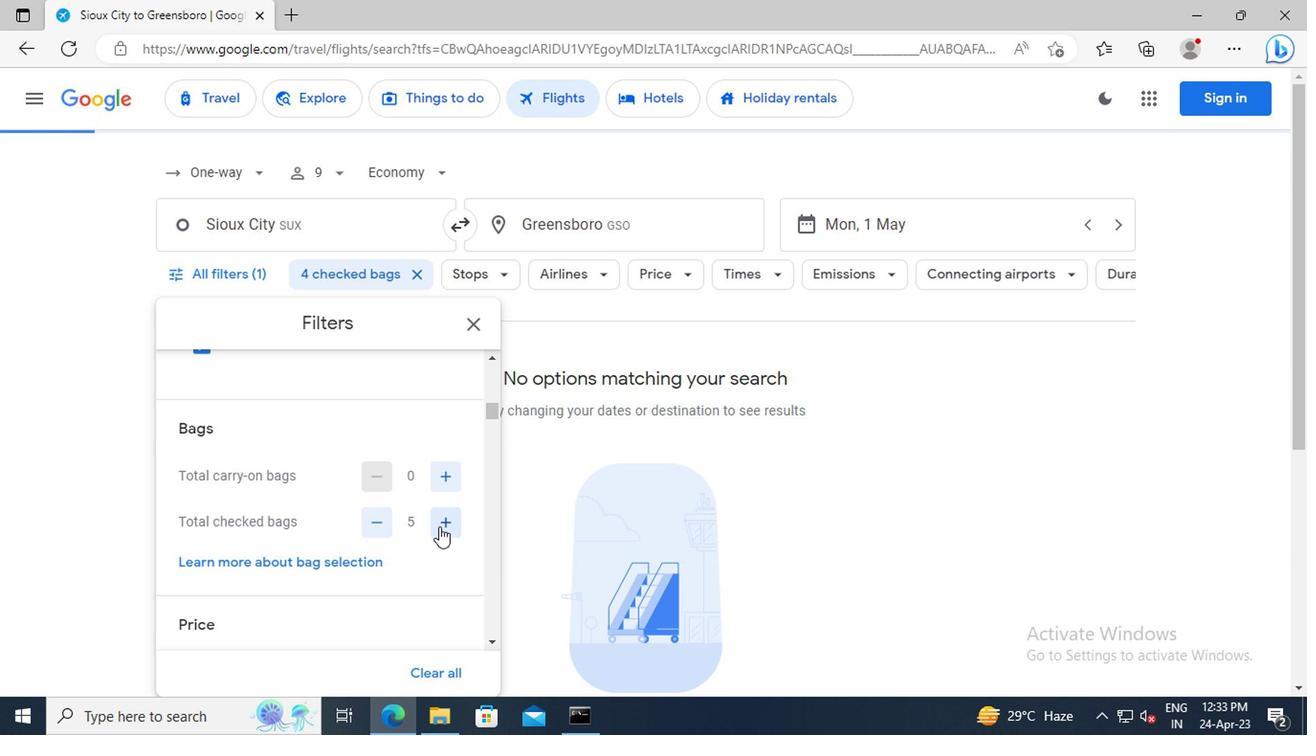 
Action: Mouse moved to (352, 459)
Screenshot: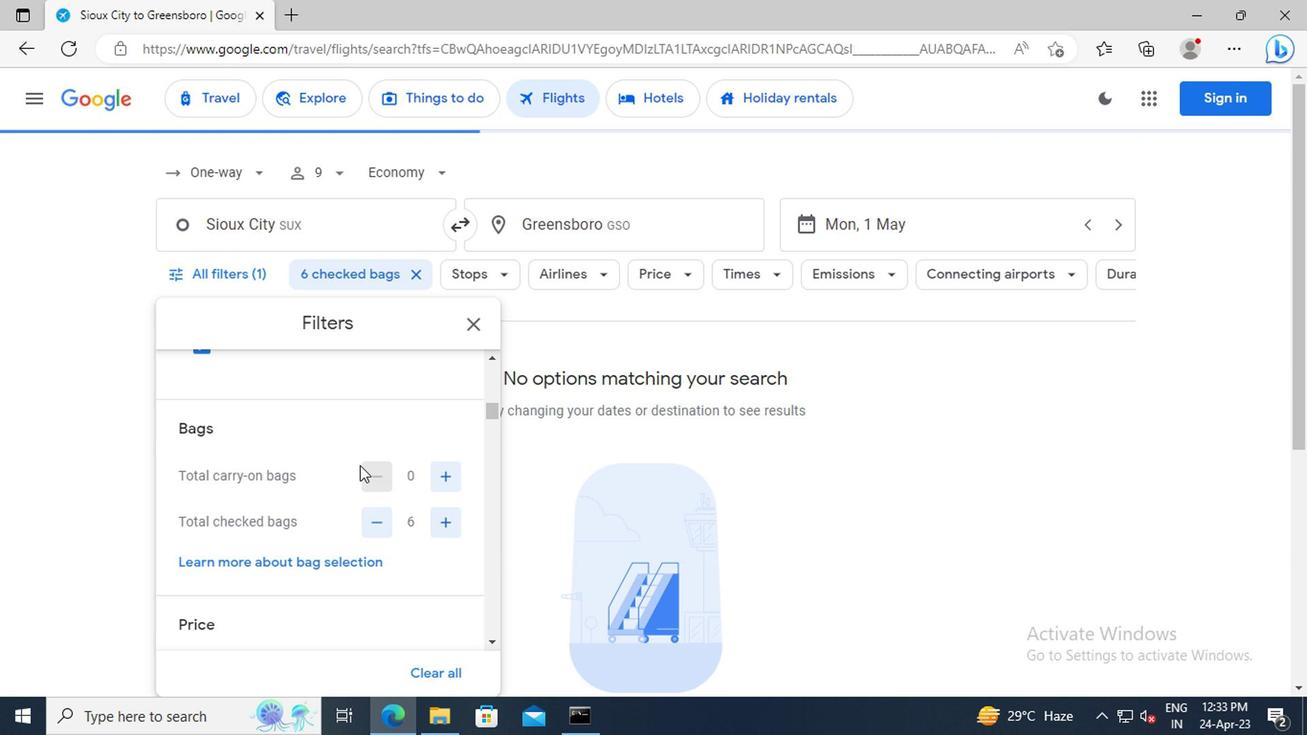 
Action: Mouse scrolled (352, 458) with delta (0, 0)
Screenshot: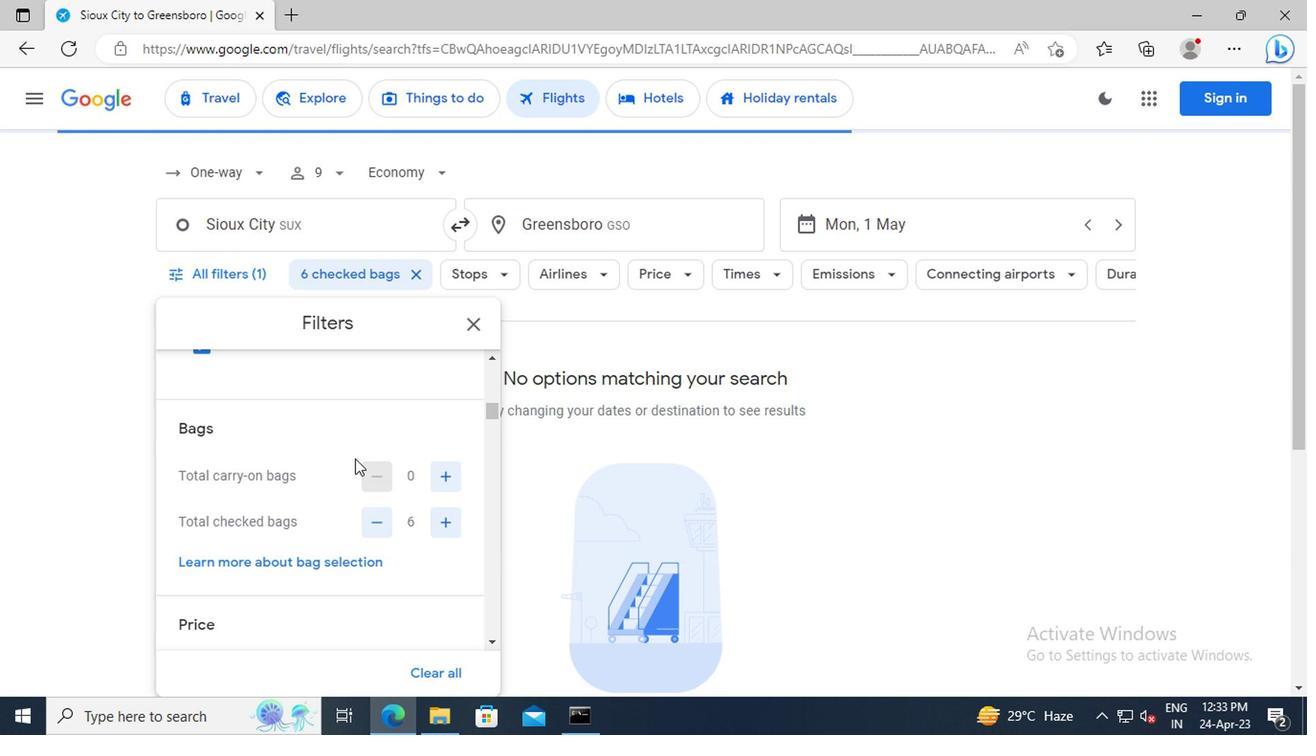 
Action: Mouse scrolled (352, 458) with delta (0, 0)
Screenshot: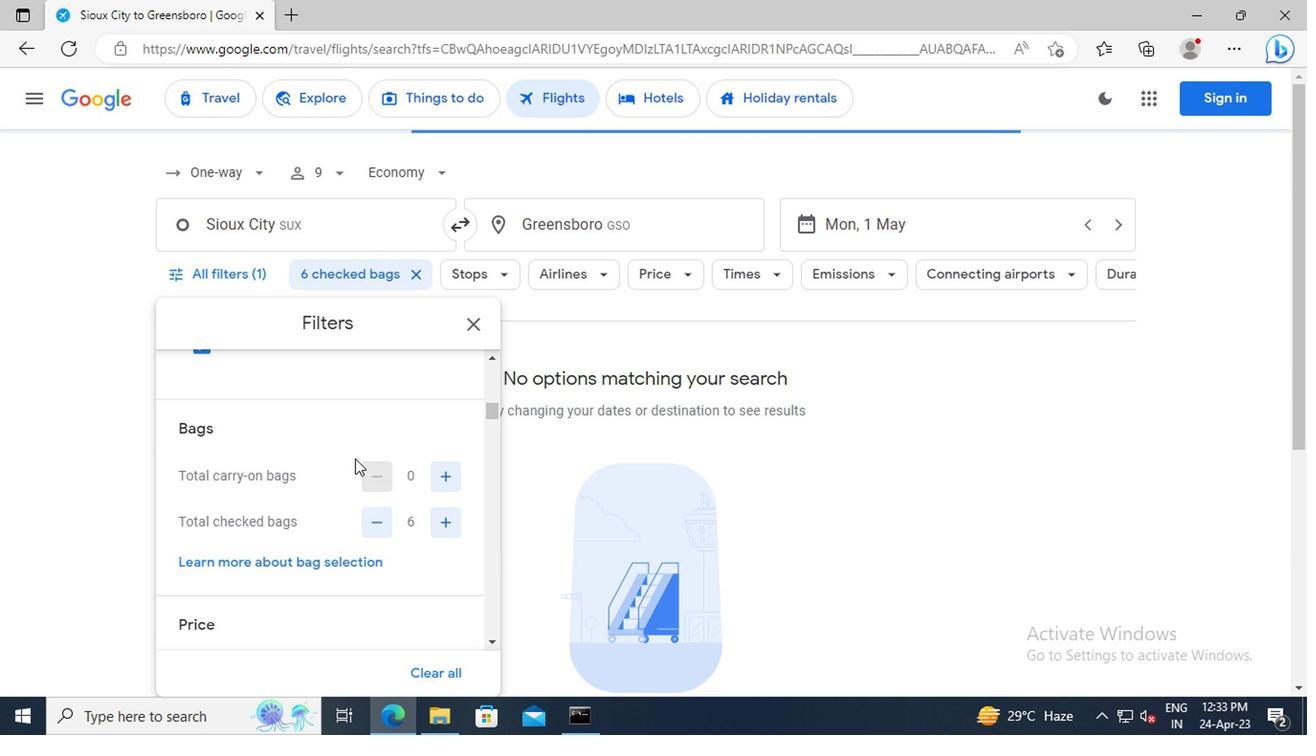 
Action: Mouse scrolled (352, 458) with delta (0, 0)
Screenshot: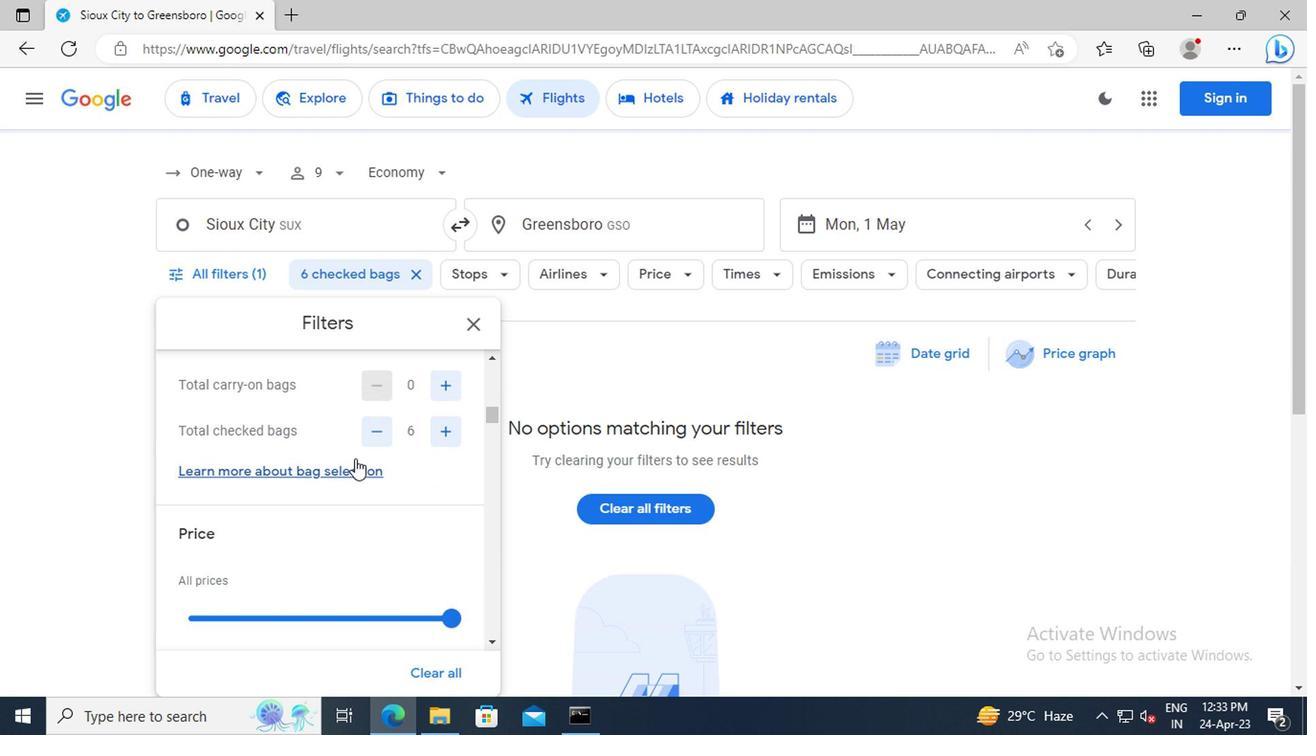 
Action: Mouse scrolled (352, 458) with delta (0, 0)
Screenshot: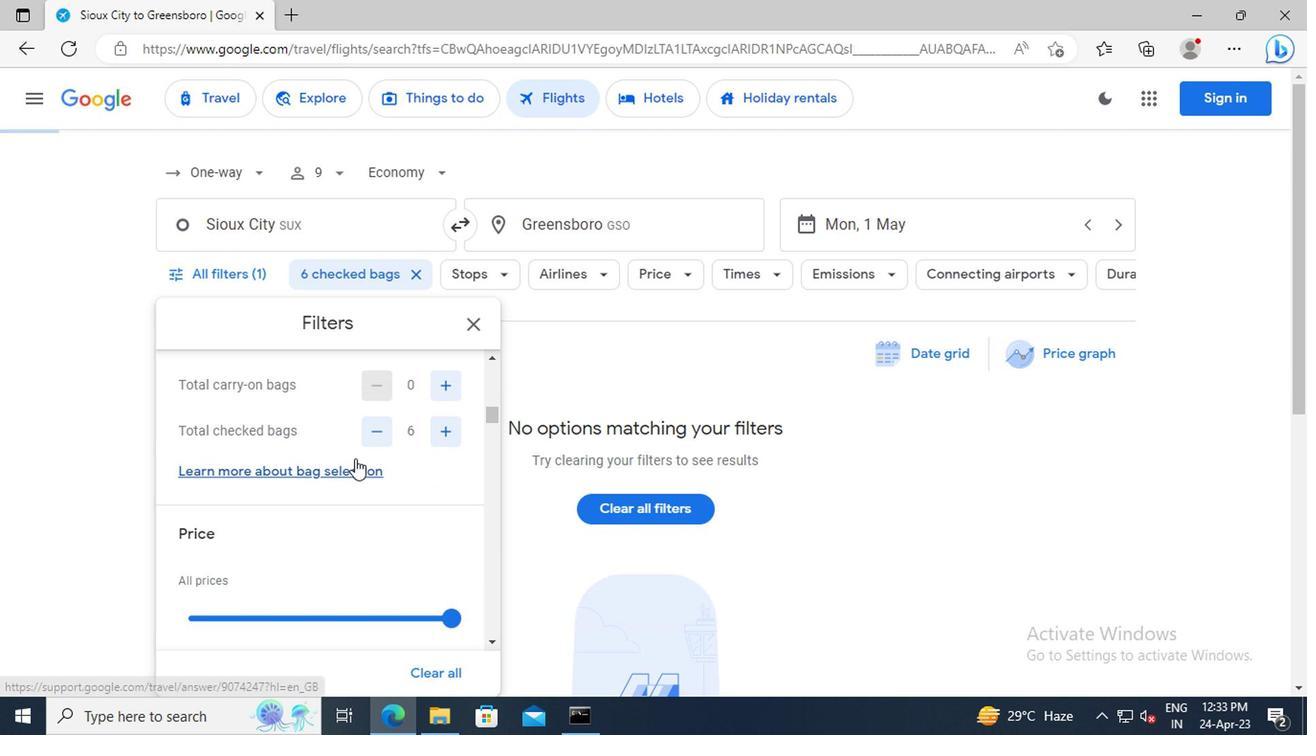 
Action: Mouse moved to (438, 525)
Screenshot: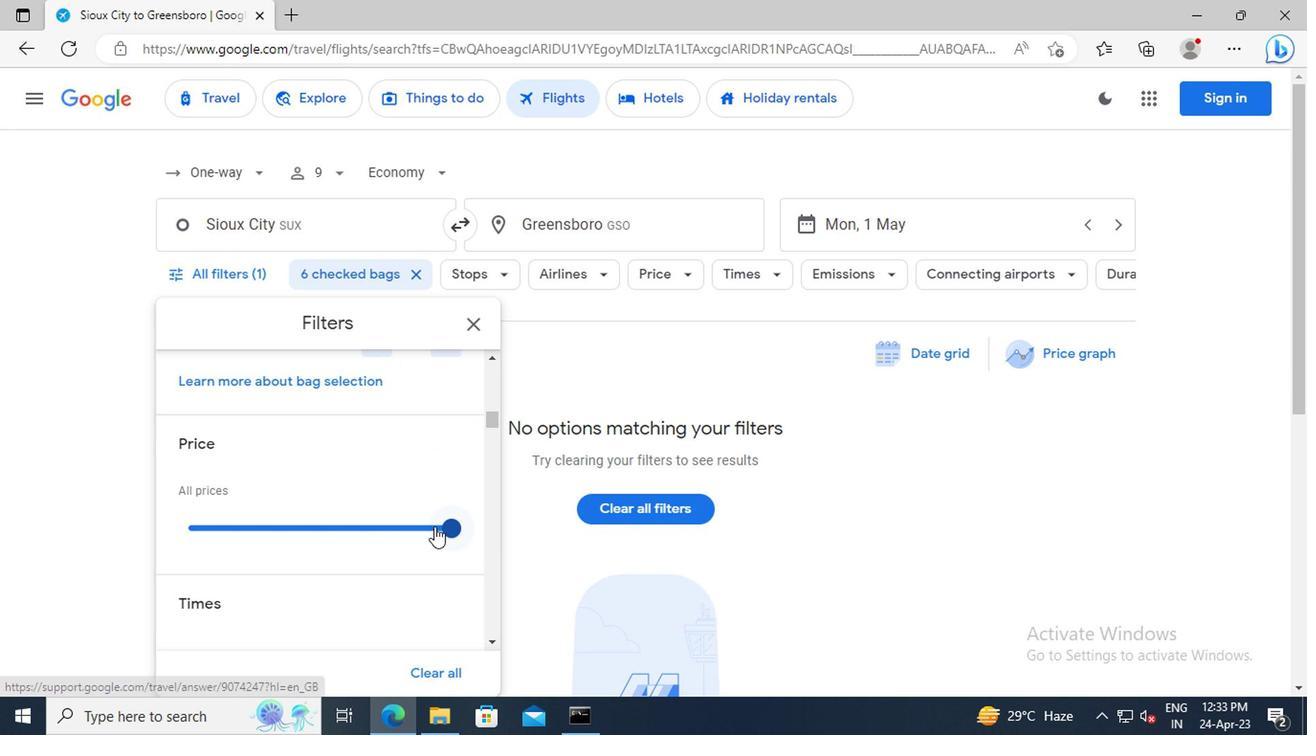 
Action: Mouse pressed left at (438, 525)
Screenshot: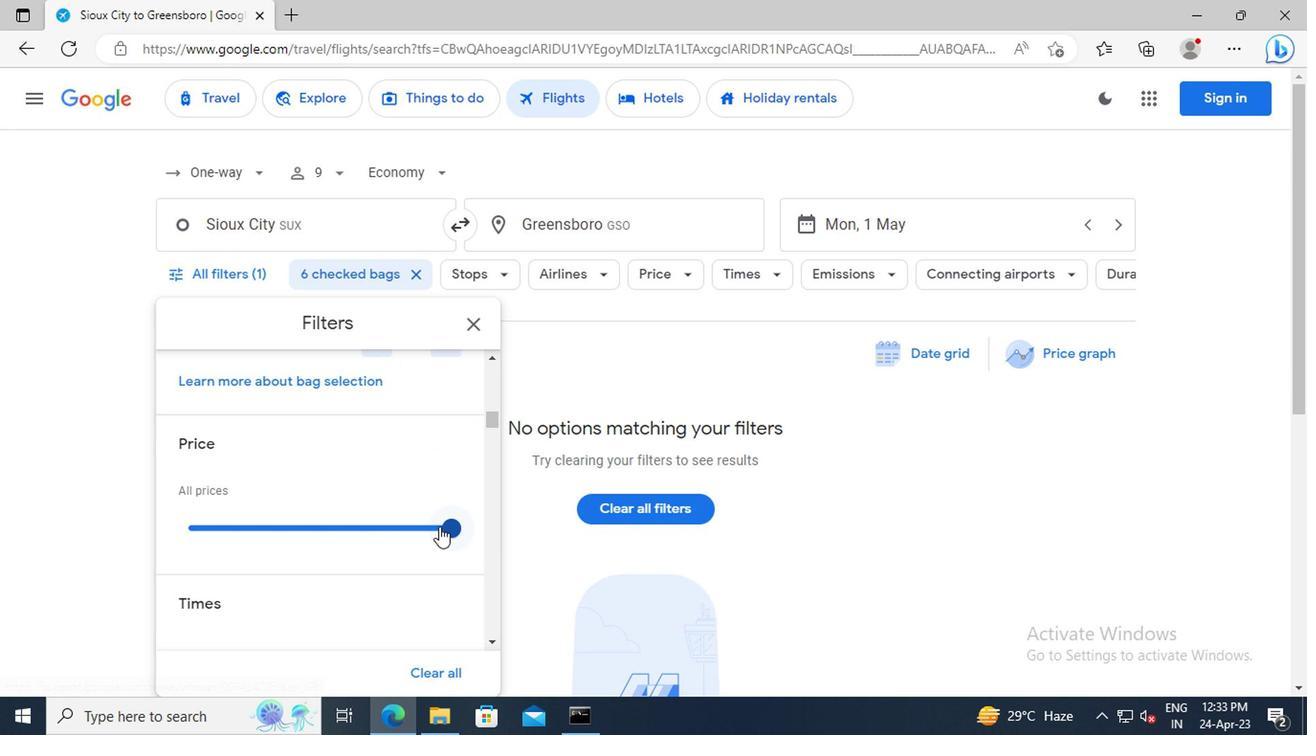 
Action: Mouse moved to (352, 465)
Screenshot: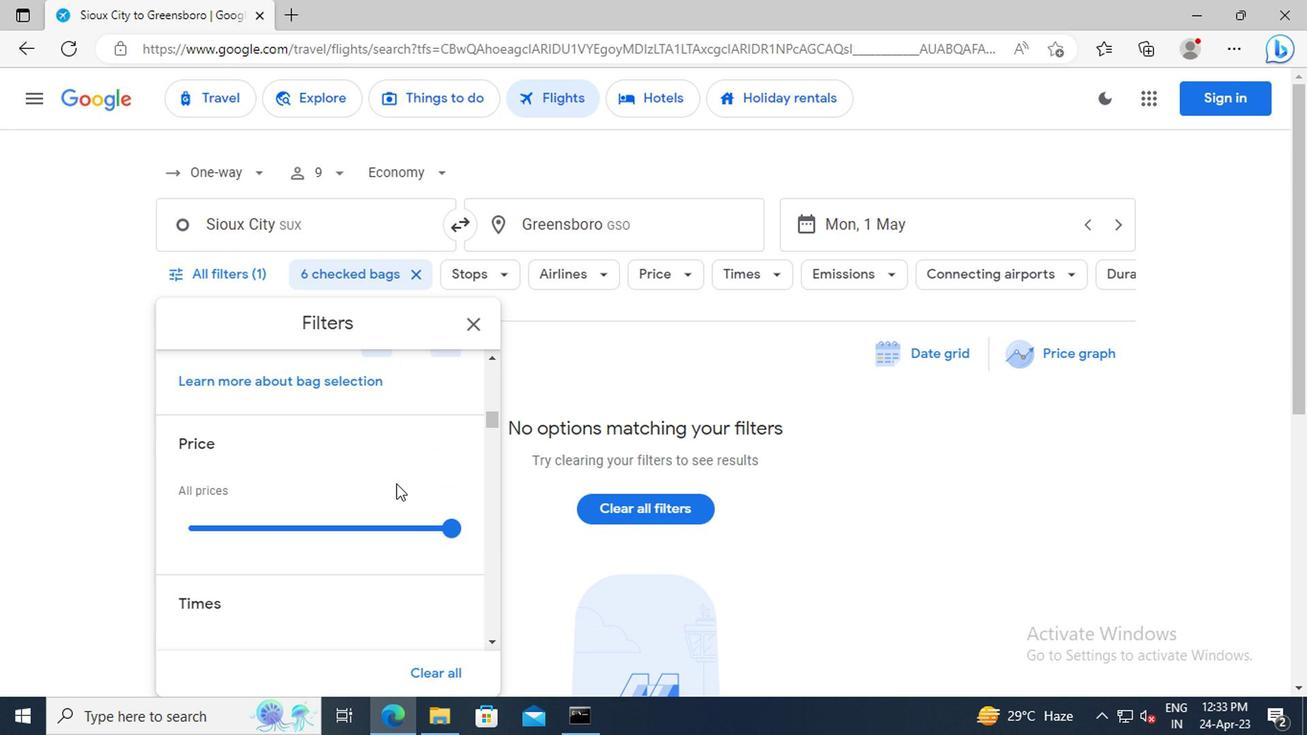 
Action: Mouse scrolled (352, 464) with delta (0, -1)
Screenshot: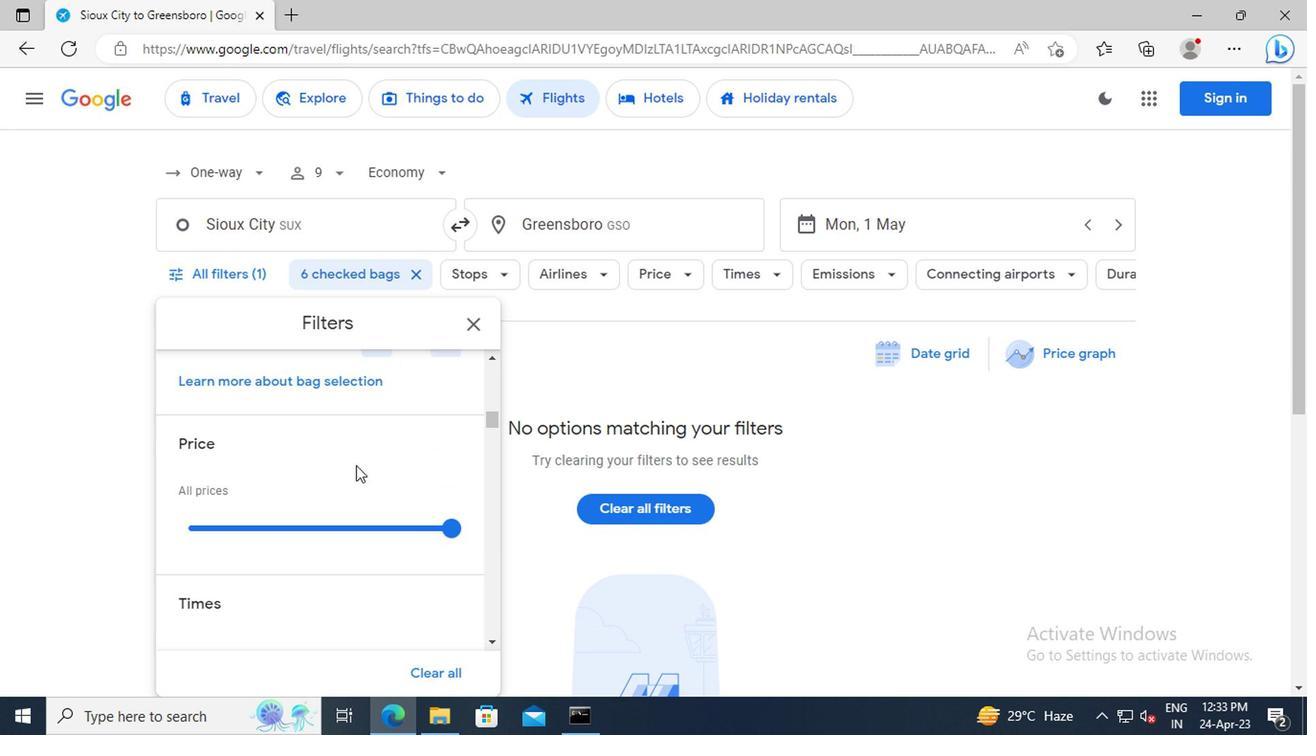 
Action: Mouse scrolled (352, 464) with delta (0, -1)
Screenshot: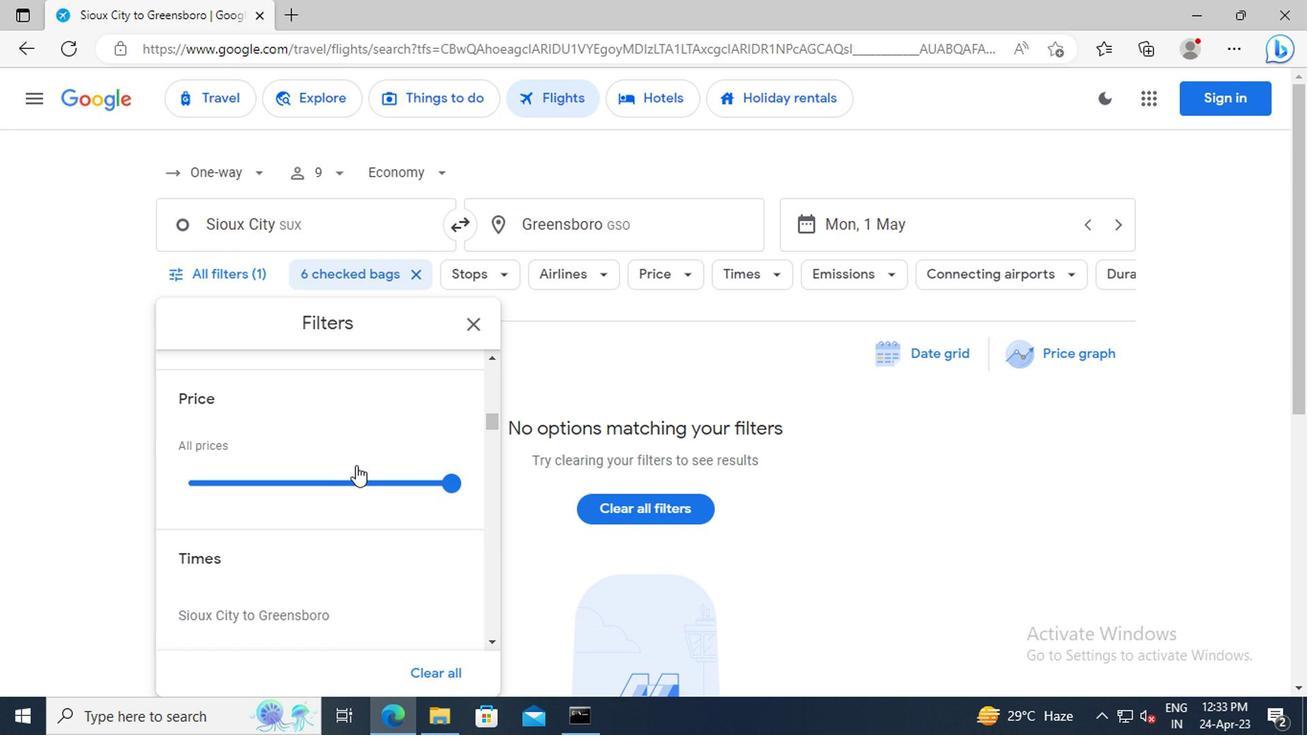 
Action: Mouse scrolled (352, 464) with delta (0, -1)
Screenshot: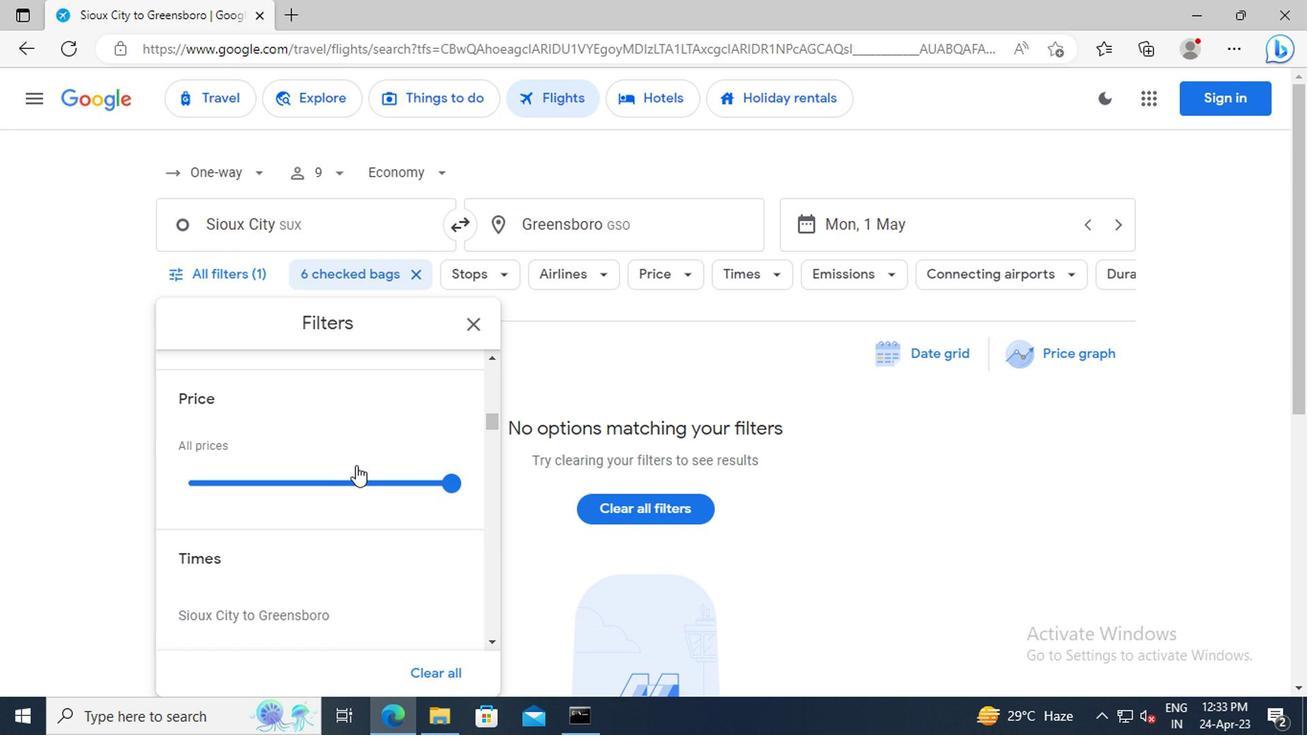
Action: Mouse scrolled (352, 464) with delta (0, -1)
Screenshot: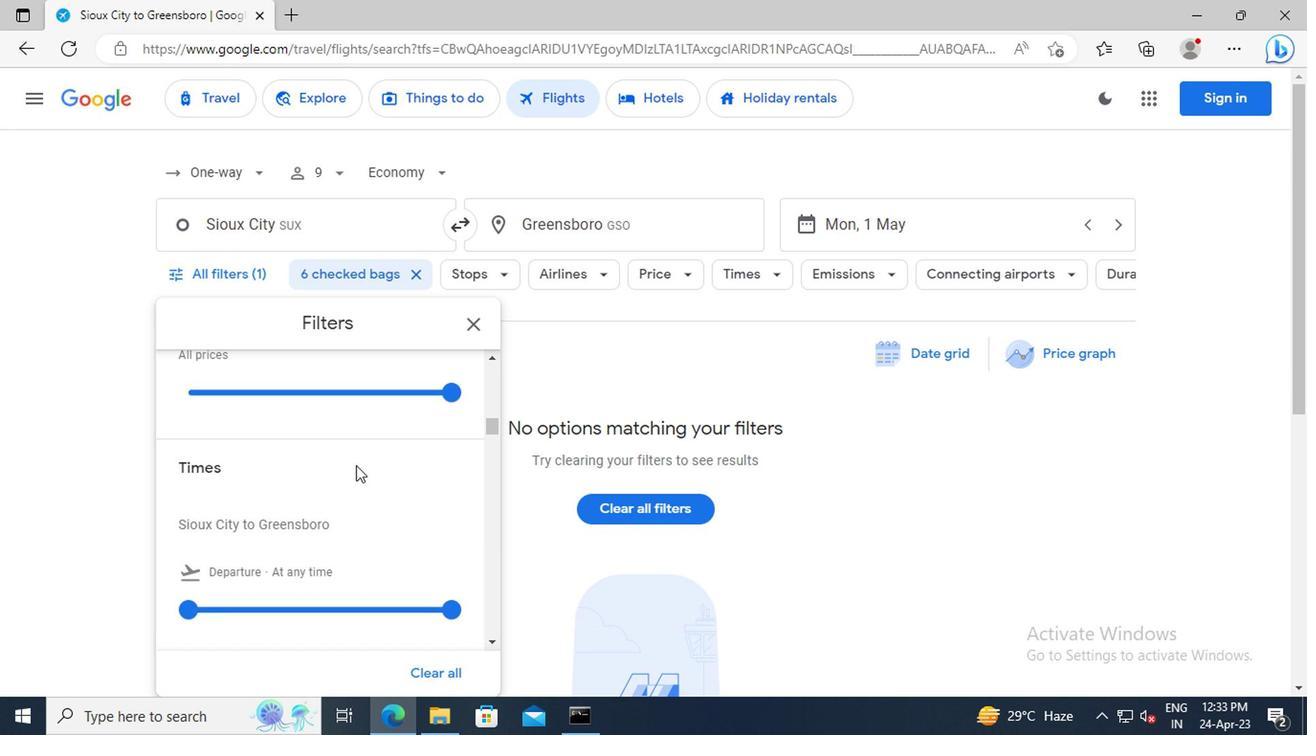 
Action: Mouse scrolled (352, 464) with delta (0, -1)
Screenshot: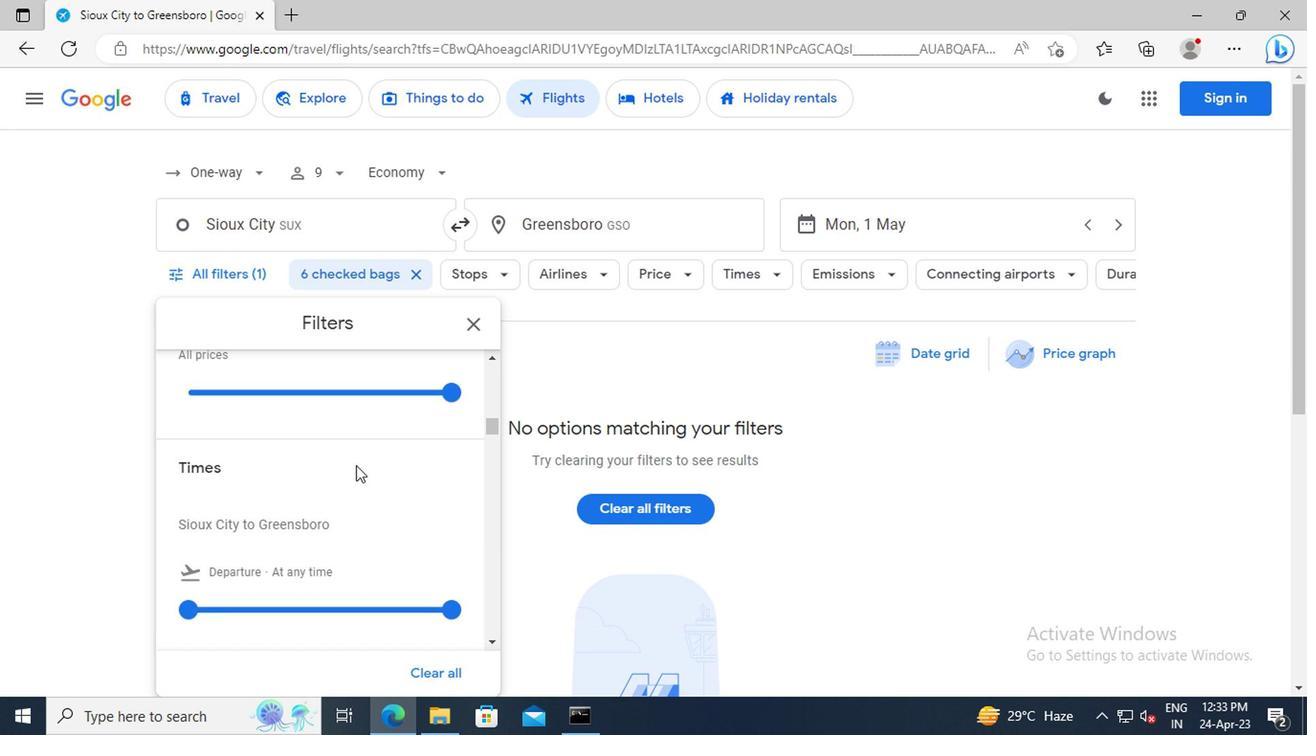 
Action: Mouse moved to (191, 512)
Screenshot: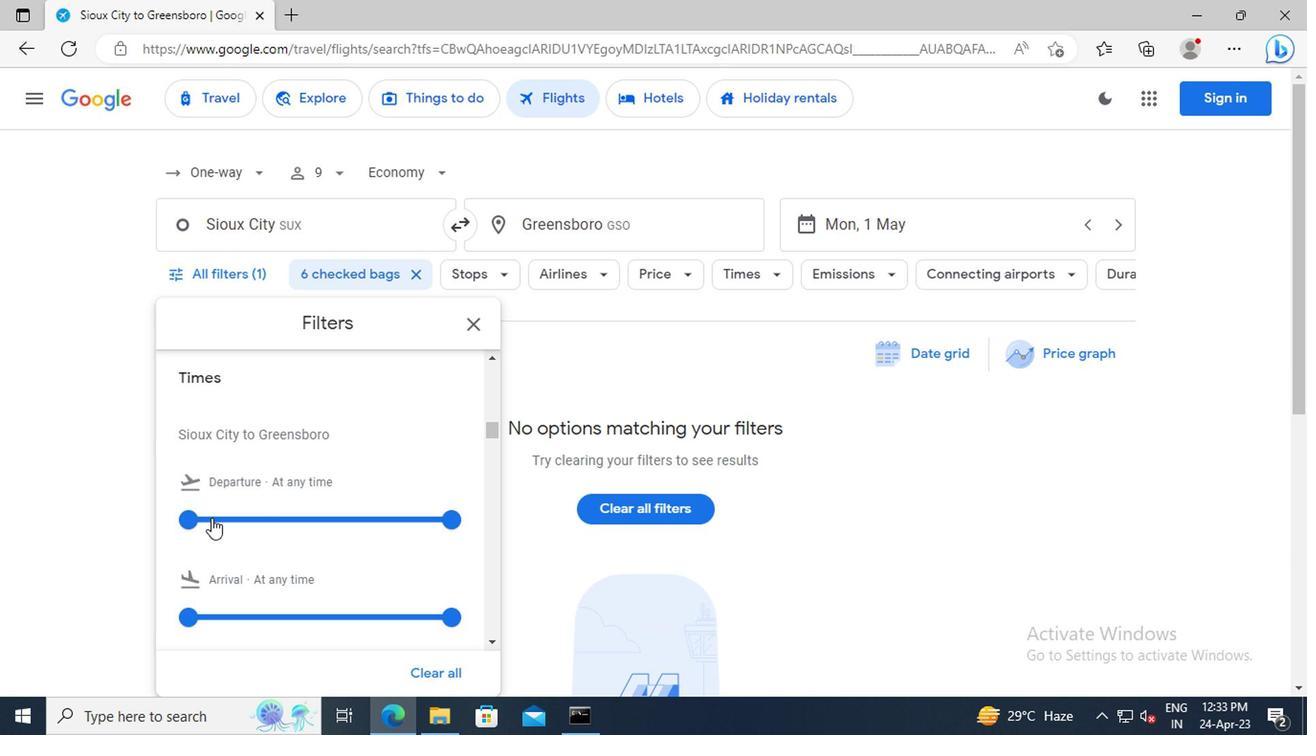 
Action: Mouse pressed left at (191, 512)
Screenshot: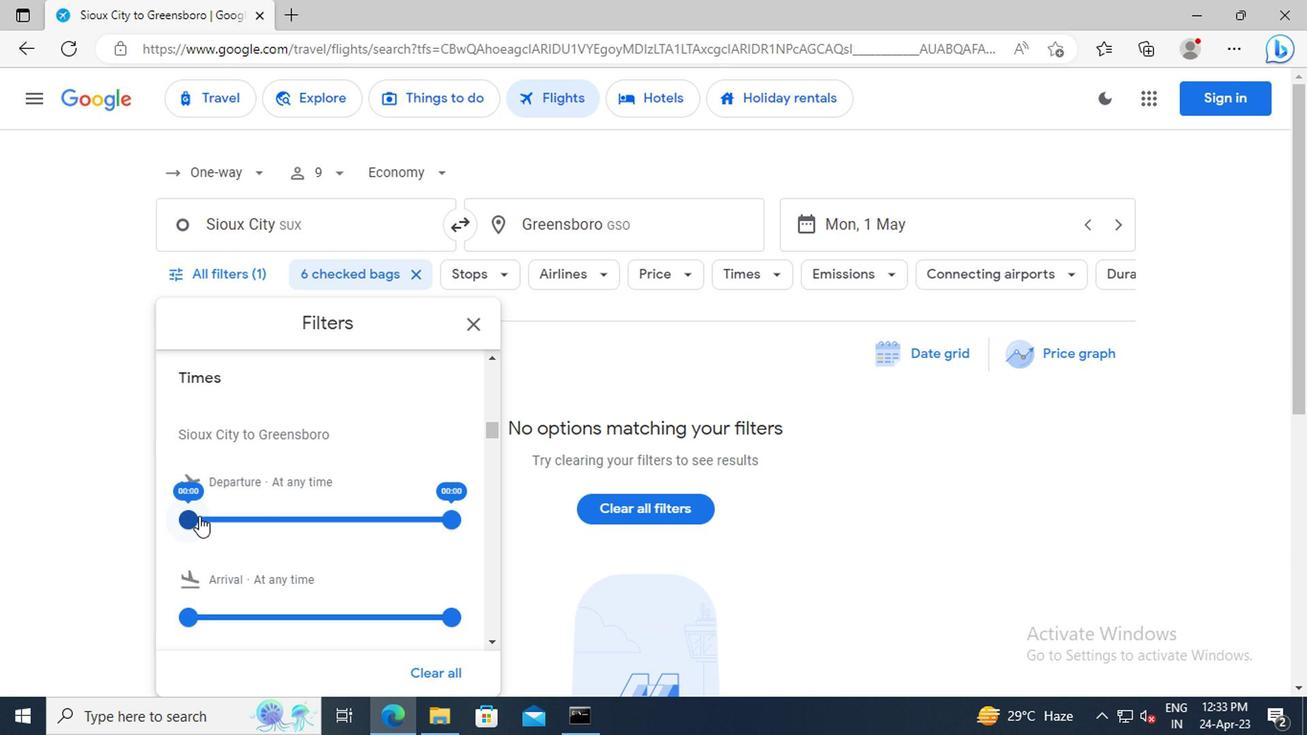 
Action: Mouse moved to (440, 516)
Screenshot: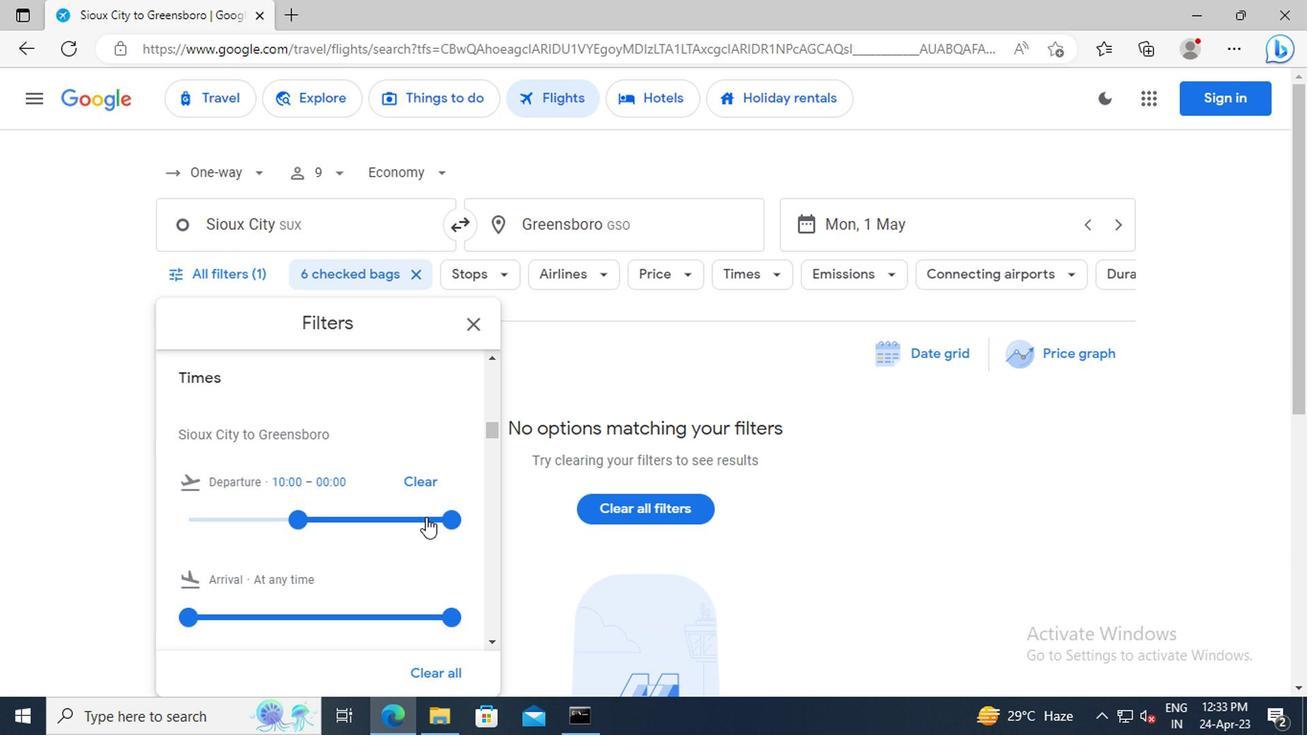 
Action: Mouse pressed left at (440, 516)
Screenshot: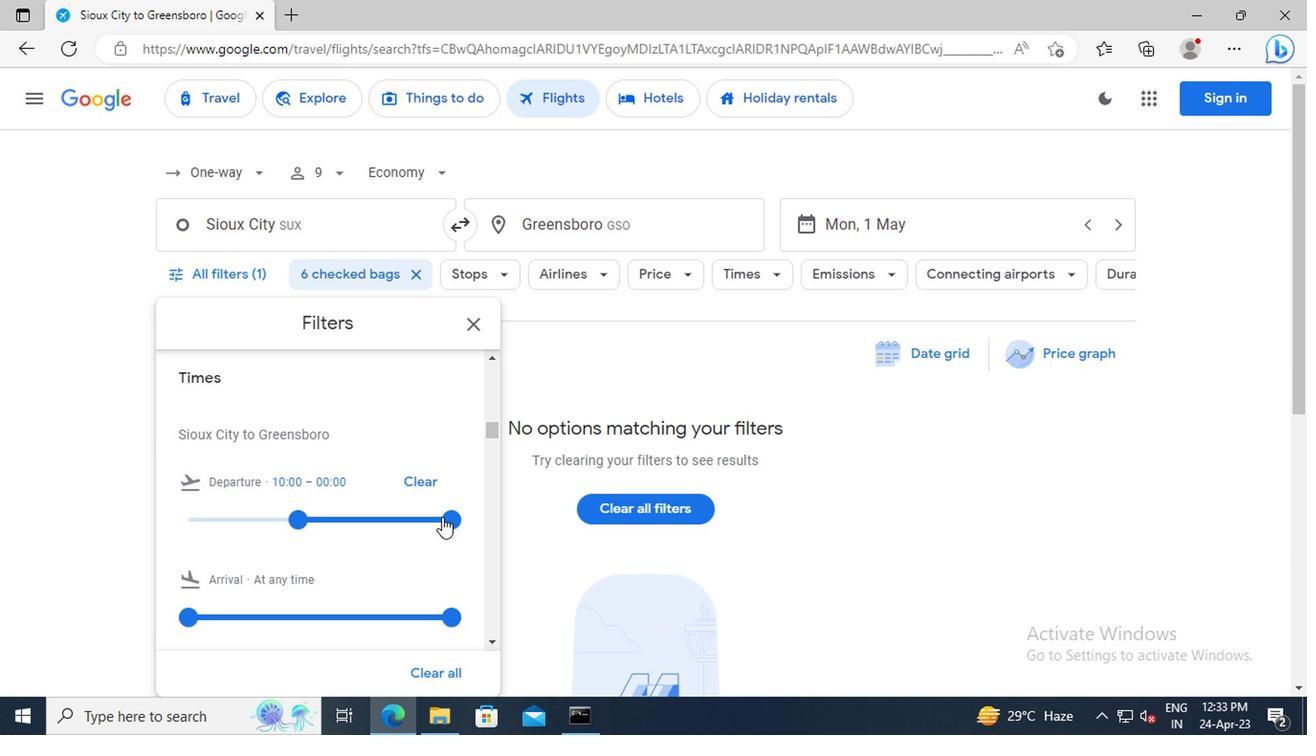 
Action: Mouse moved to (470, 325)
Screenshot: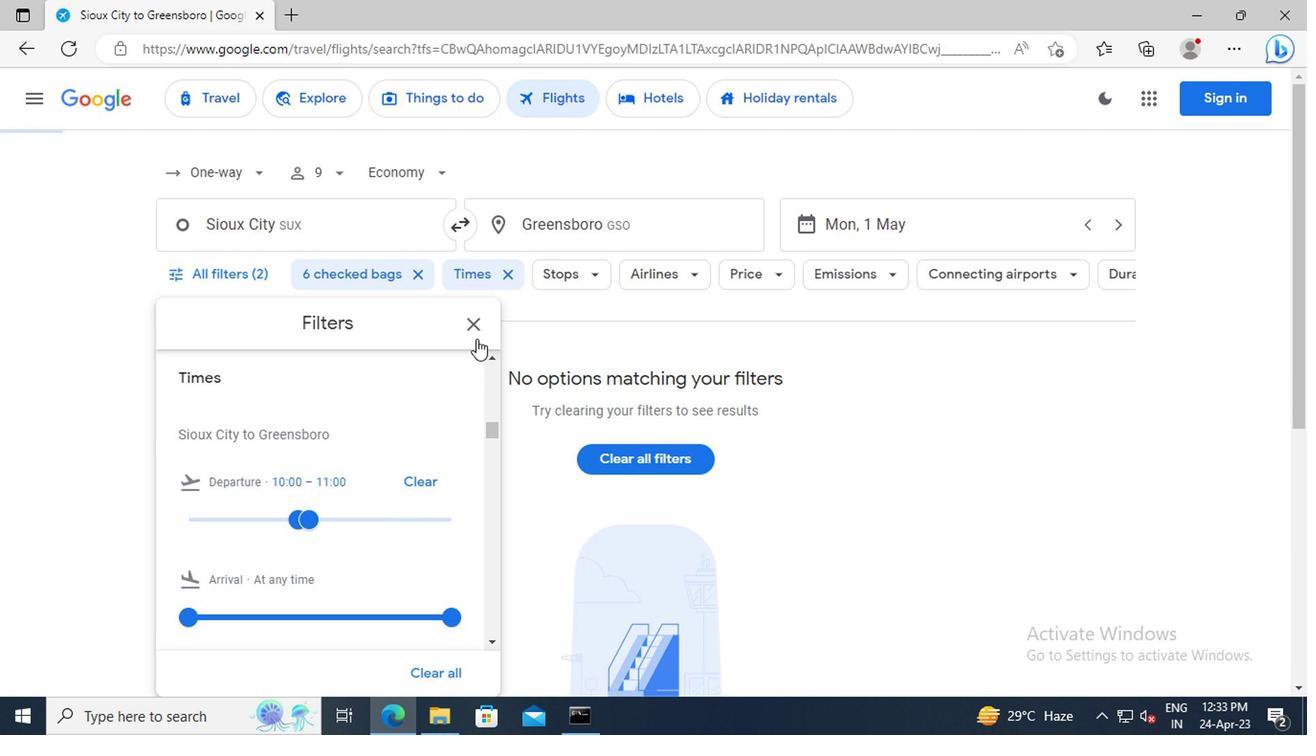 
Action: Mouse pressed left at (470, 325)
Screenshot: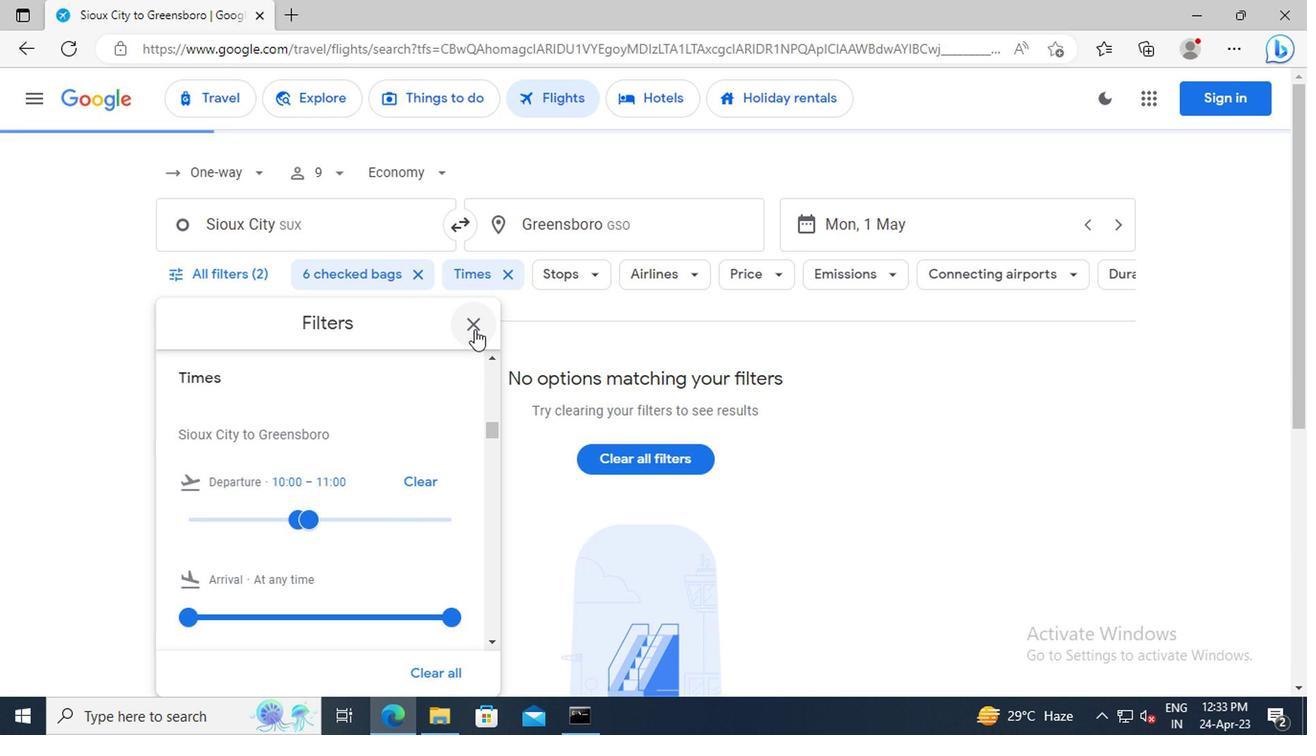 
Action: Mouse moved to (566, 497)
Screenshot: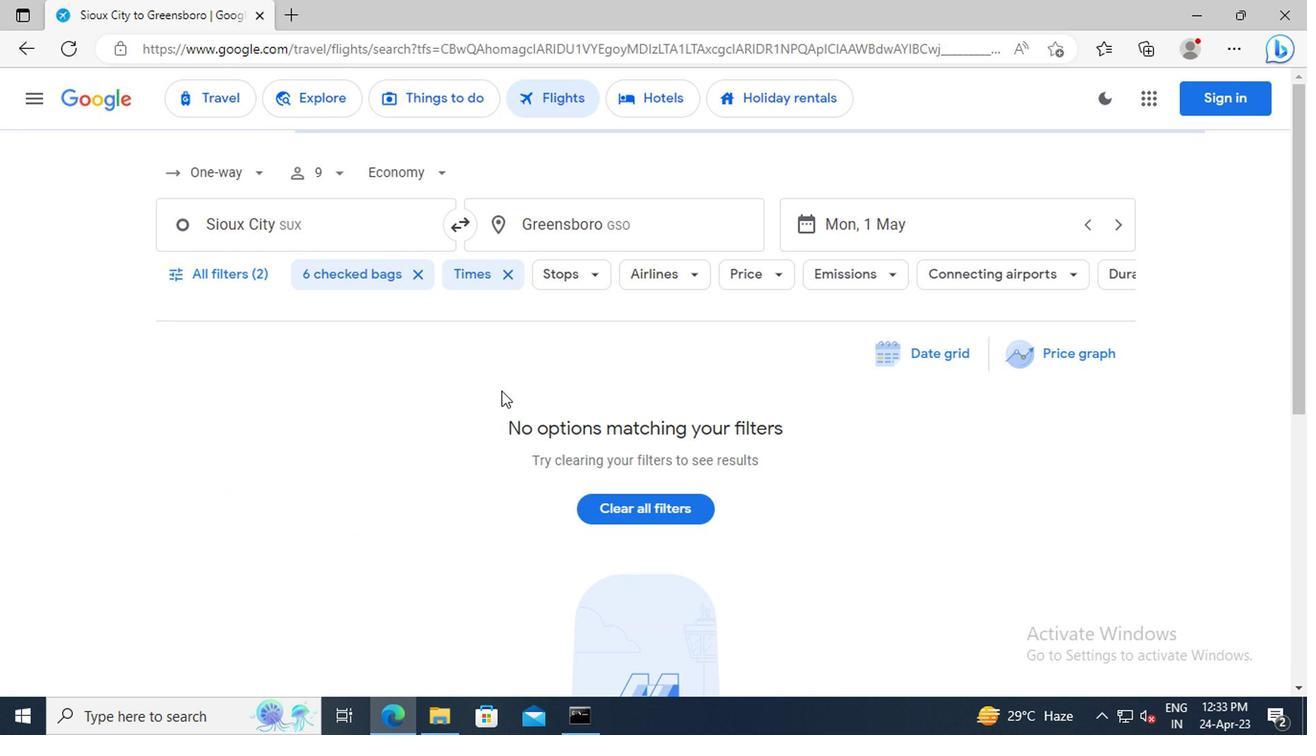 
